 Task: Add an event with the title Client Meeting, date '2024/04/08', time 8:00 AM to 10:00 AMand add a description: By exploring the client's goals and strategic direction, the service provider can align their offerings and propose tailored solutions. The event allows for brainstorming sessions, exploring new possibilities, and jointly shaping the future direction of the partnership.Select event color  Banana . Add location for the event as: 321 Sunset Boulevard, Hollywood, Los Angeles, USA, logged in from the account softage.1@softage.netand send the event invitation to softage.5@softage.net and softage.6@softage.net. Set a reminder for the event Every weekday(Monday to Friday)
Action: Mouse moved to (81, 102)
Screenshot: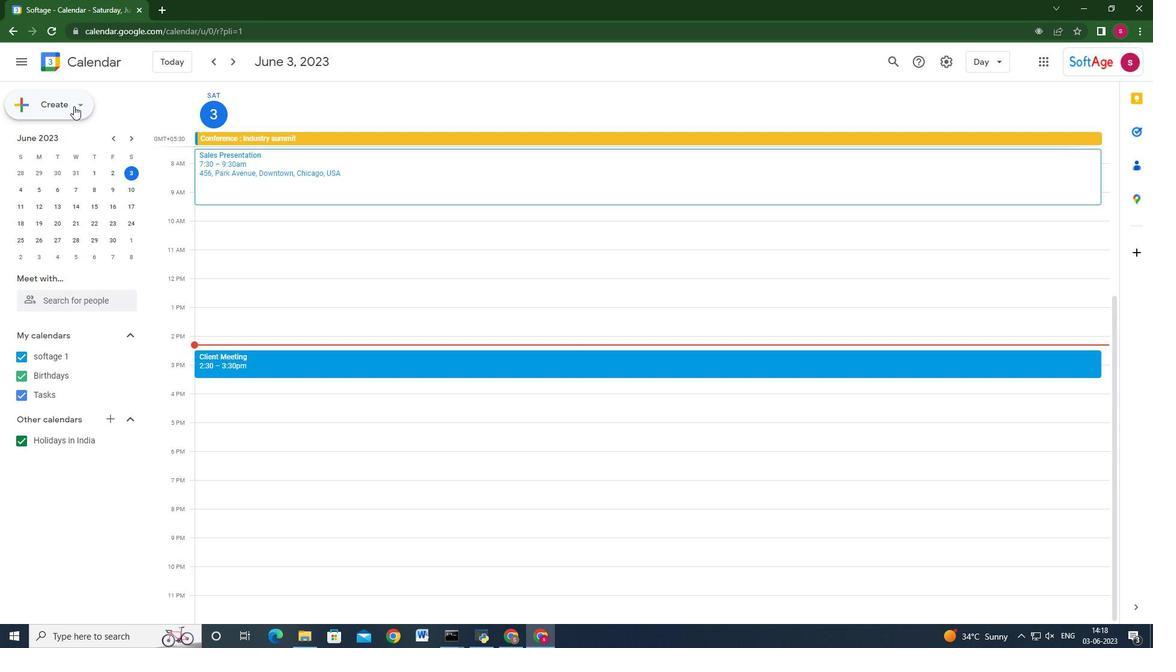 
Action: Mouse pressed left at (81, 102)
Screenshot: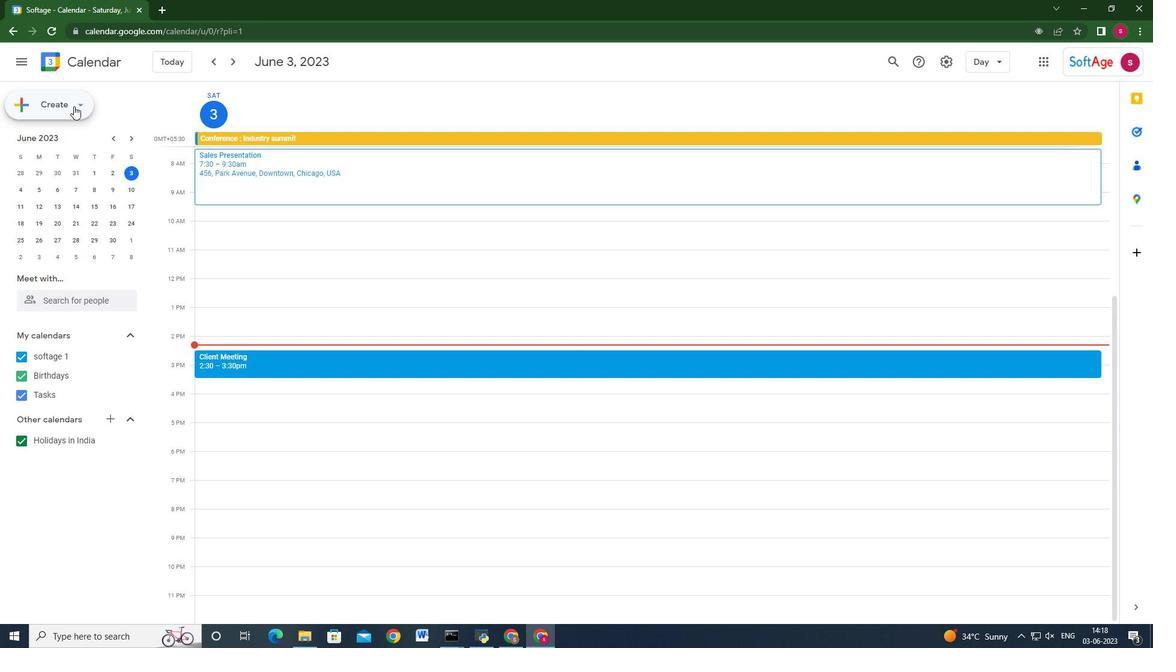 
Action: Mouse moved to (68, 135)
Screenshot: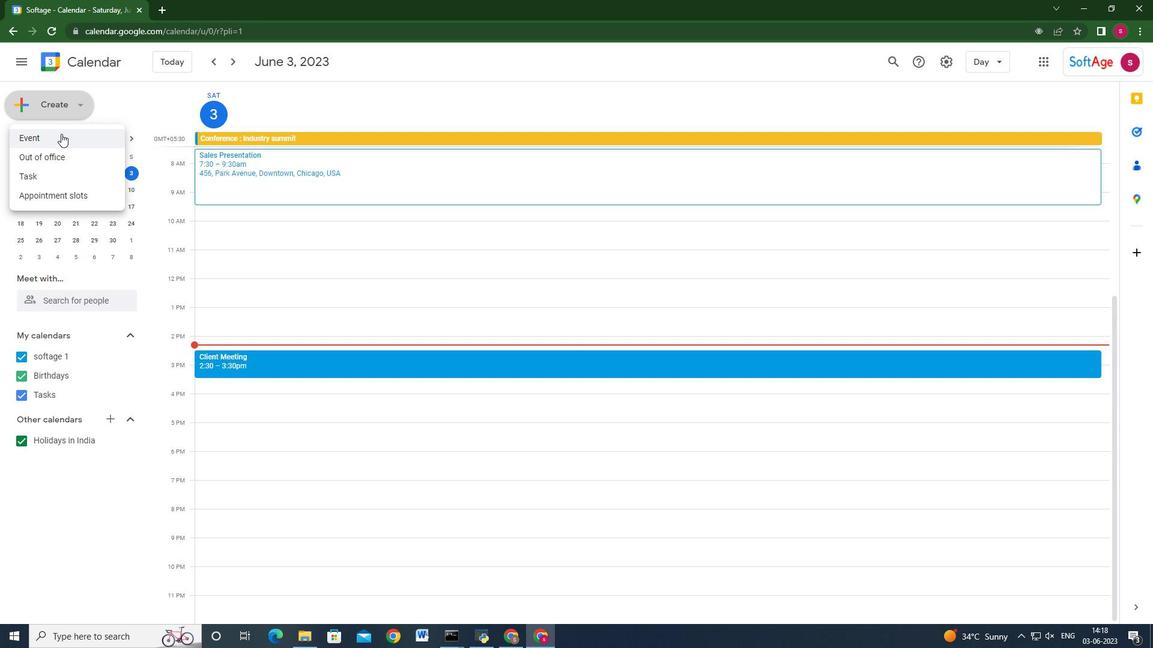 
Action: Mouse pressed left at (68, 135)
Screenshot: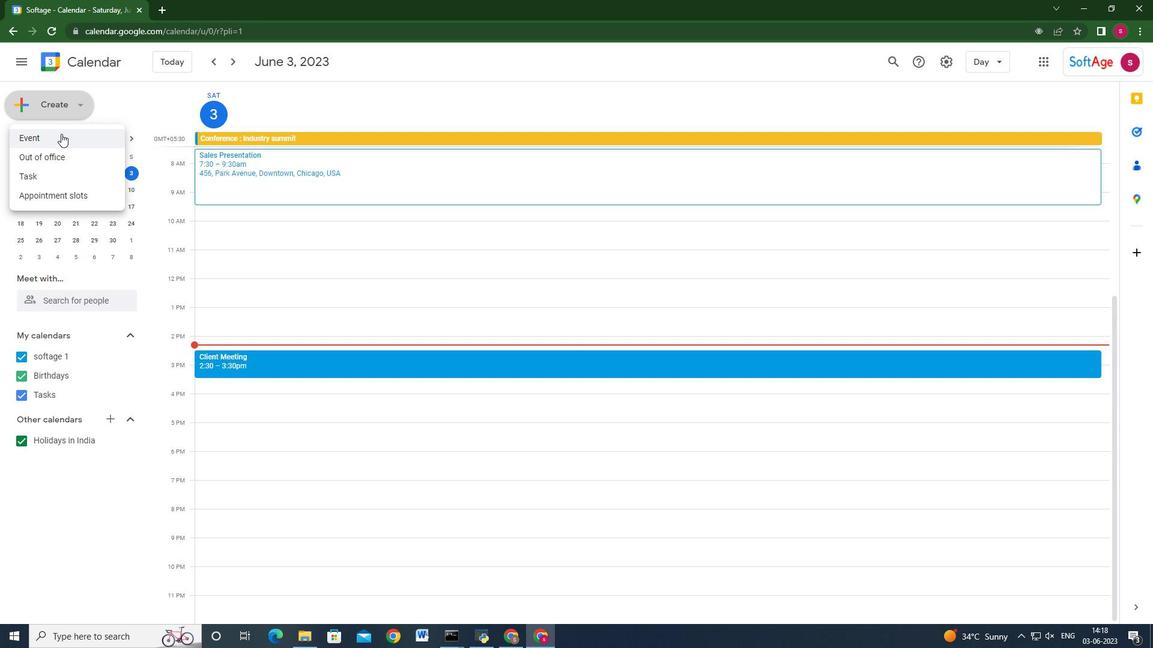 
Action: Mouse moved to (661, 470)
Screenshot: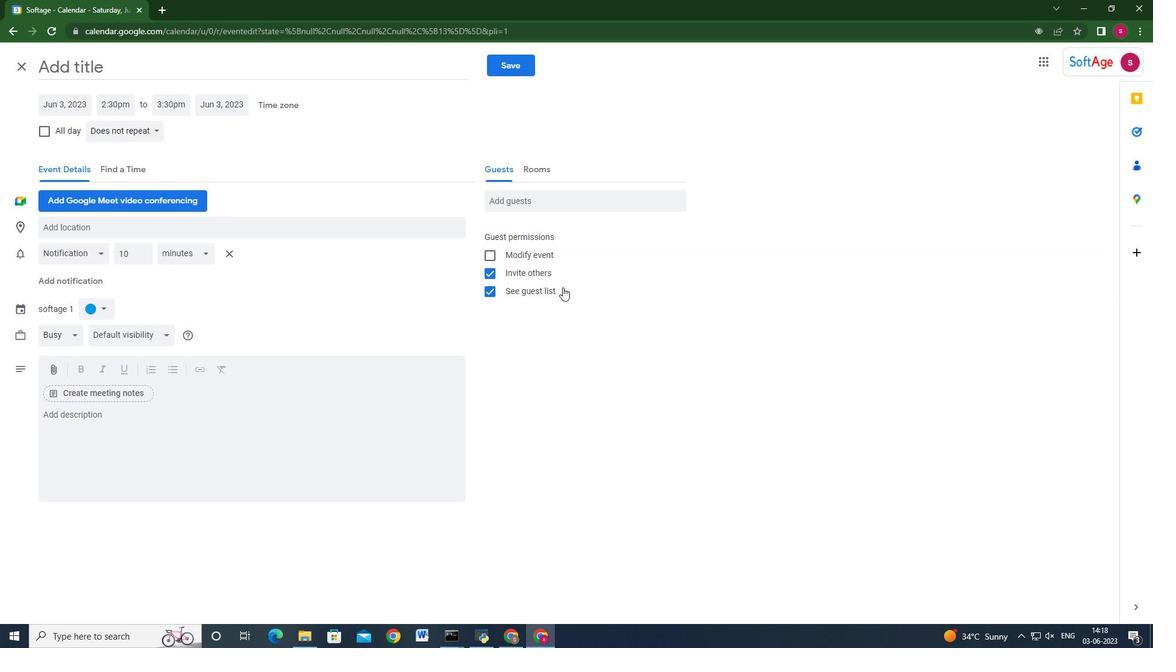 
Action: Mouse pressed left at (661, 470)
Screenshot: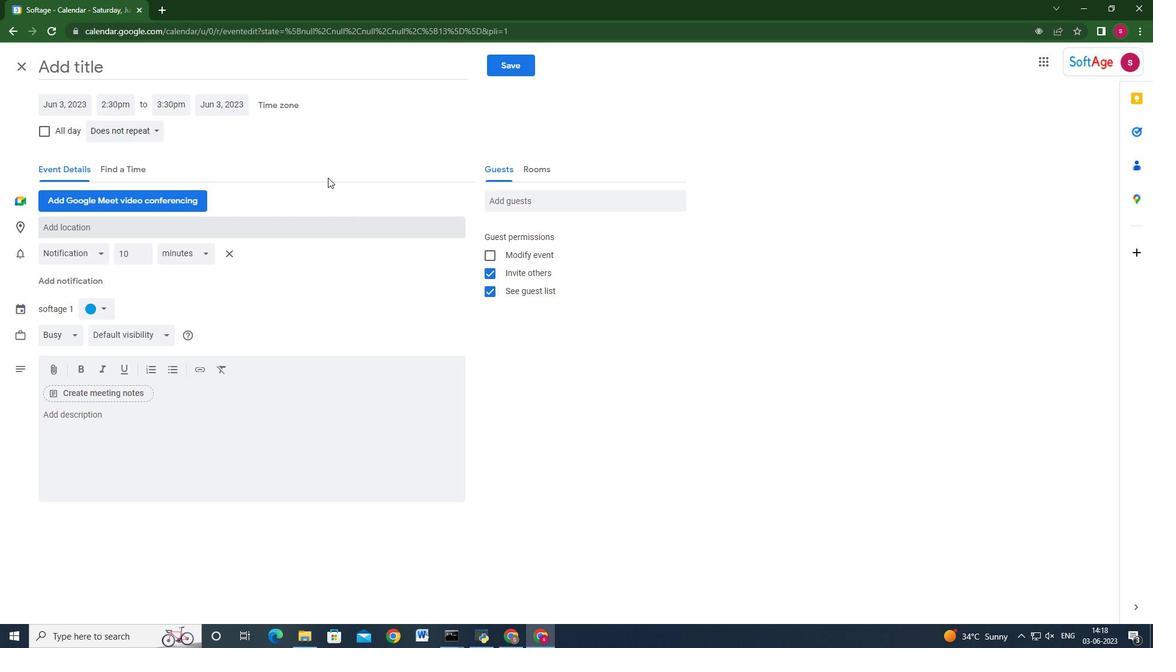 
Action: Mouse moved to (584, 380)
Screenshot: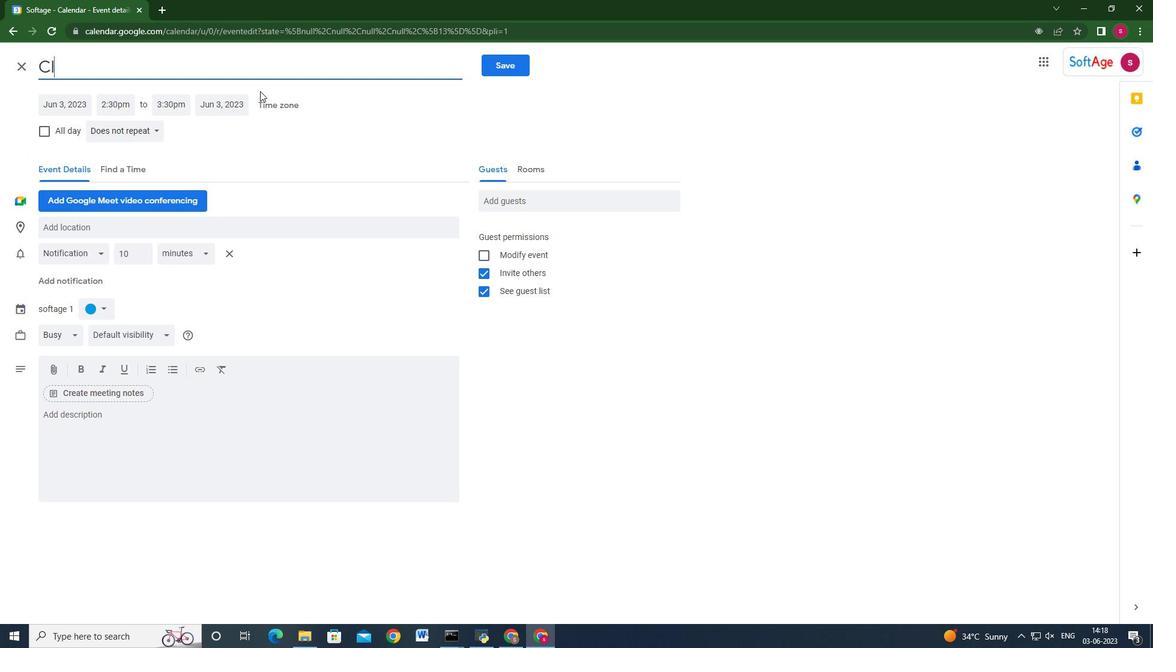 
Action: Mouse scrolled (584, 380) with delta (0, 0)
Screenshot: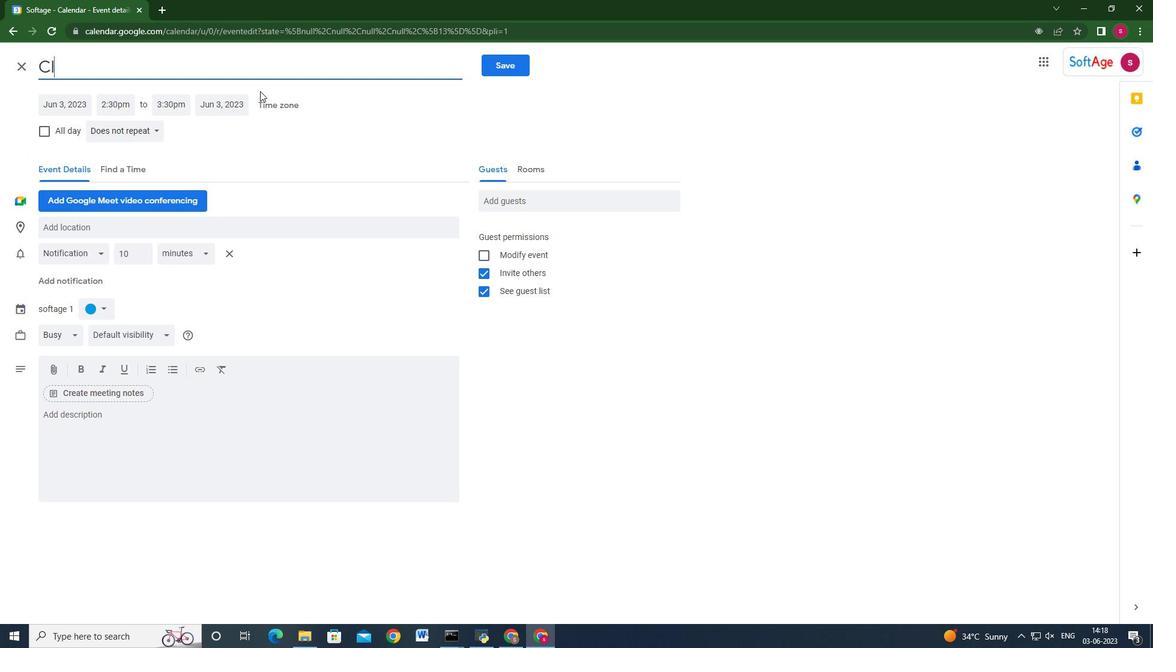 
Action: Mouse moved to (212, 93)
Screenshot: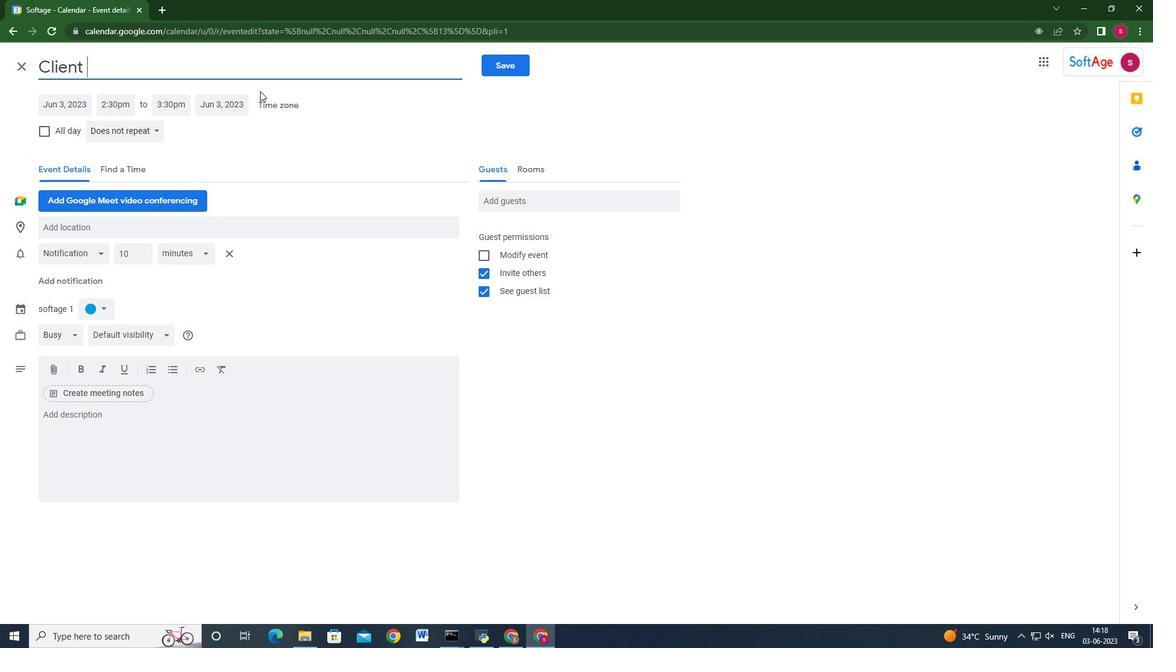 
Action: Key pressed <Key.shift>Client<Key.space><Key.shift>Meeting<Key.enter>
Screenshot: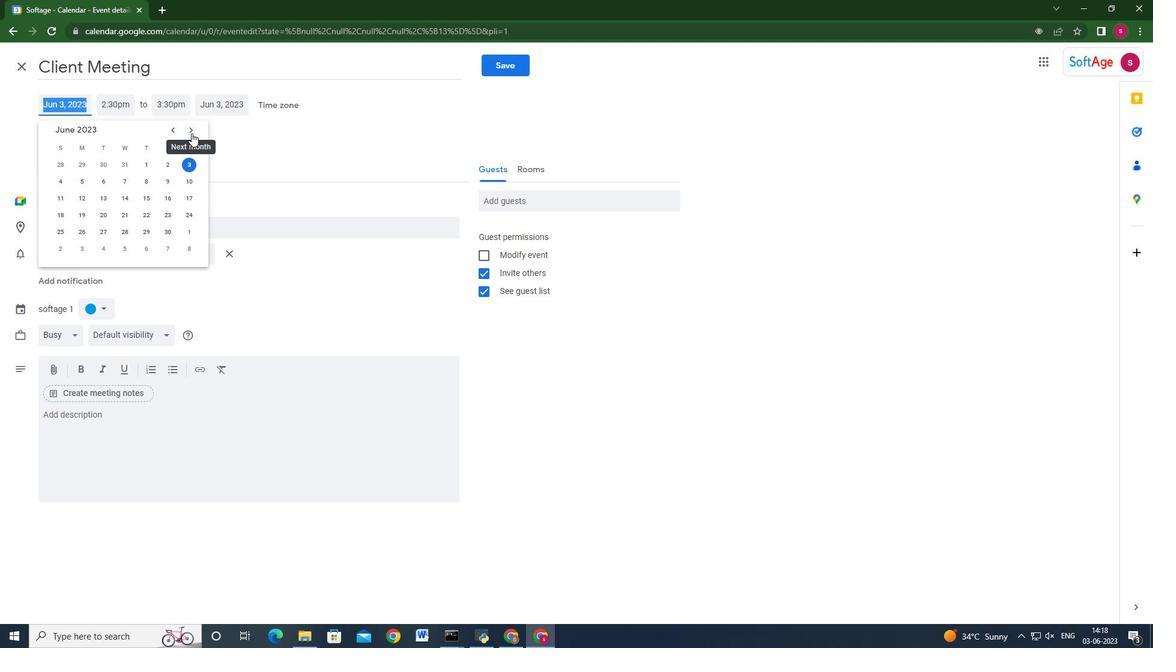 
Action: Mouse moved to (73, 106)
Screenshot: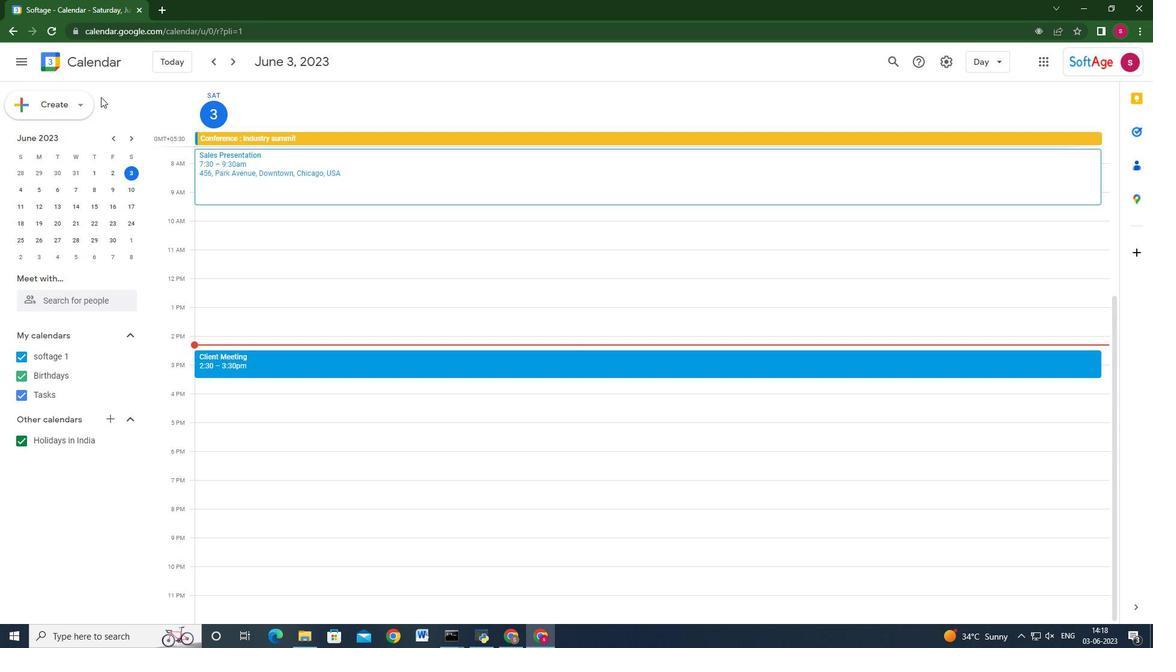 
Action: Mouse pressed left at (73, 106)
Screenshot: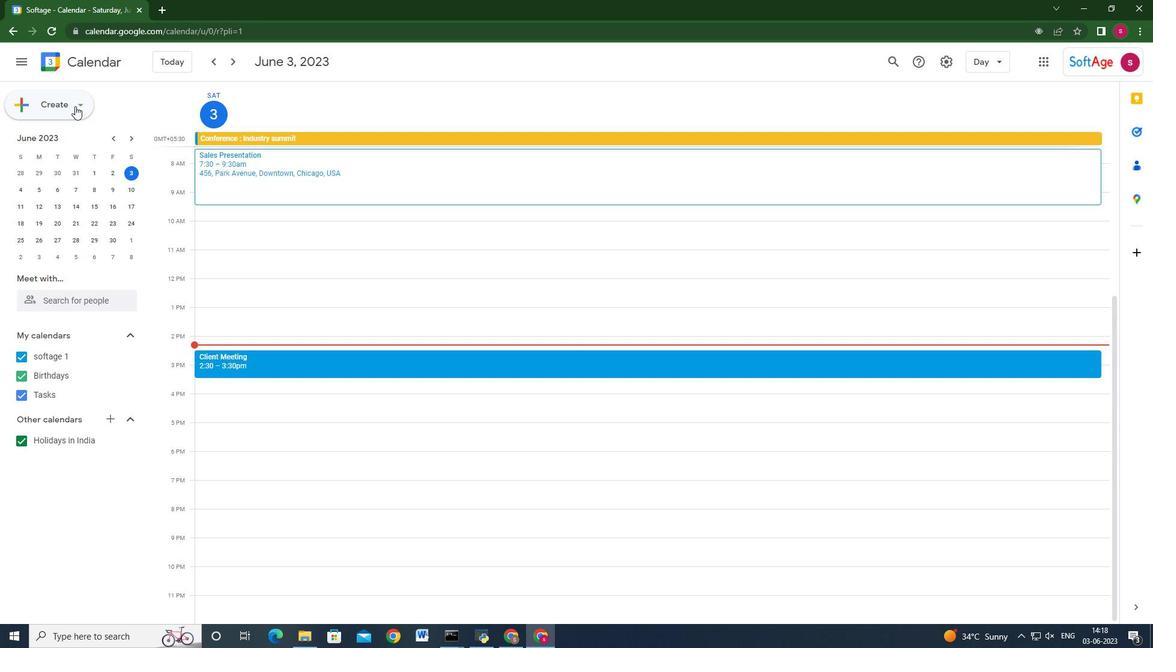 
Action: Mouse moved to (61, 133)
Screenshot: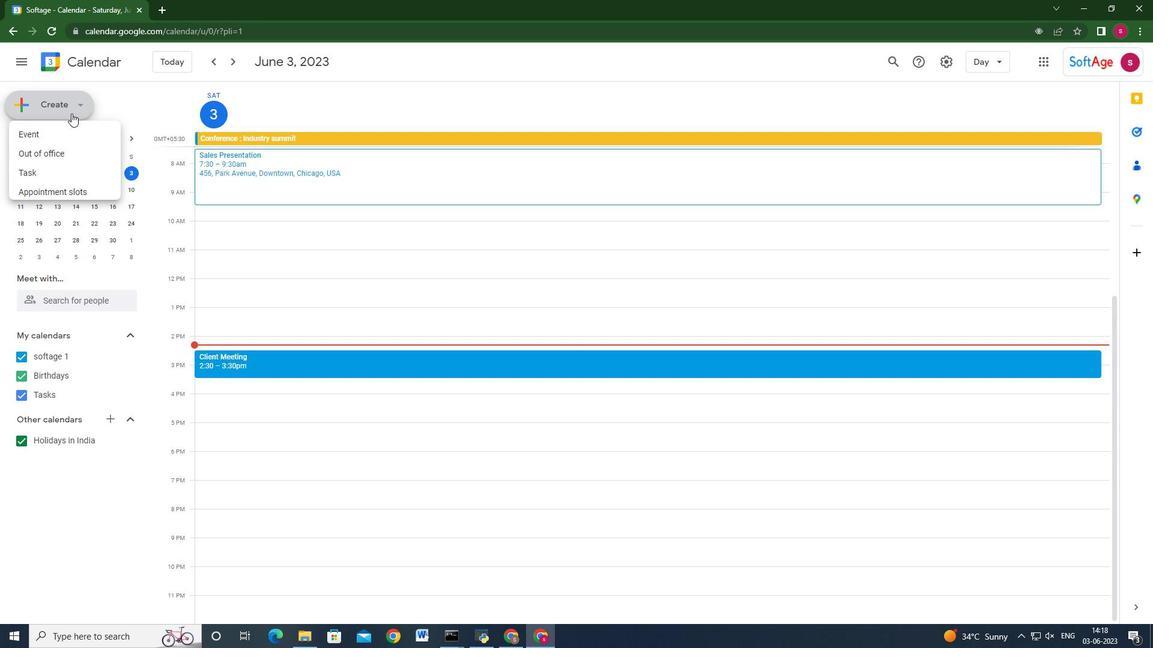 
Action: Mouse pressed left at (61, 133)
Screenshot: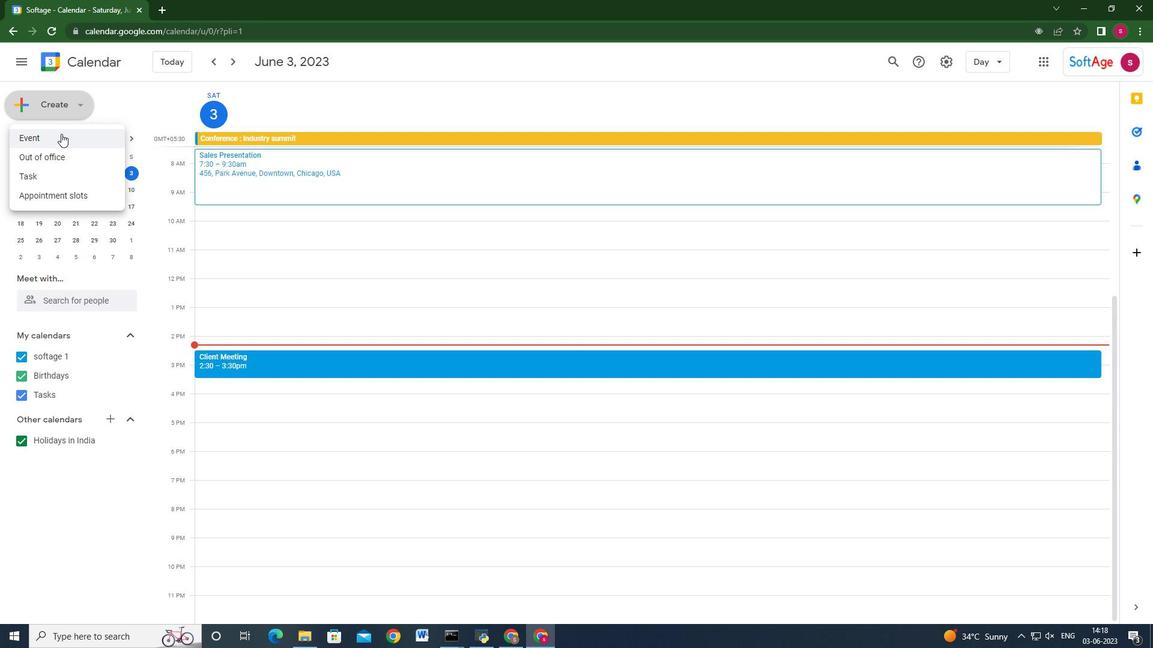 
Action: Mouse moved to (688, 476)
Screenshot: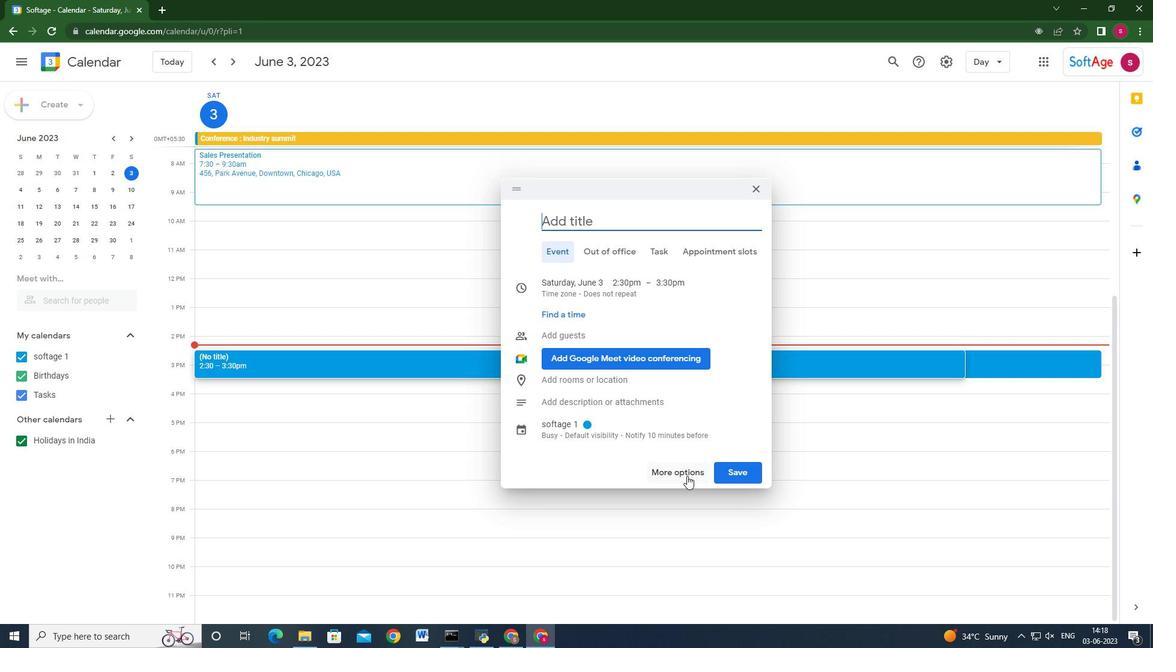 
Action: Mouse pressed left at (687, 476)
Screenshot: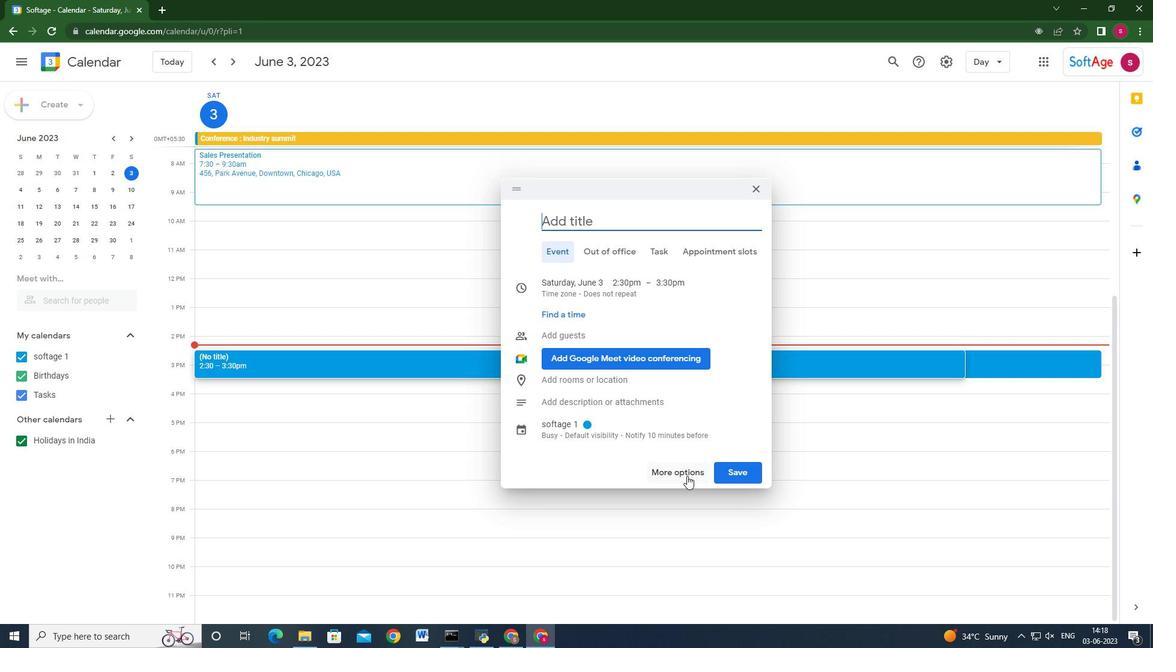 
Action: Mouse moved to (260, 91)
Screenshot: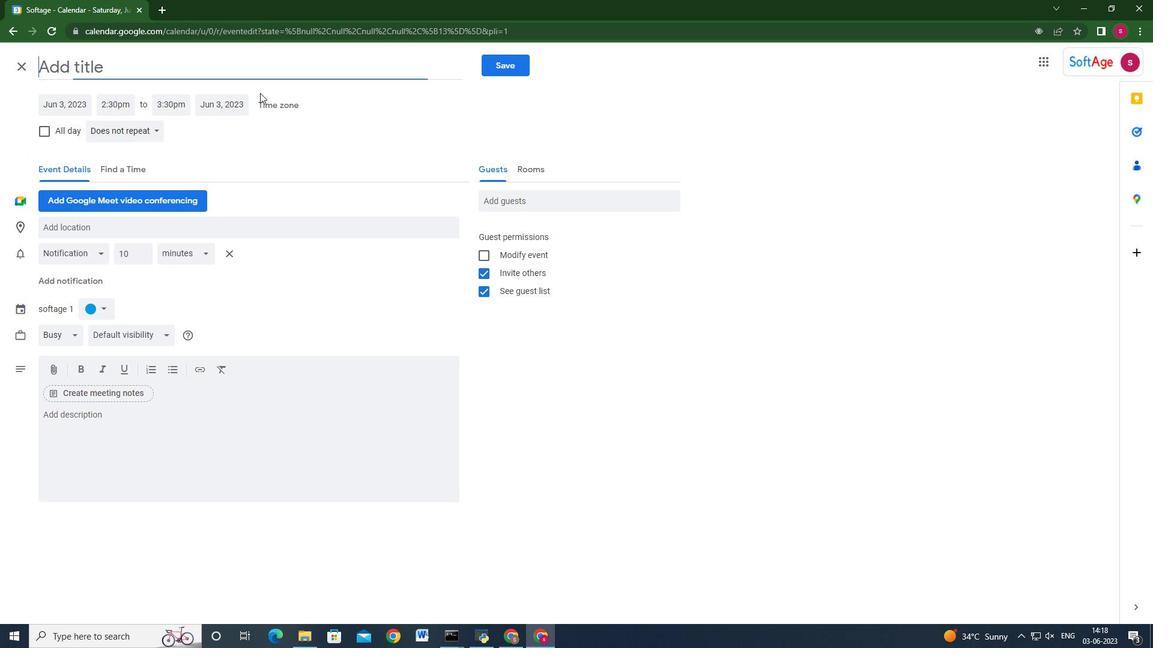 
Action: Key pressed <Key.shift>Client<Key.space><Key.shift>Meeting
Screenshot: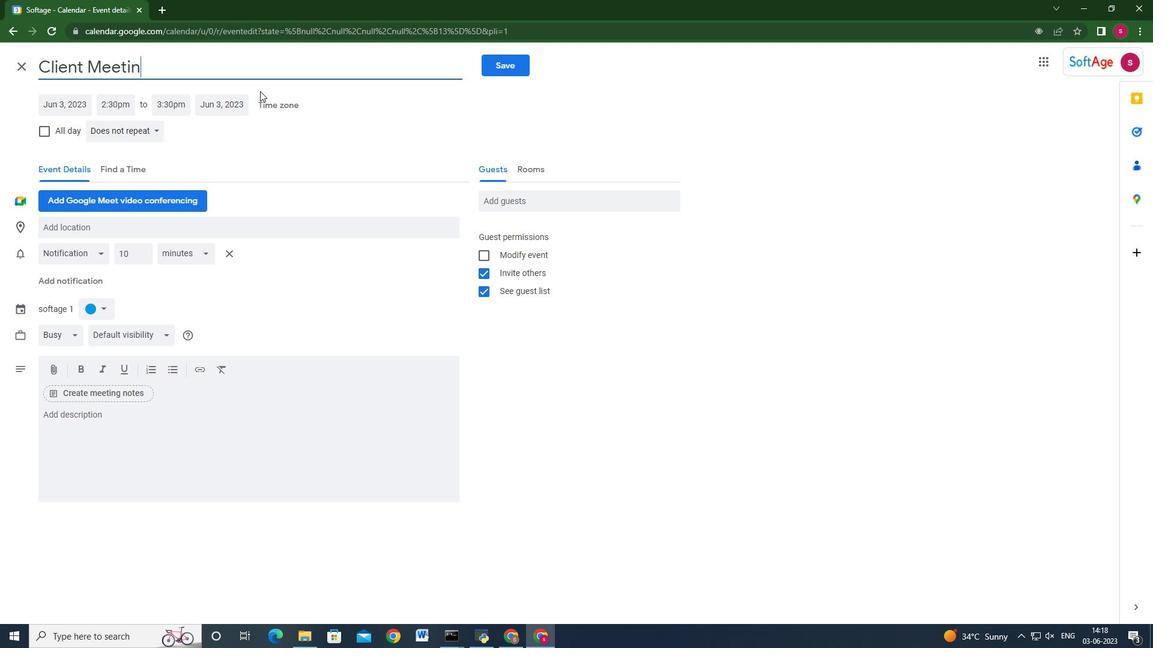 
Action: Mouse moved to (65, 110)
Screenshot: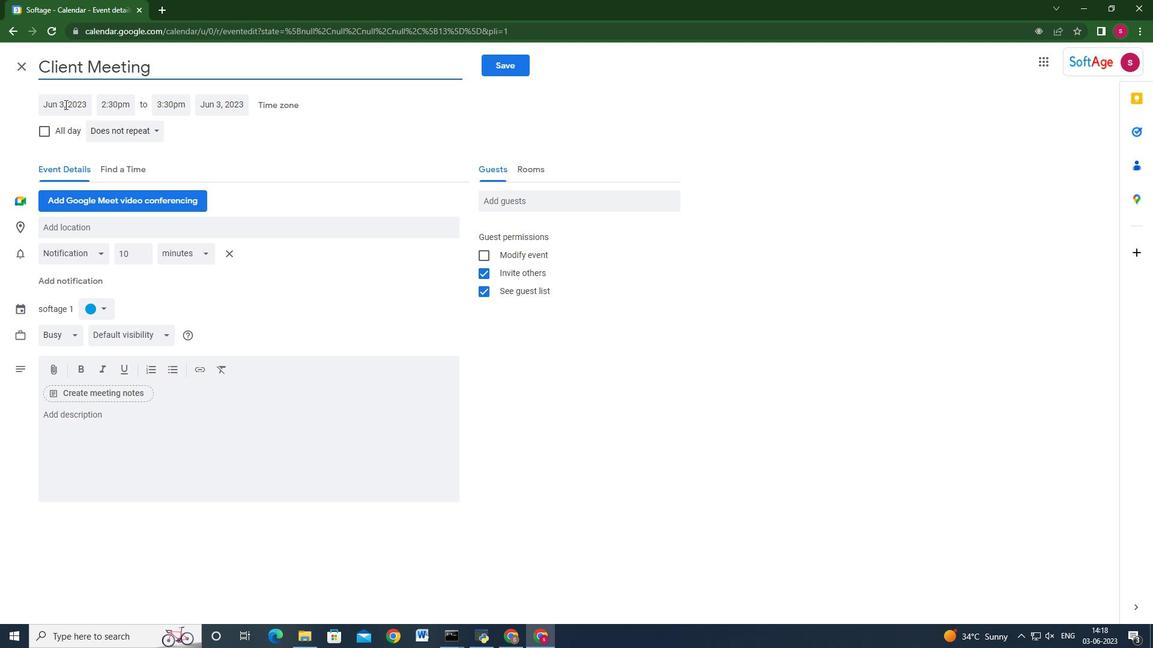 
Action: Mouse pressed left at (65, 110)
Screenshot: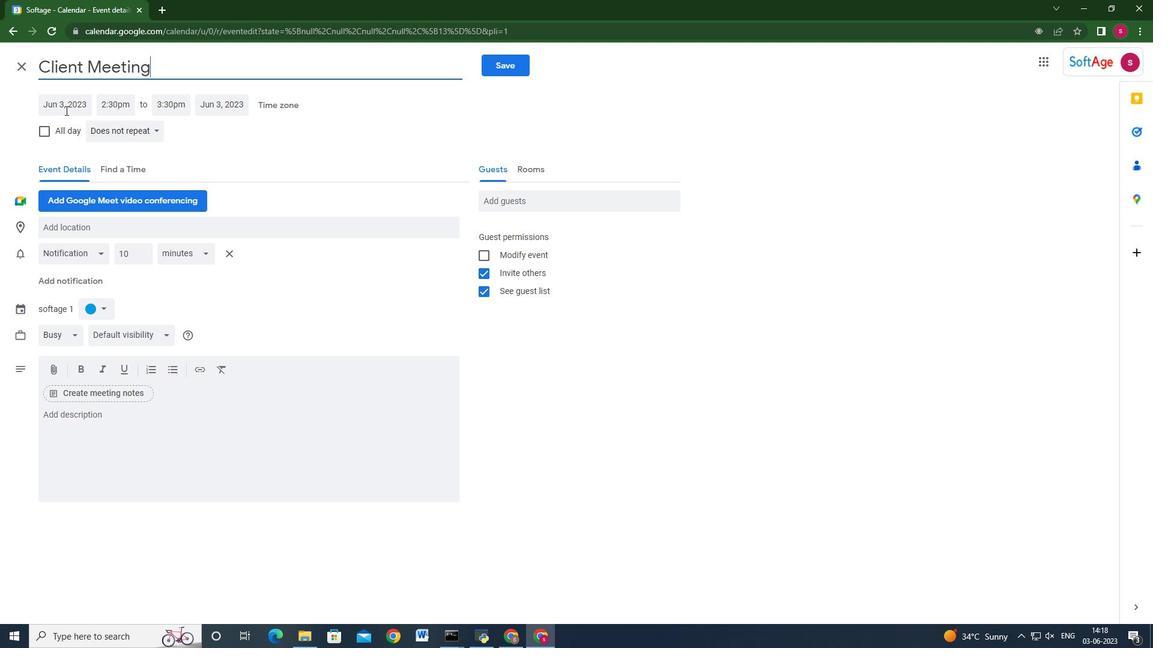 
Action: Mouse moved to (173, 132)
Screenshot: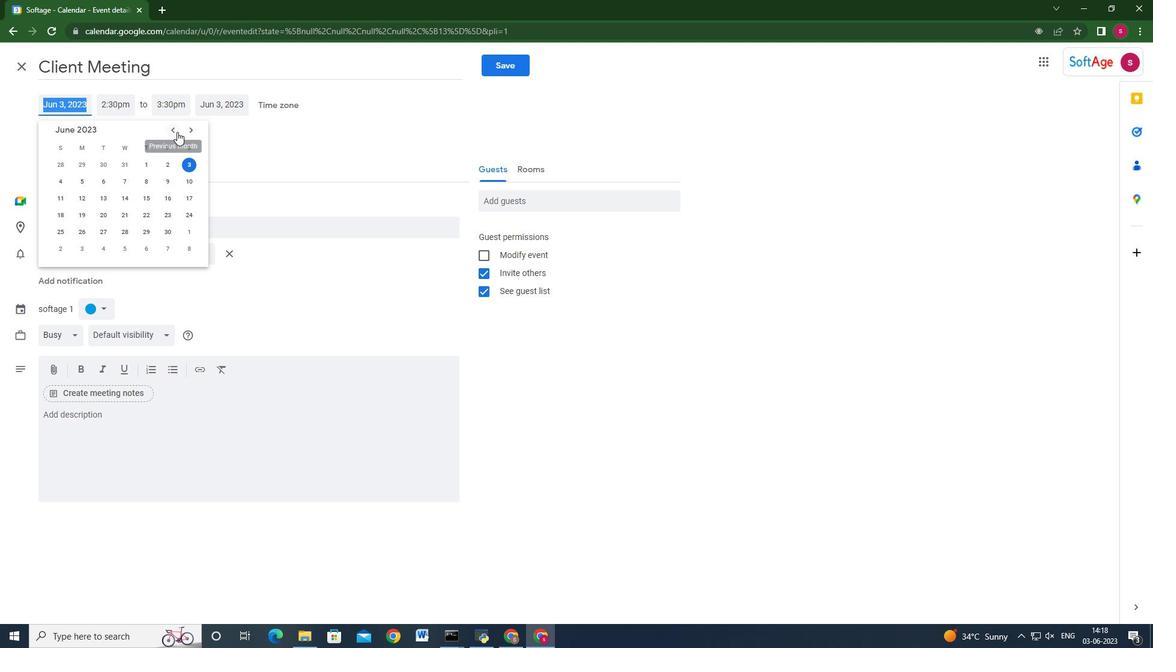 
Action: Mouse pressed left at (173, 132)
Screenshot: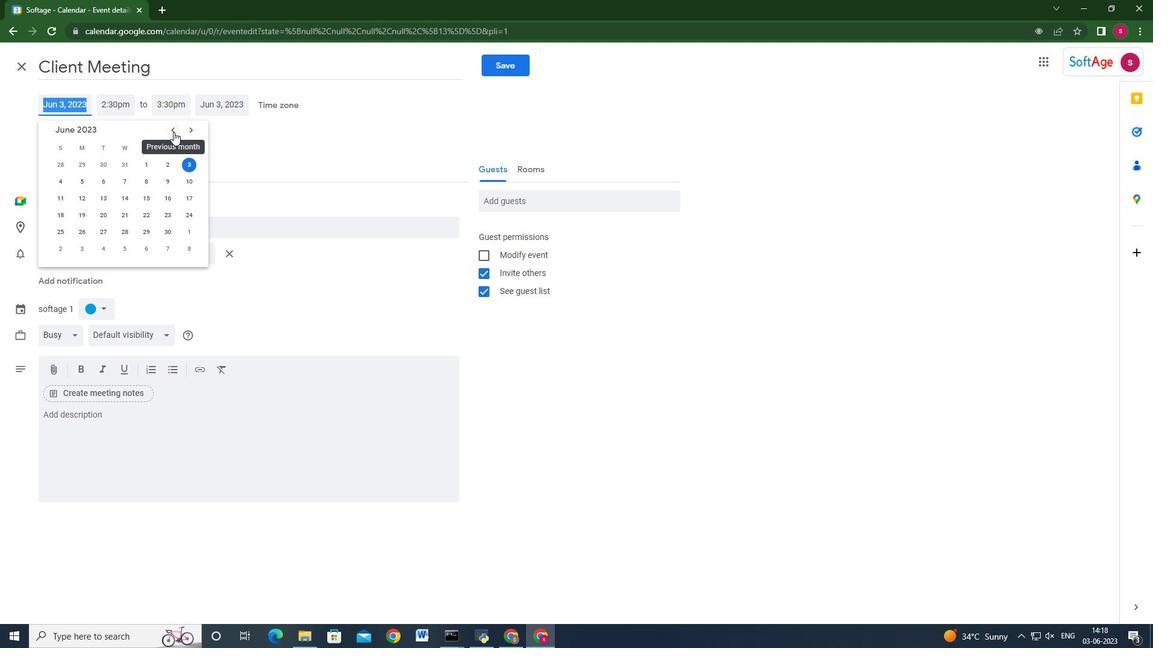 
Action: Mouse pressed left at (173, 132)
Screenshot: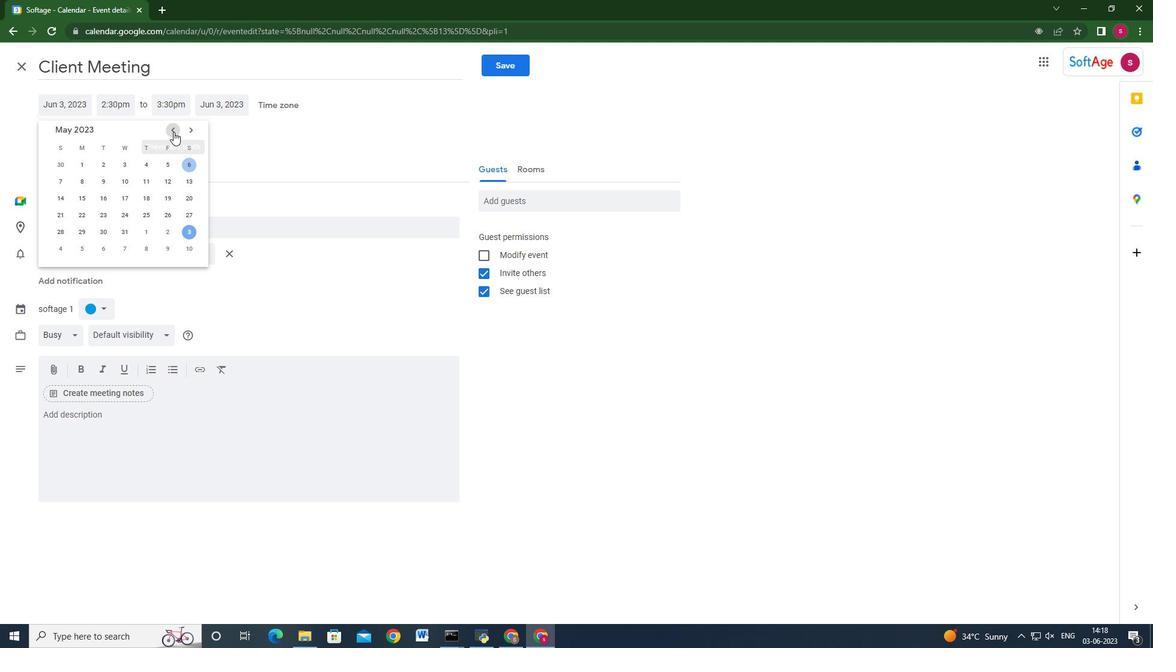 
Action: Mouse moved to (185, 182)
Screenshot: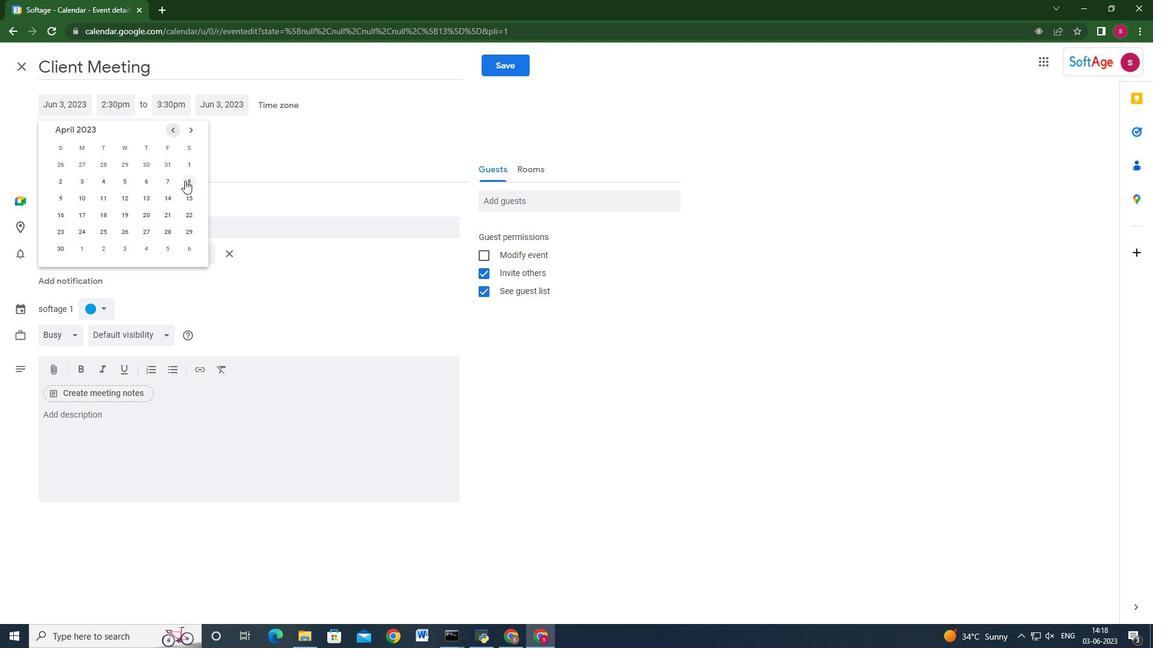 
Action: Mouse pressed left at (185, 182)
Screenshot: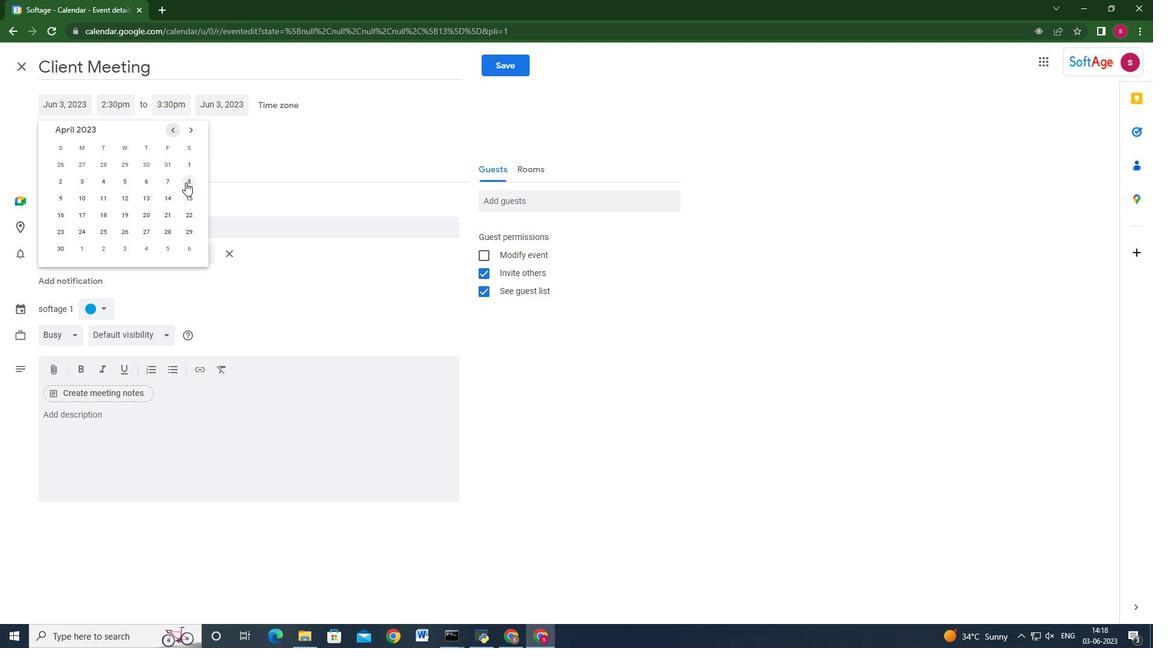 
Action: Mouse moved to (127, 109)
Screenshot: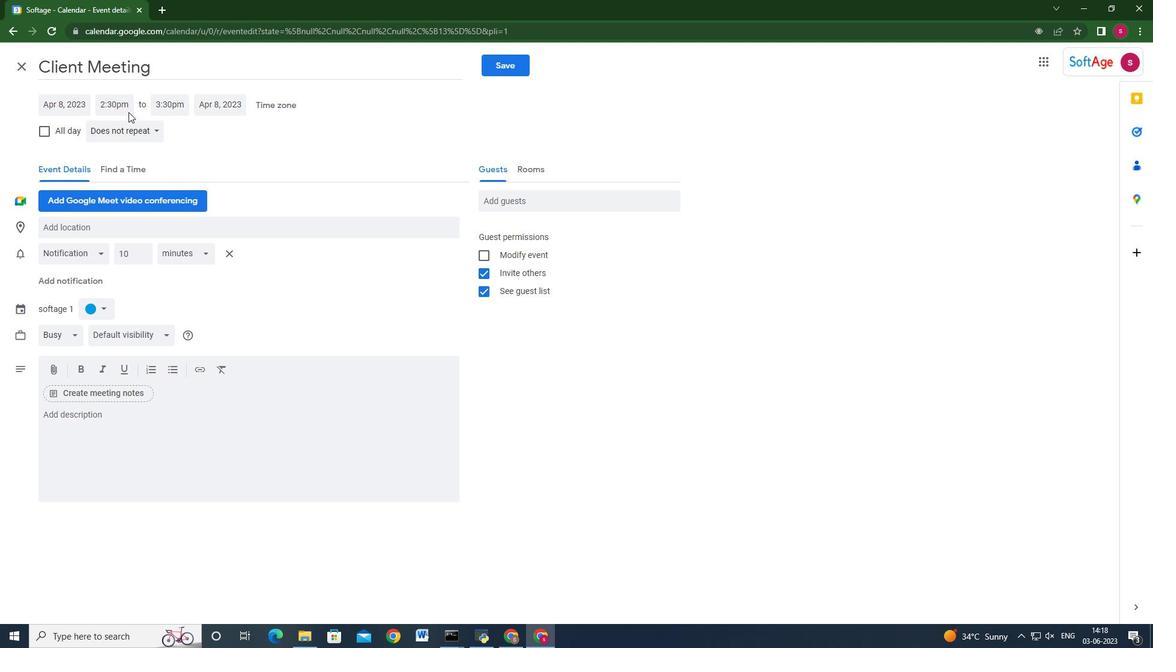 
Action: Mouse pressed left at (127, 109)
Screenshot: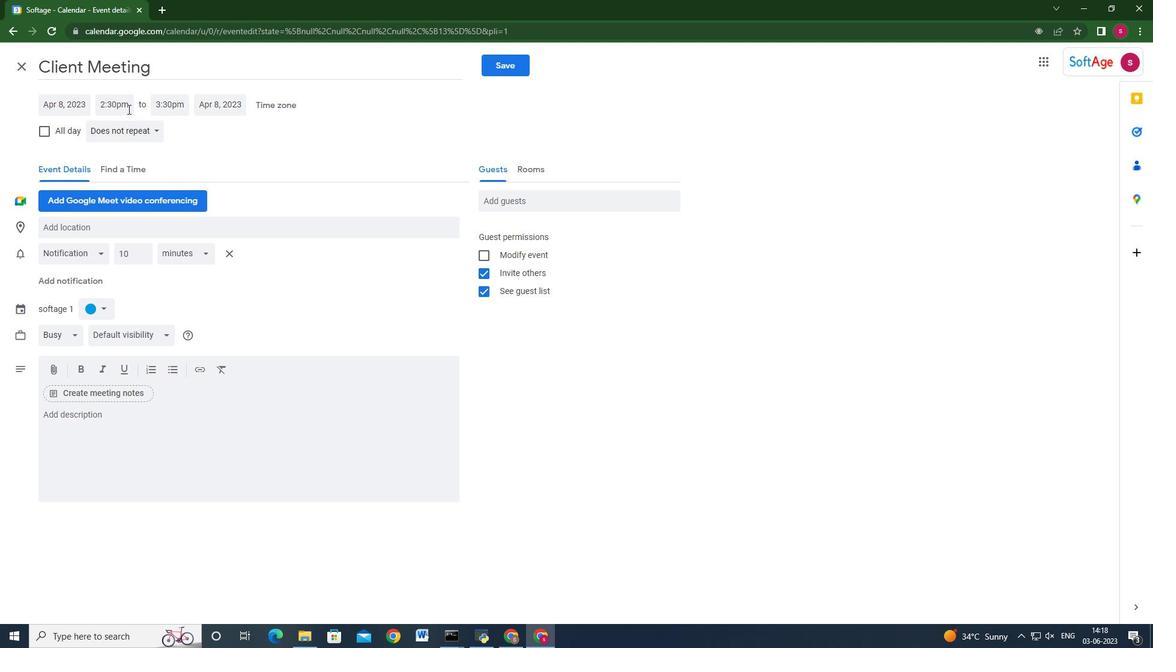 
Action: Mouse moved to (145, 166)
Screenshot: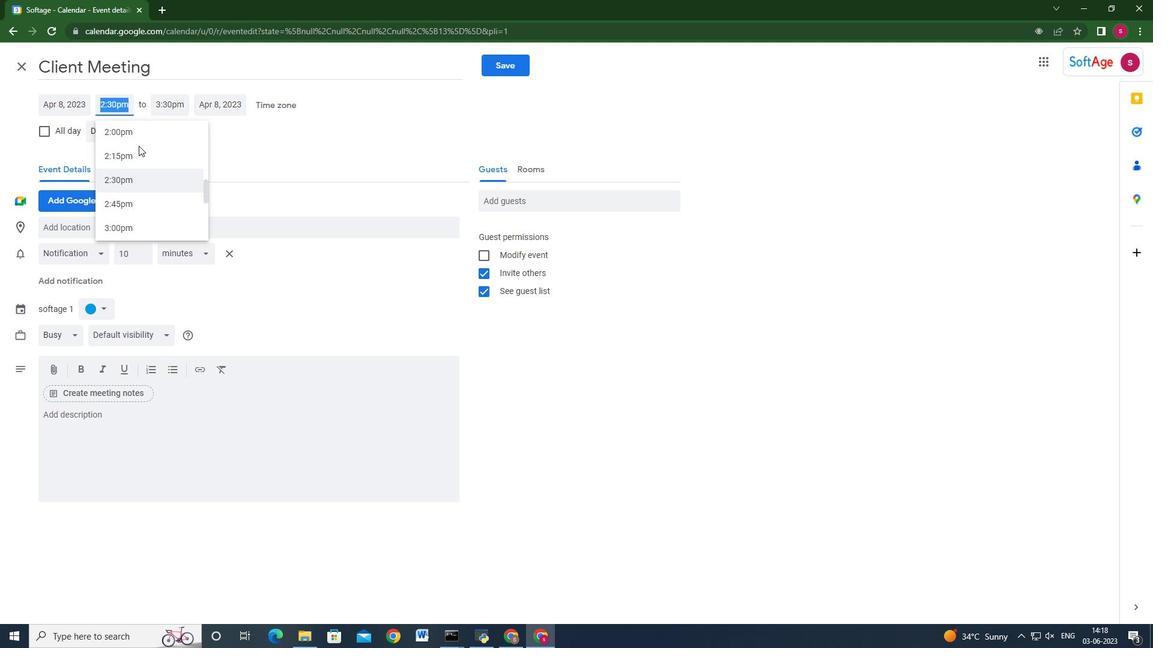 
Action: Mouse scrolled (145, 165) with delta (0, 0)
Screenshot: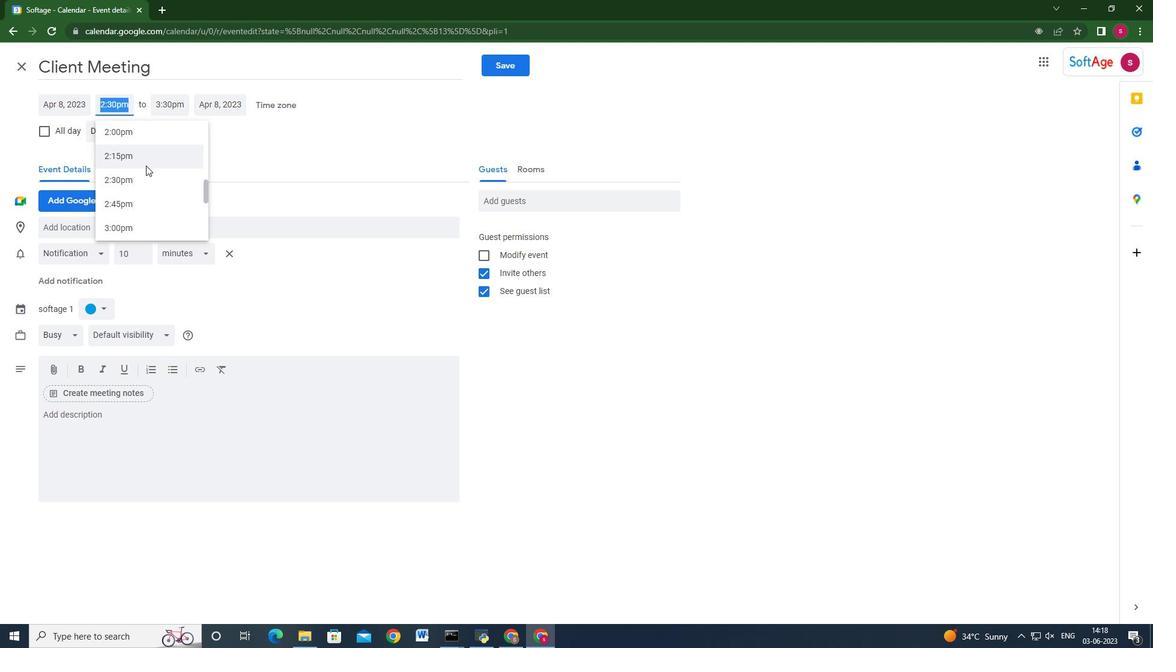 
Action: Mouse scrolled (145, 165) with delta (0, 0)
Screenshot: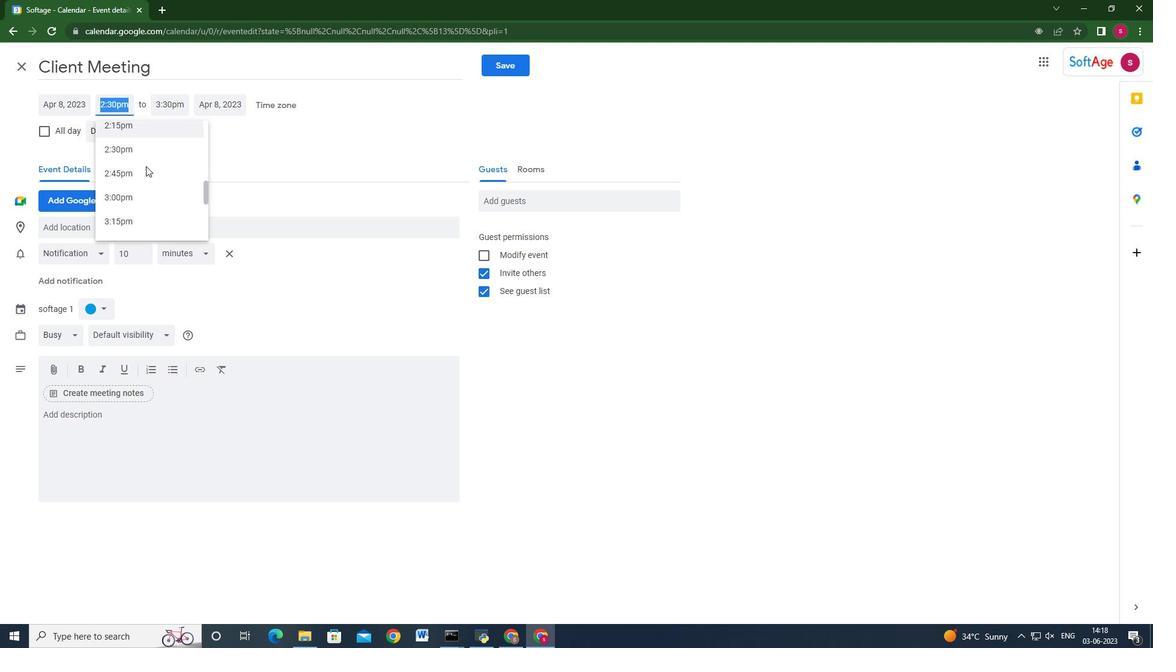 
Action: Mouse scrolled (145, 165) with delta (0, 0)
Screenshot: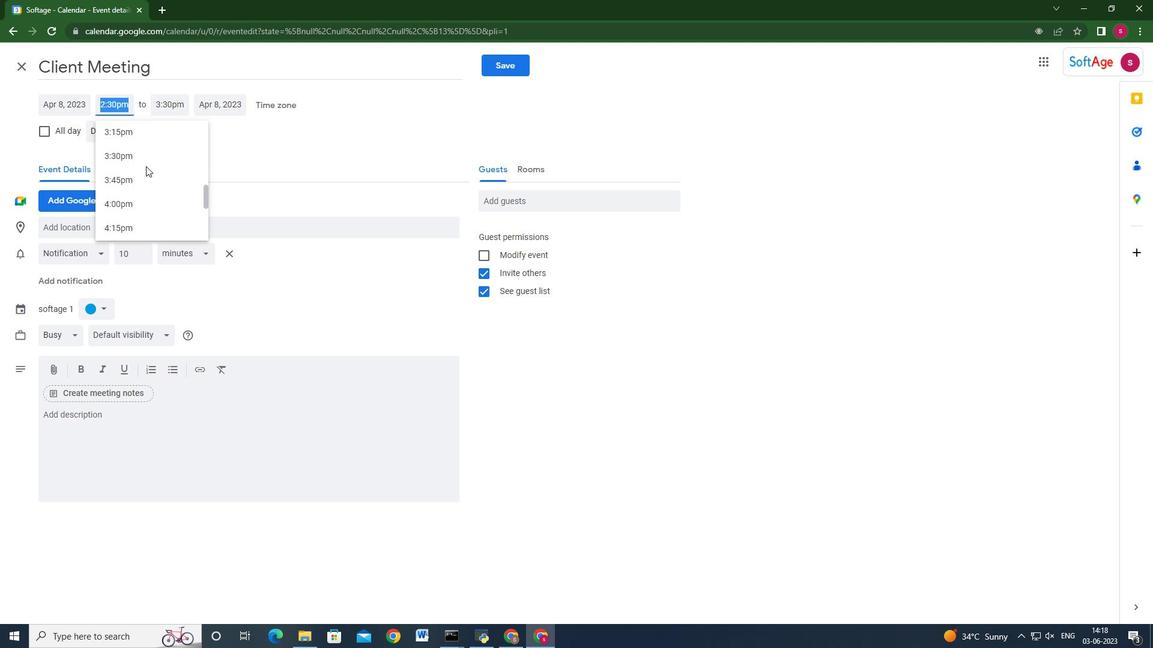 
Action: Mouse scrolled (145, 165) with delta (0, 0)
Screenshot: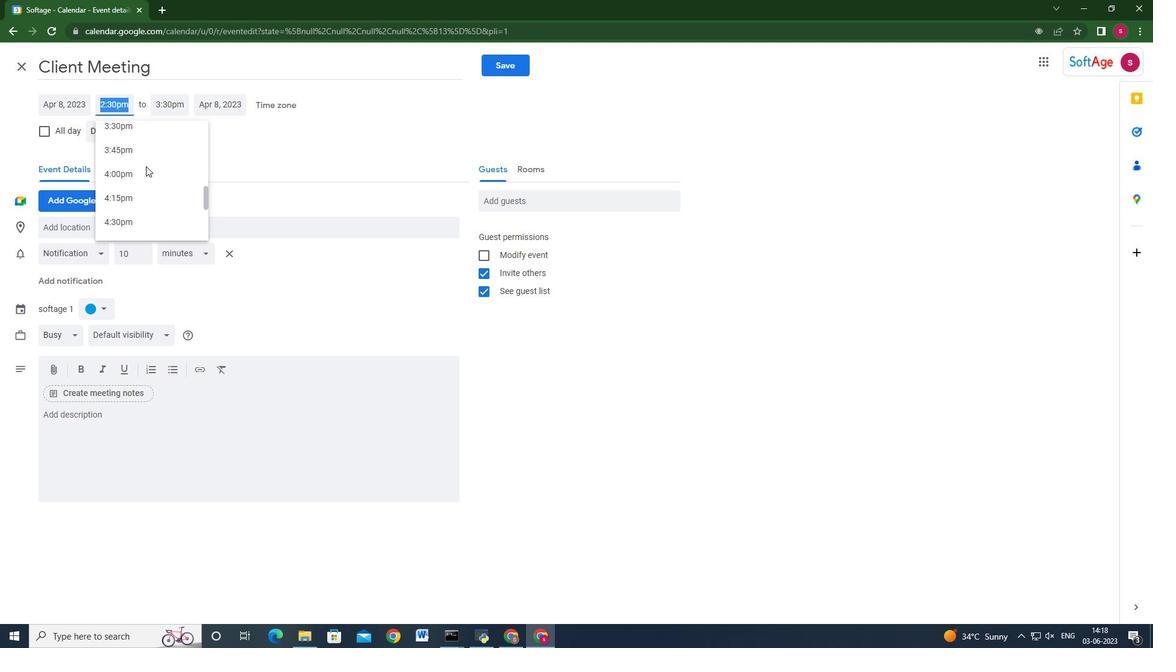 
Action: Mouse scrolled (145, 165) with delta (0, 0)
Screenshot: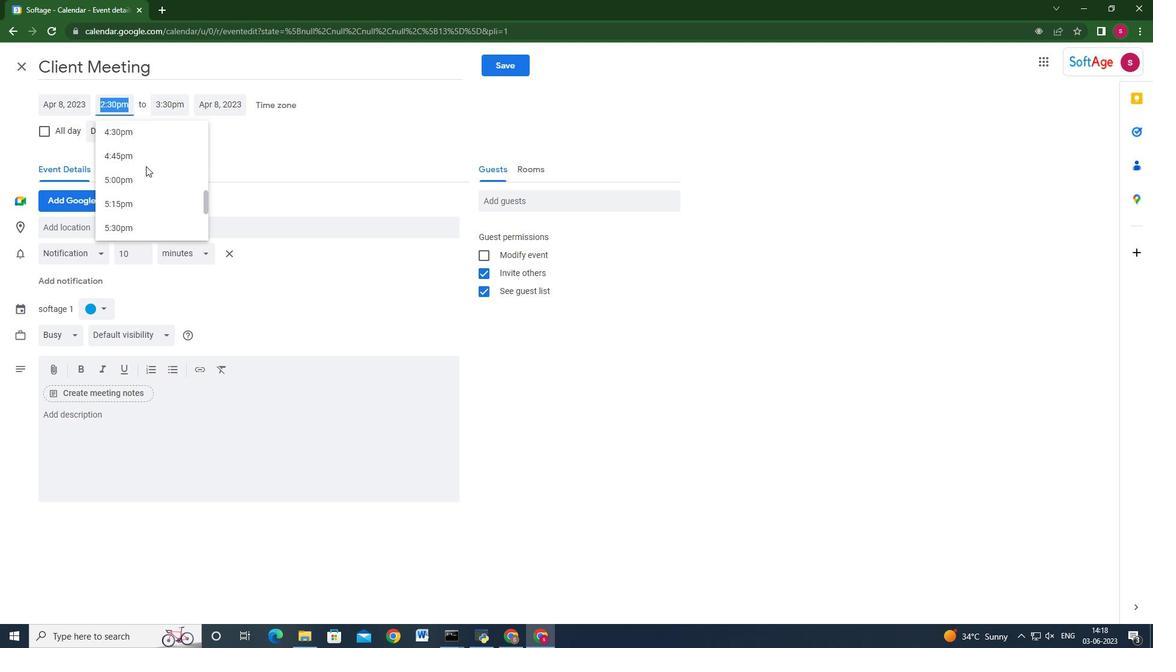
Action: Mouse scrolled (145, 165) with delta (0, 0)
Screenshot: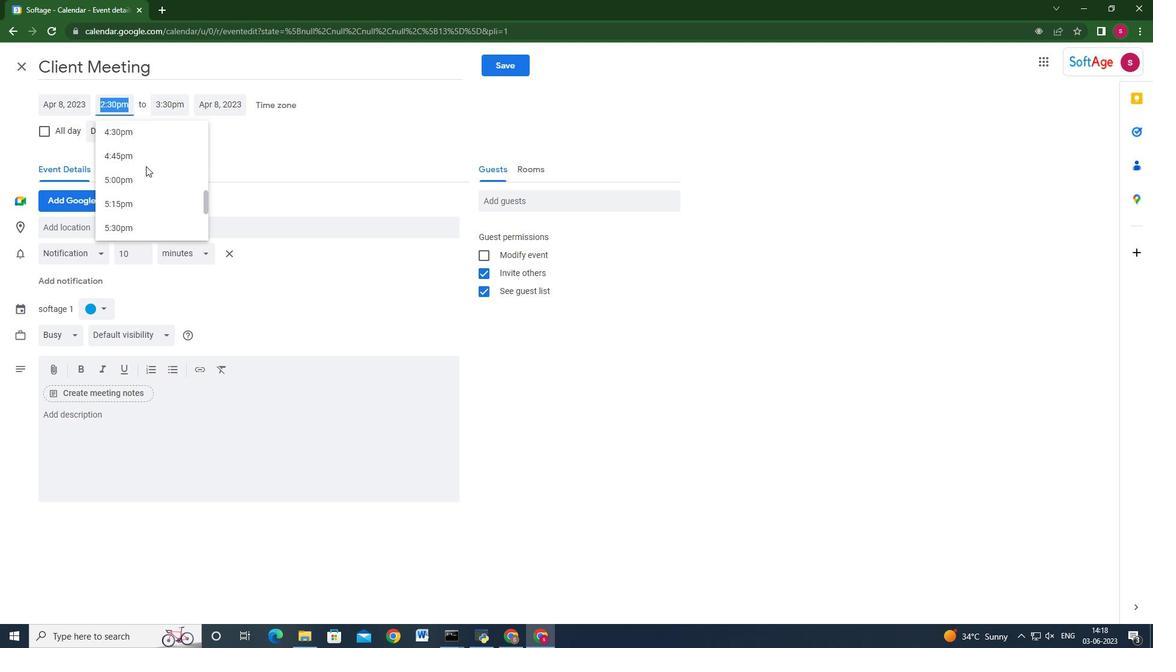 
Action: Mouse moved to (145, 167)
Screenshot: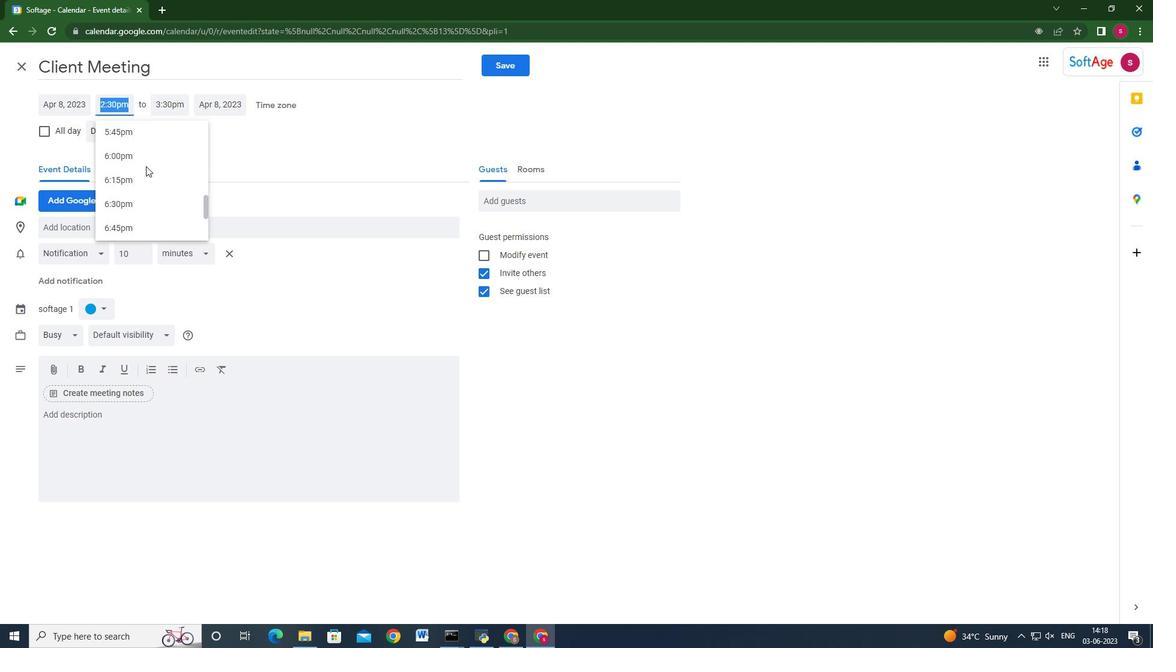
Action: Mouse scrolled (145, 166) with delta (0, 0)
Screenshot: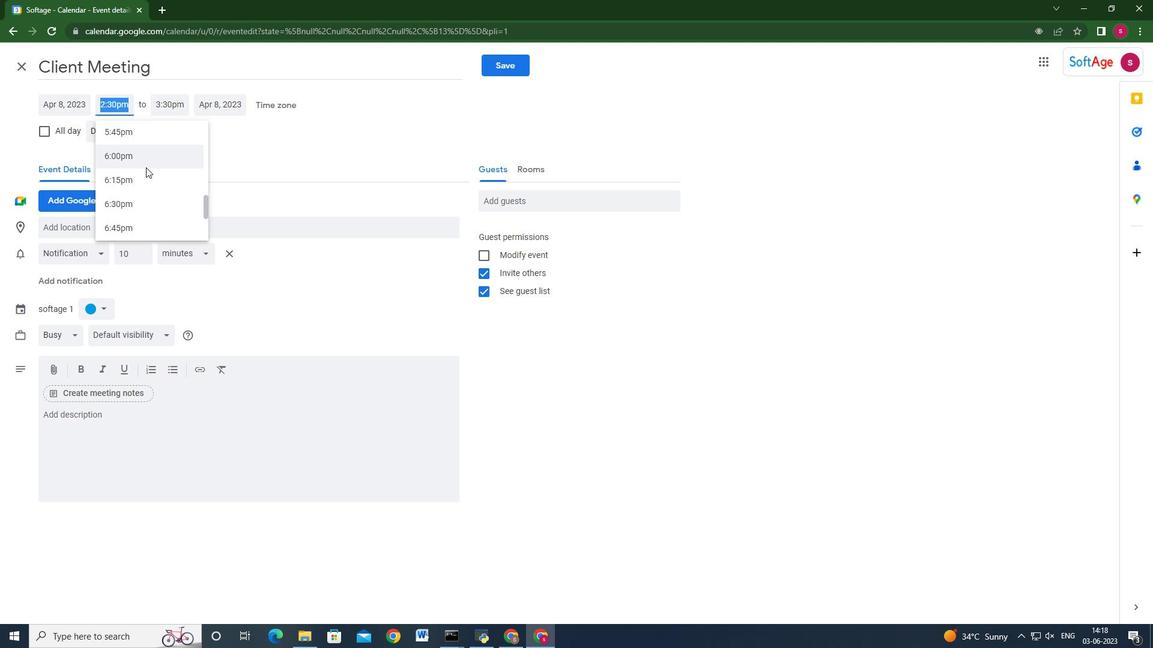 
Action: Mouse scrolled (145, 166) with delta (0, 0)
Screenshot: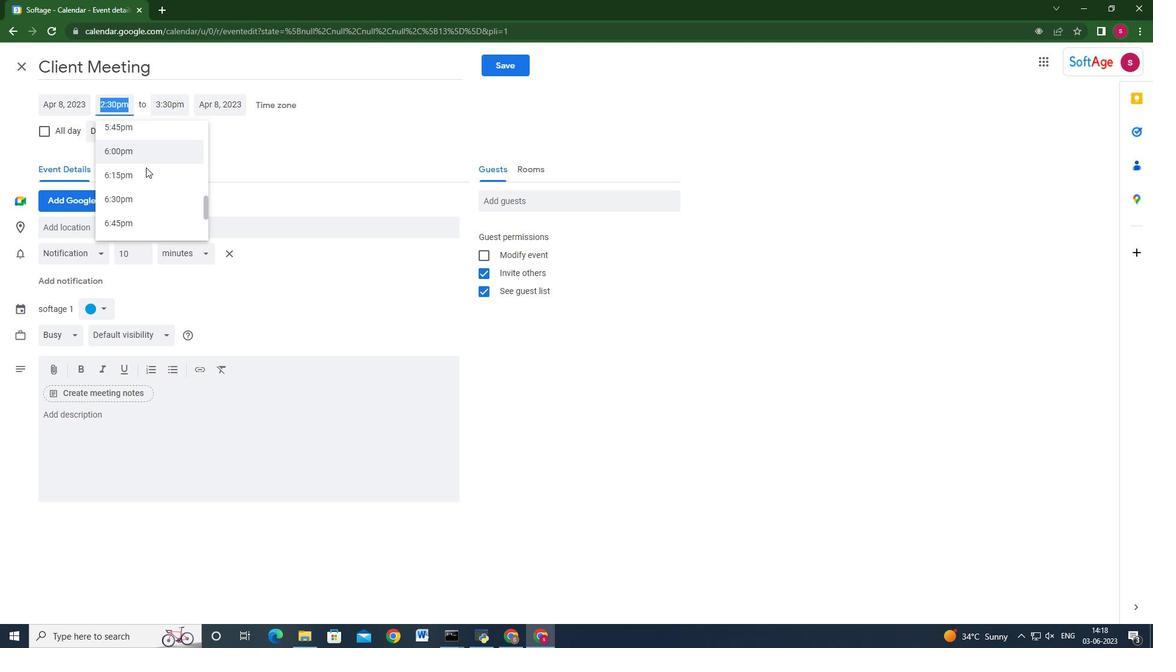 
Action: Mouse scrolled (145, 166) with delta (0, 0)
Screenshot: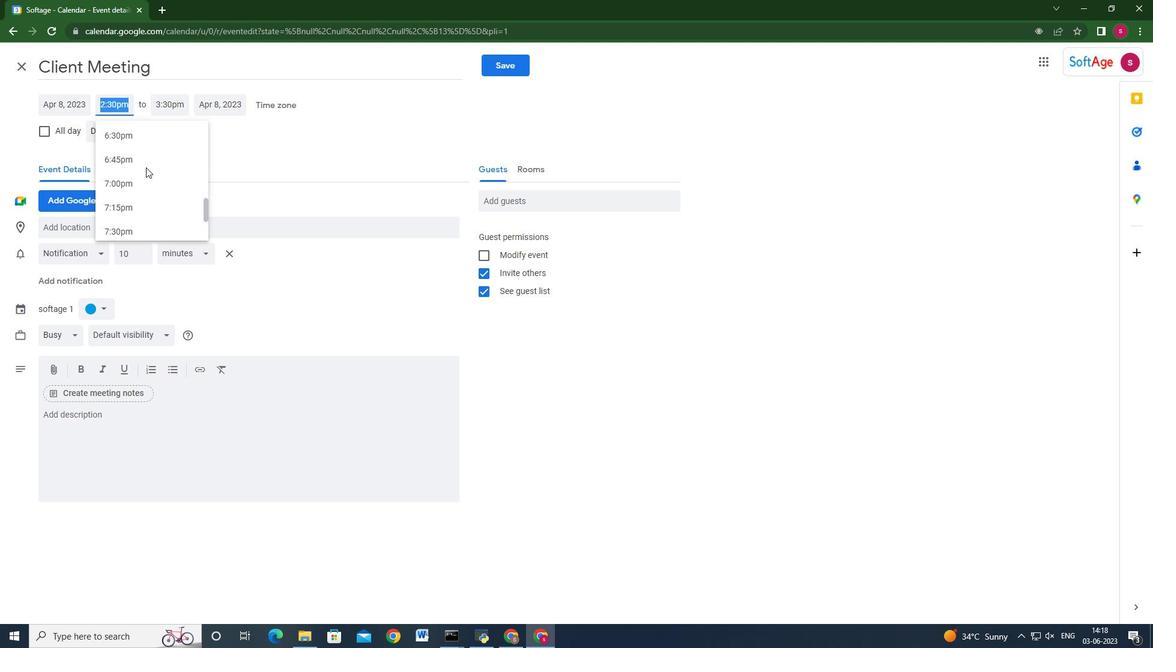
Action: Mouse moved to (144, 167)
Screenshot: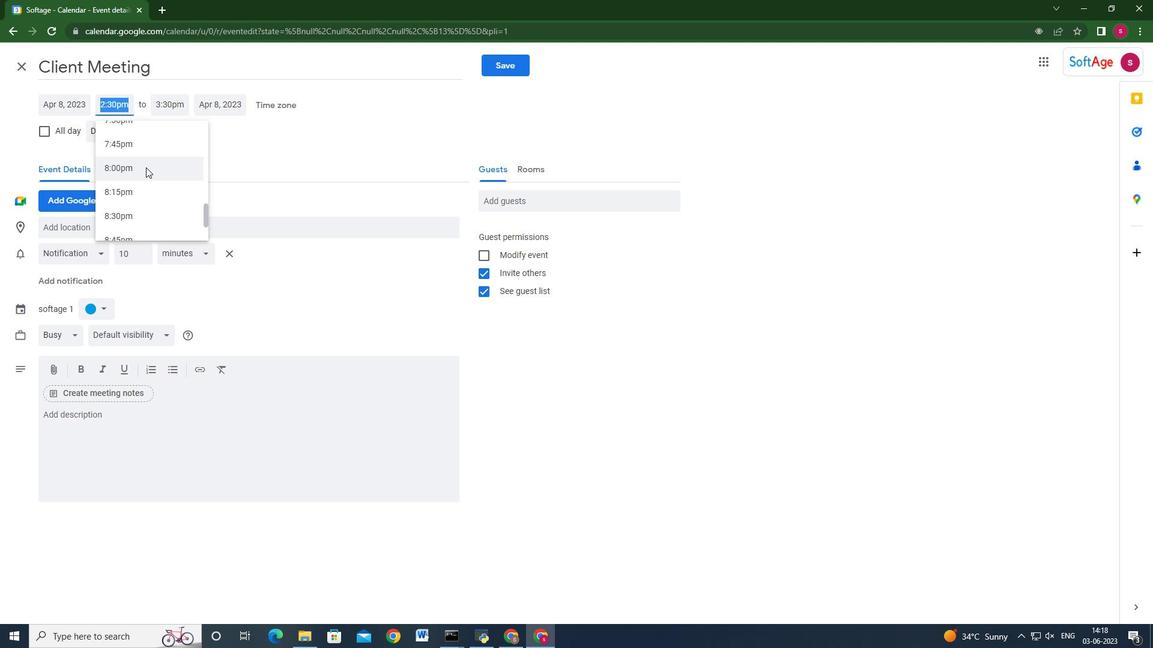 
Action: Mouse scrolled (144, 168) with delta (0, 0)
Screenshot: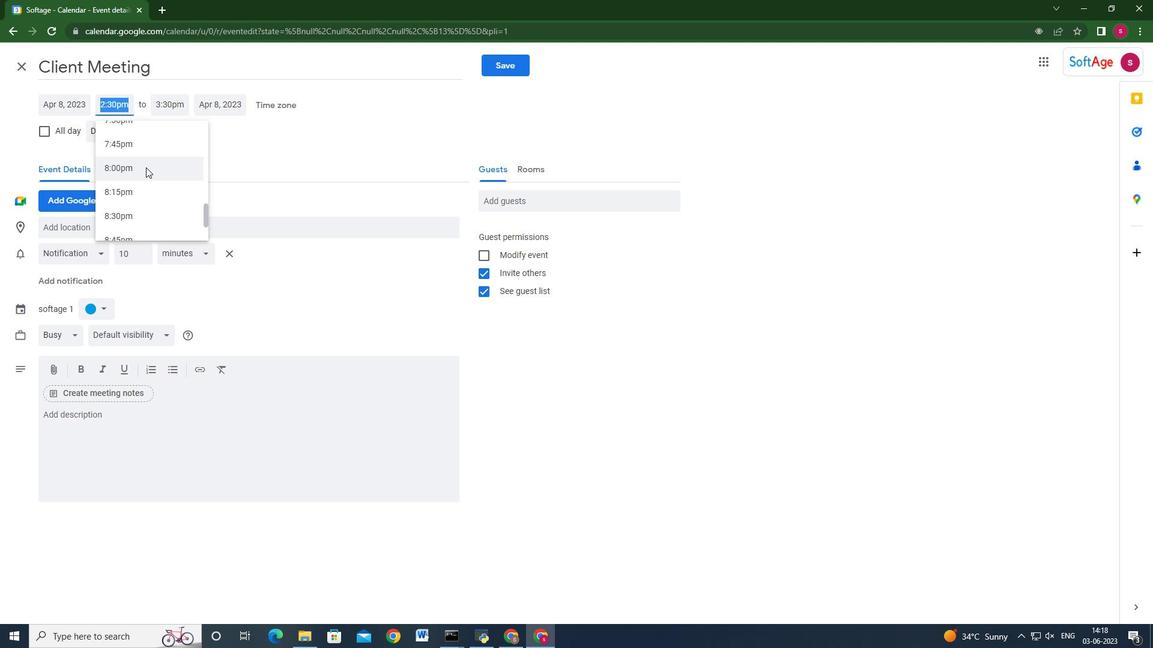 
Action: Mouse moved to (142, 166)
Screenshot: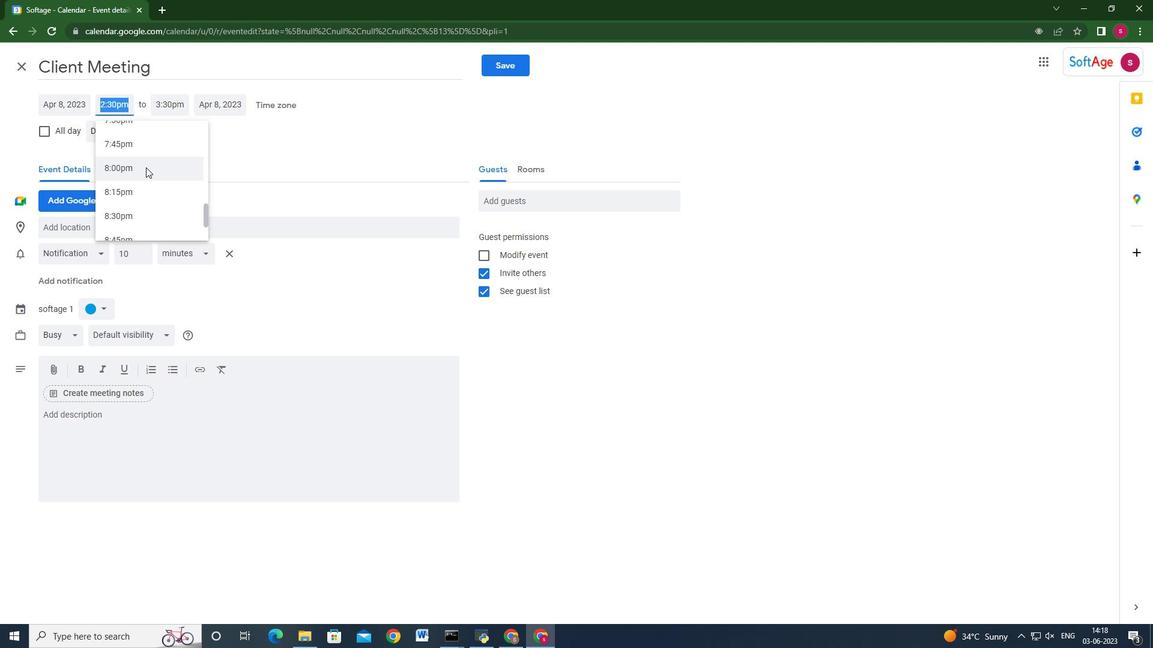 
Action: Mouse scrolled (142, 166) with delta (0, 0)
Screenshot: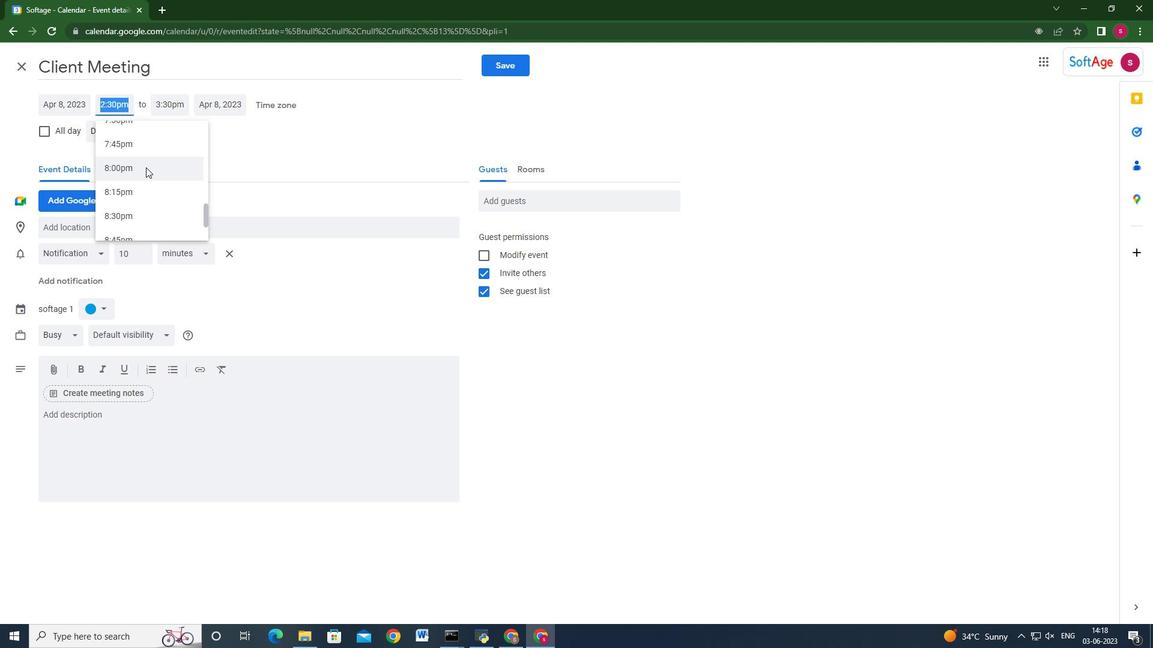 
Action: Mouse moved to (142, 165)
Screenshot: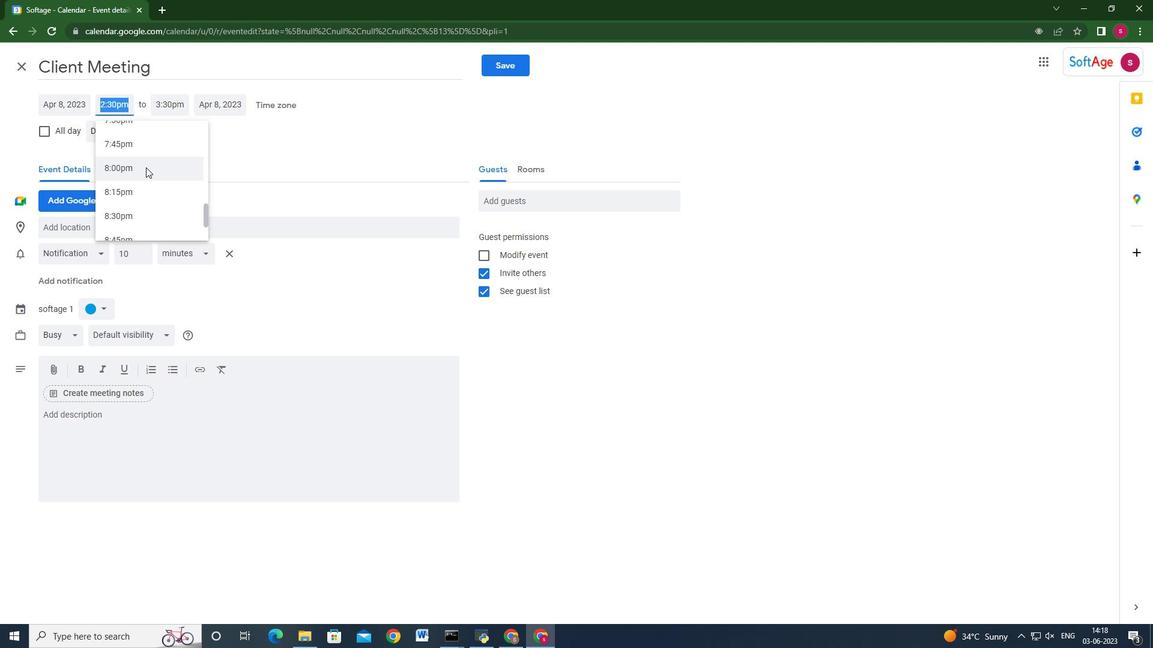 
Action: Mouse scrolled (142, 166) with delta (0, 0)
Screenshot: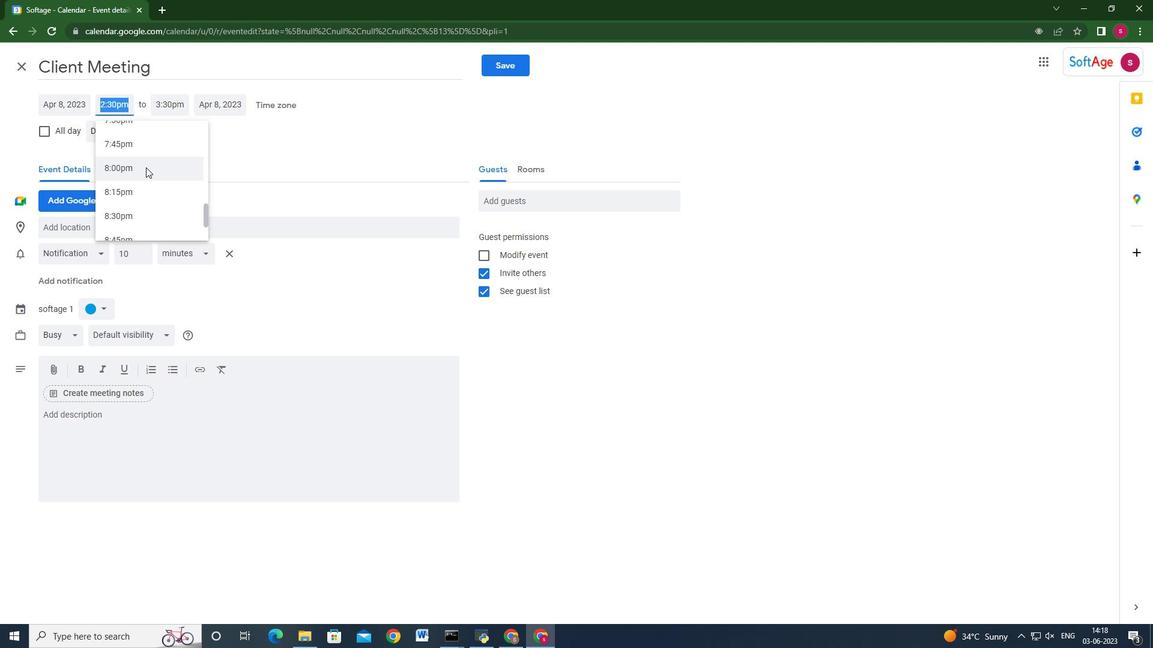 
Action: Mouse scrolled (142, 166) with delta (0, 0)
Screenshot: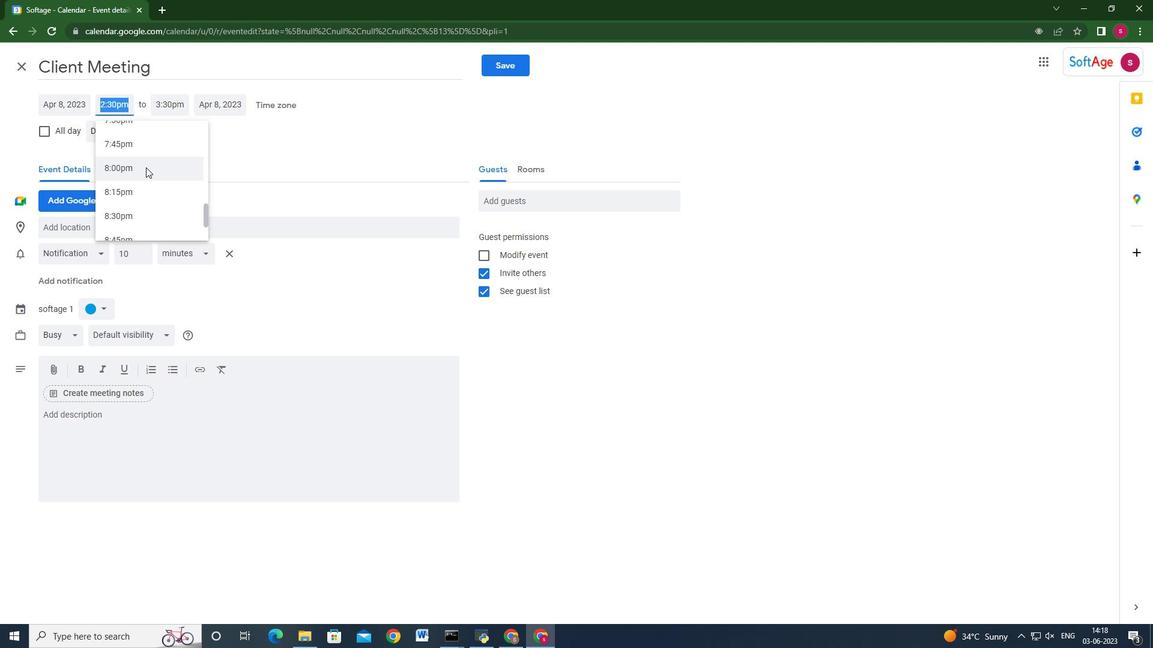 
Action: Mouse moved to (141, 165)
Screenshot: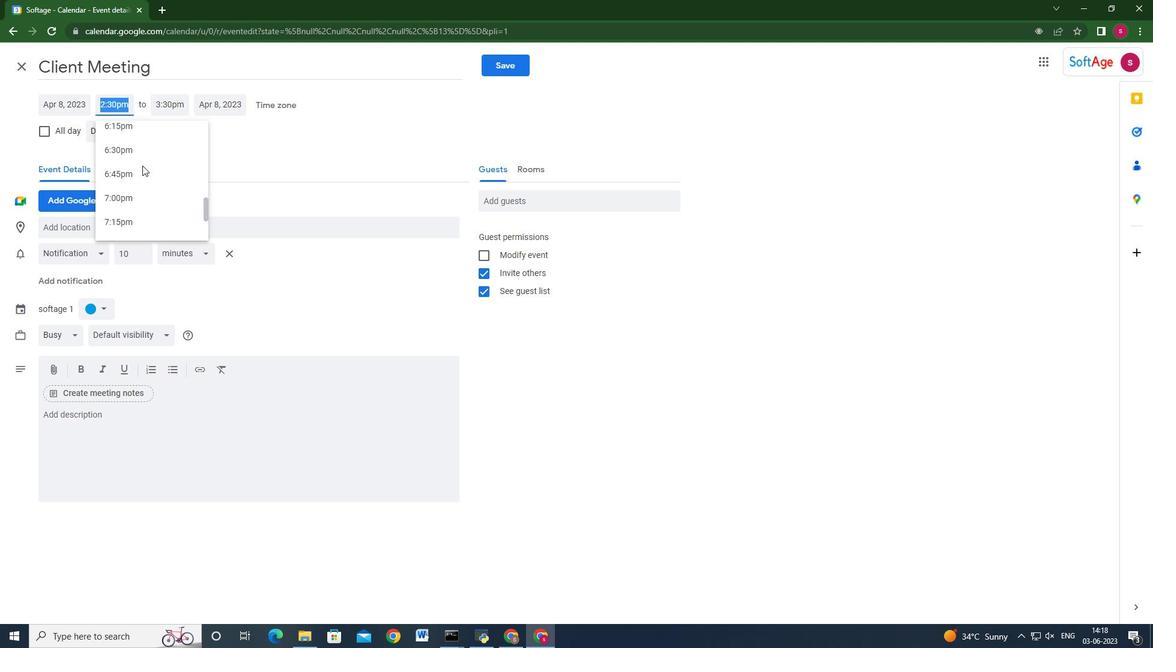 
Action: Mouse scrolled (141, 166) with delta (0, 0)
Screenshot: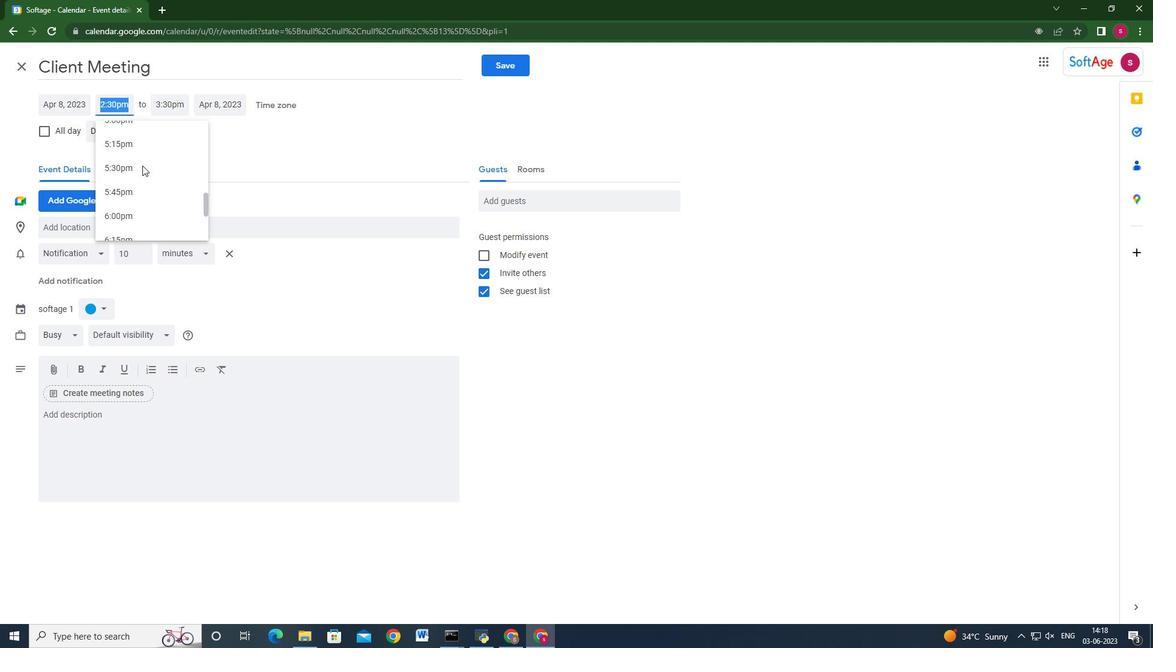 
Action: Mouse scrolled (141, 166) with delta (0, 0)
Screenshot: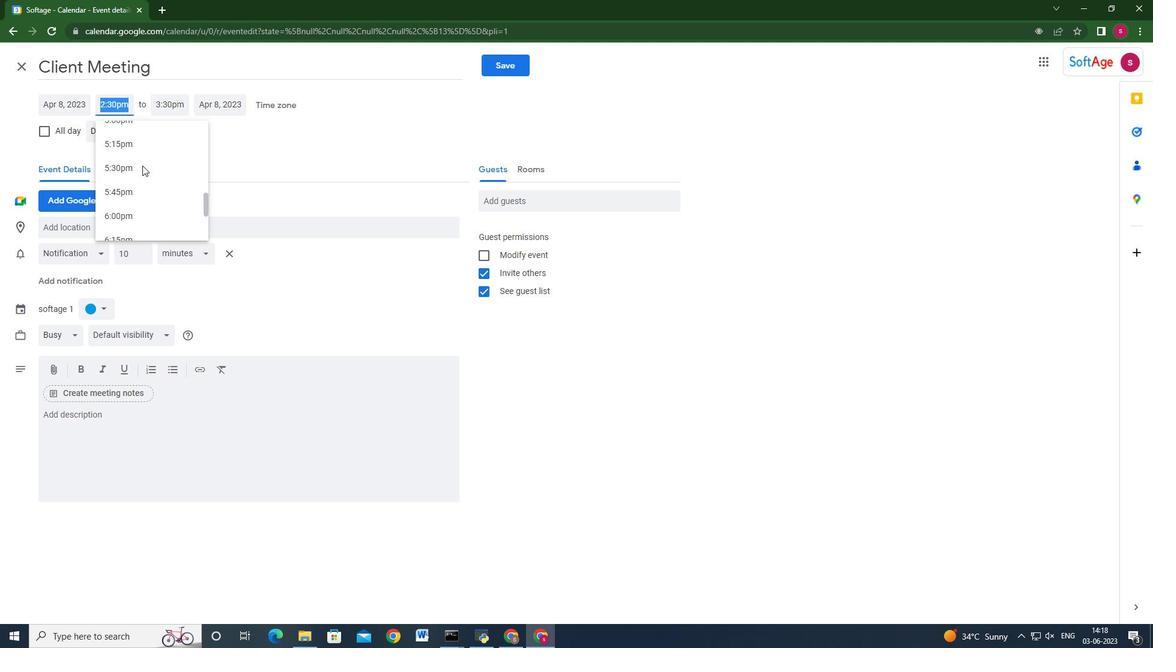 
Action: Mouse moved to (141, 165)
Screenshot: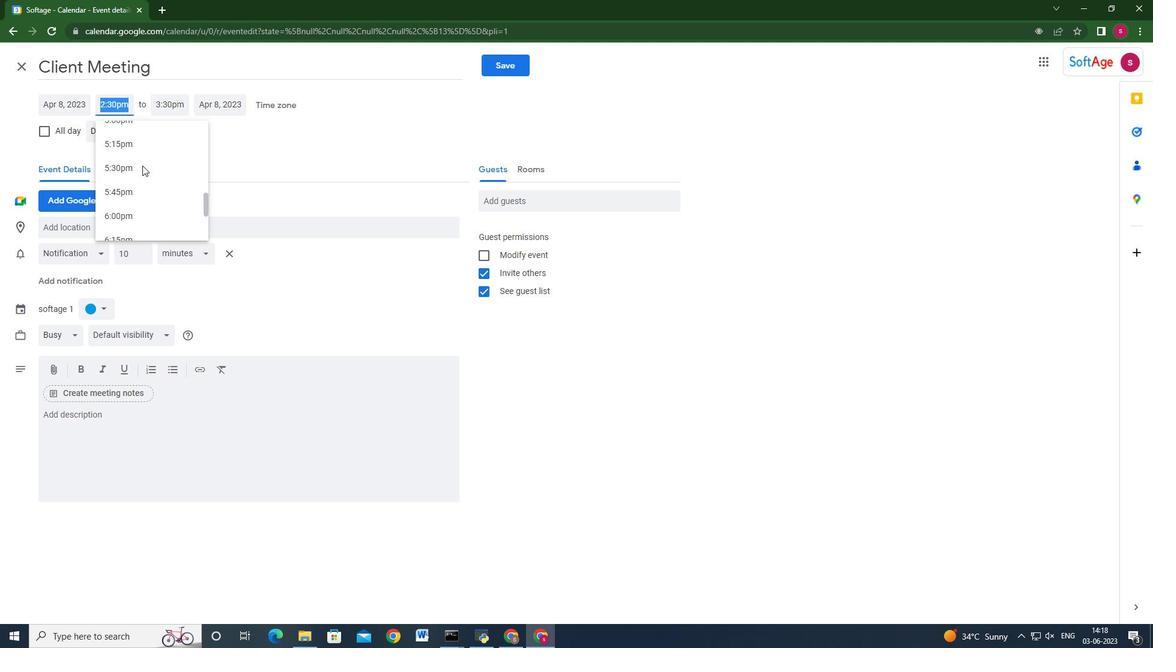 
Action: Mouse scrolled (141, 166) with delta (0, 0)
Screenshot: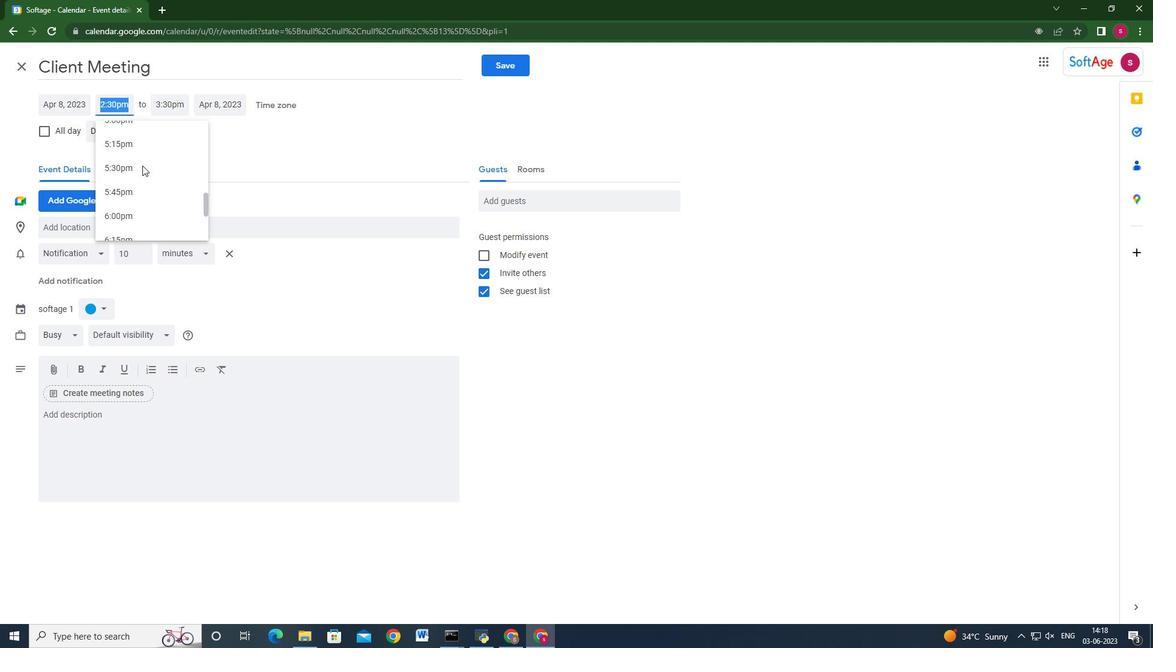 
Action: Mouse moved to (141, 165)
Screenshot: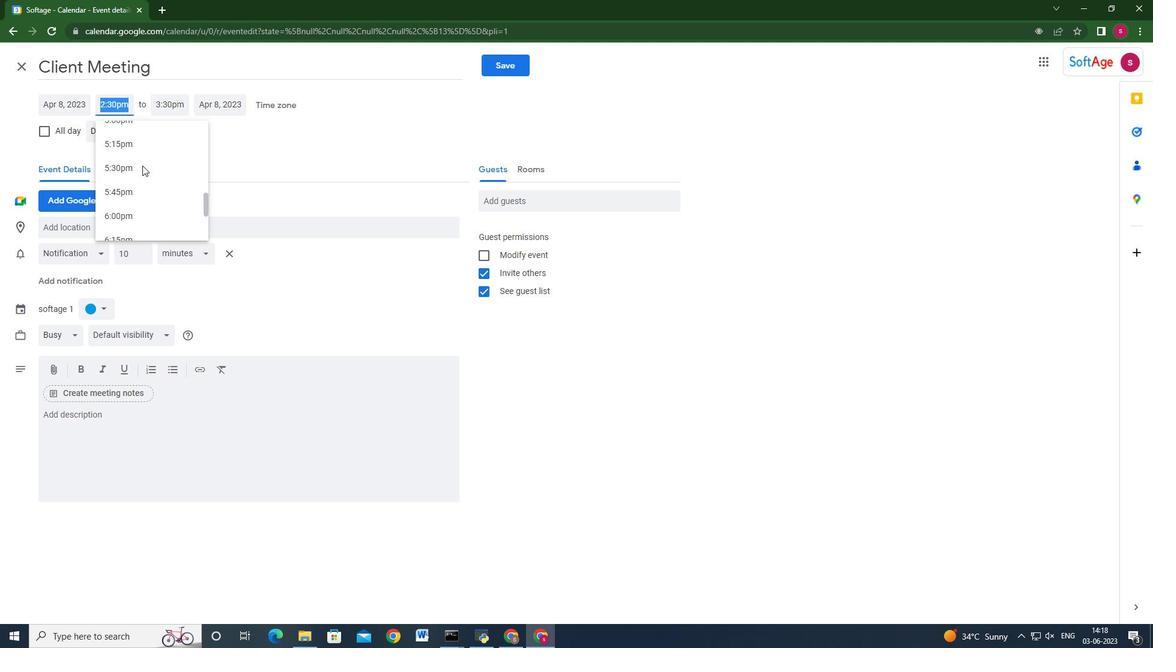 
Action: Mouse scrolled (141, 166) with delta (0, 0)
Screenshot: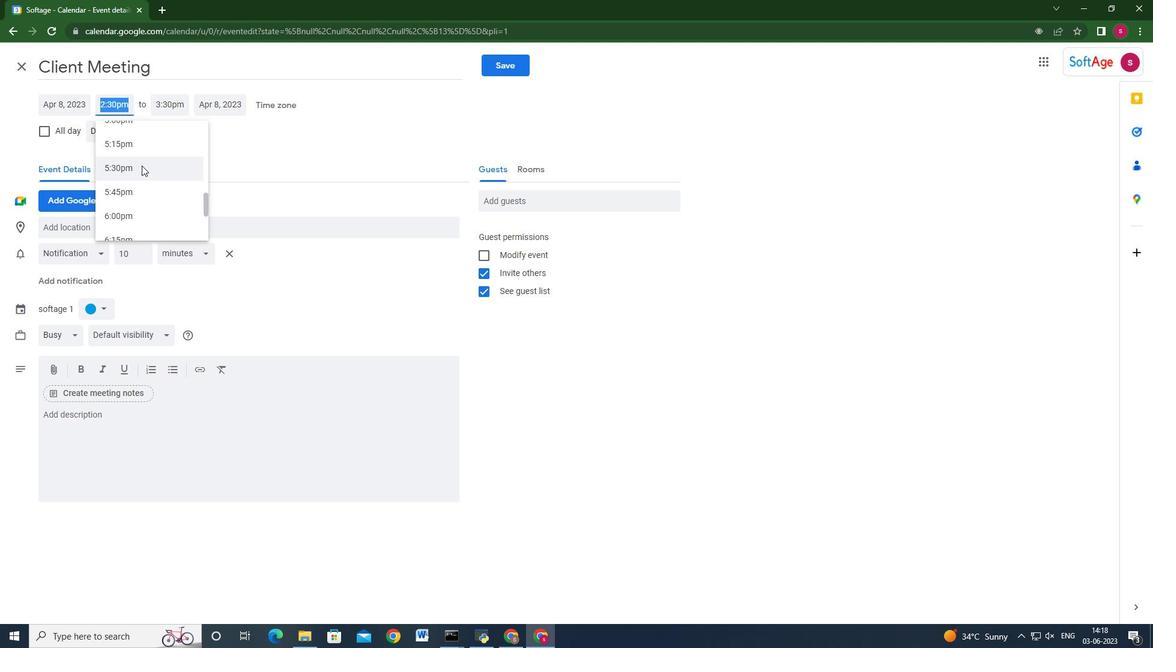 
Action: Mouse scrolled (141, 166) with delta (0, 0)
Screenshot: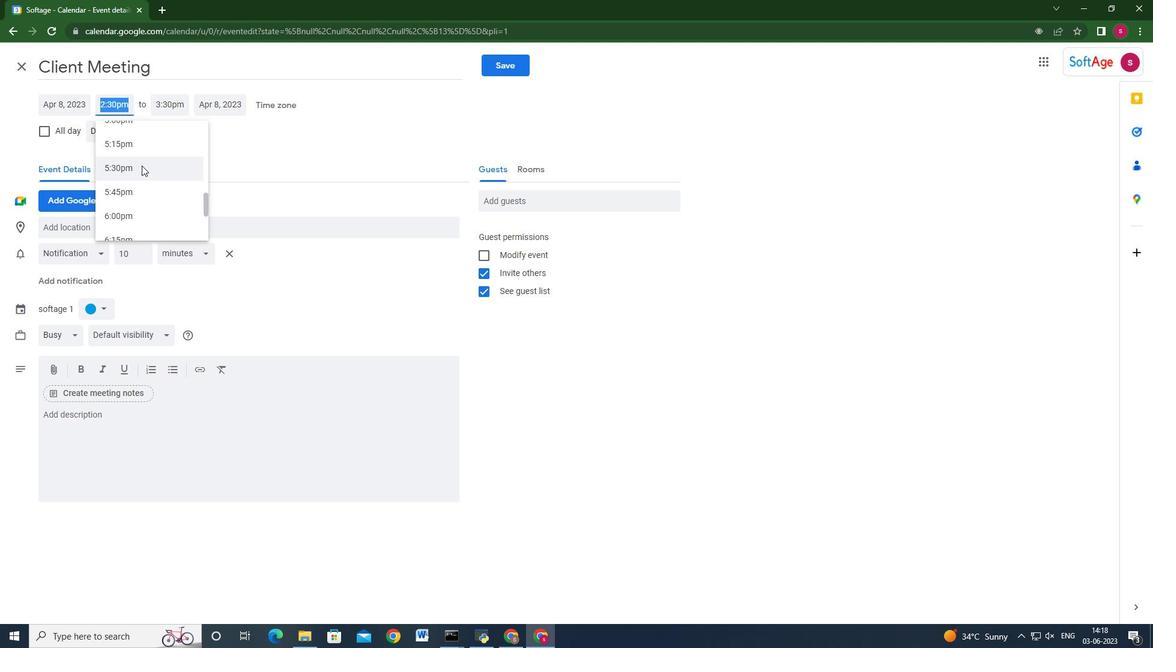 
Action: Mouse scrolled (141, 166) with delta (0, 0)
Screenshot: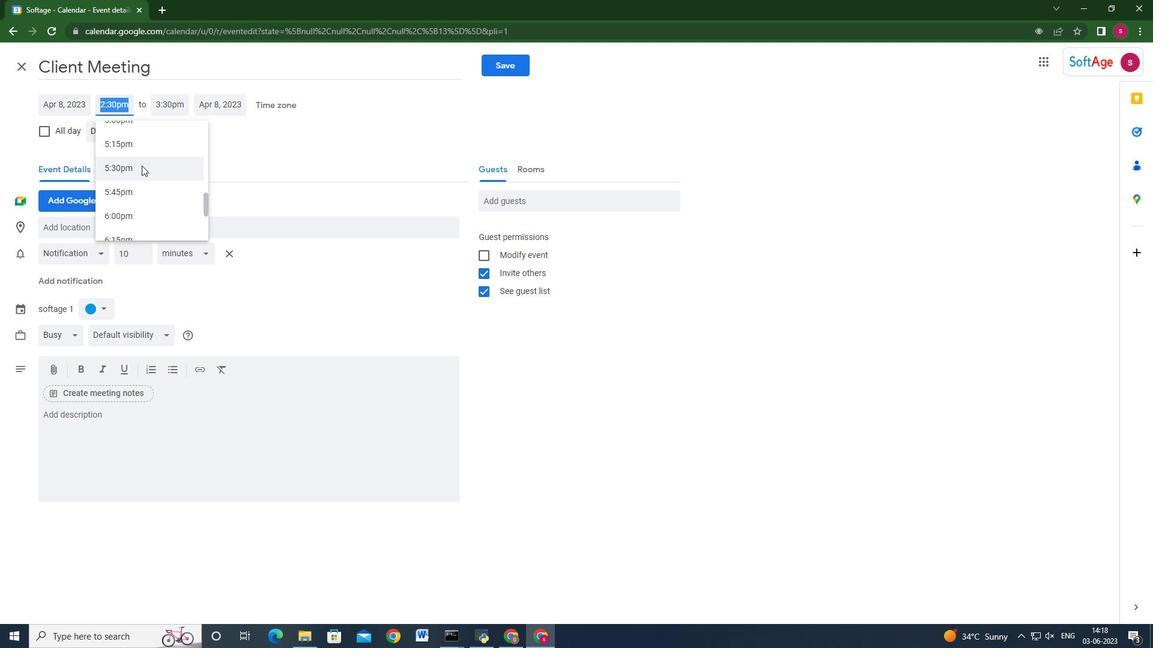
Action: Mouse moved to (141, 165)
Screenshot: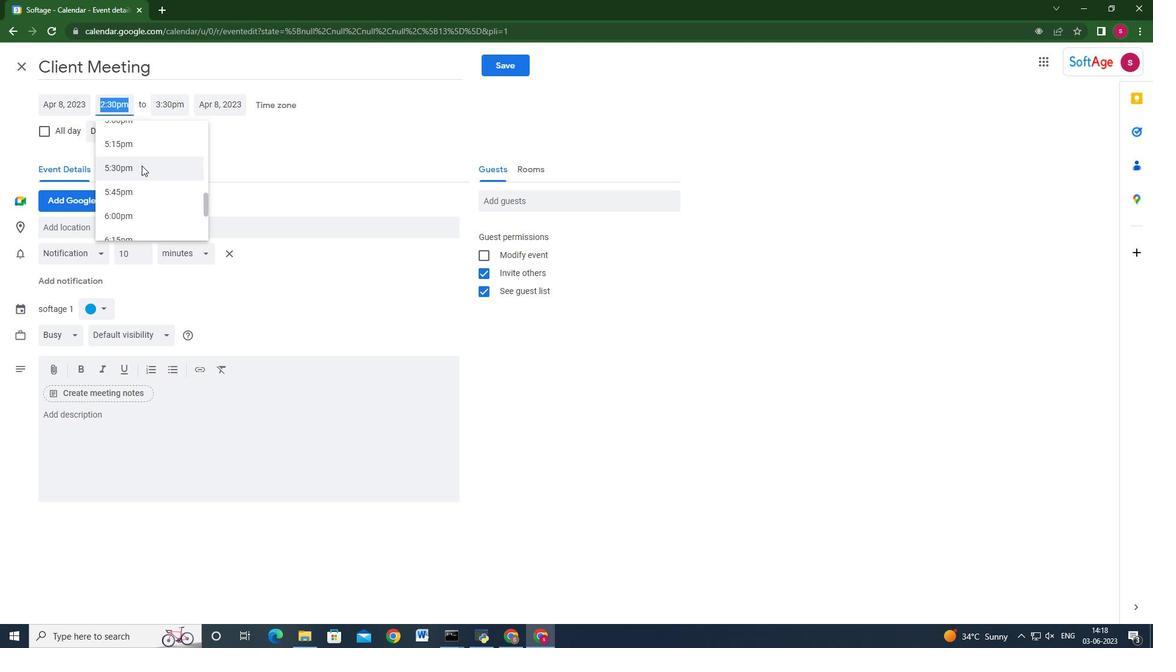 
Action: Mouse scrolled (141, 166) with delta (0, 0)
Screenshot: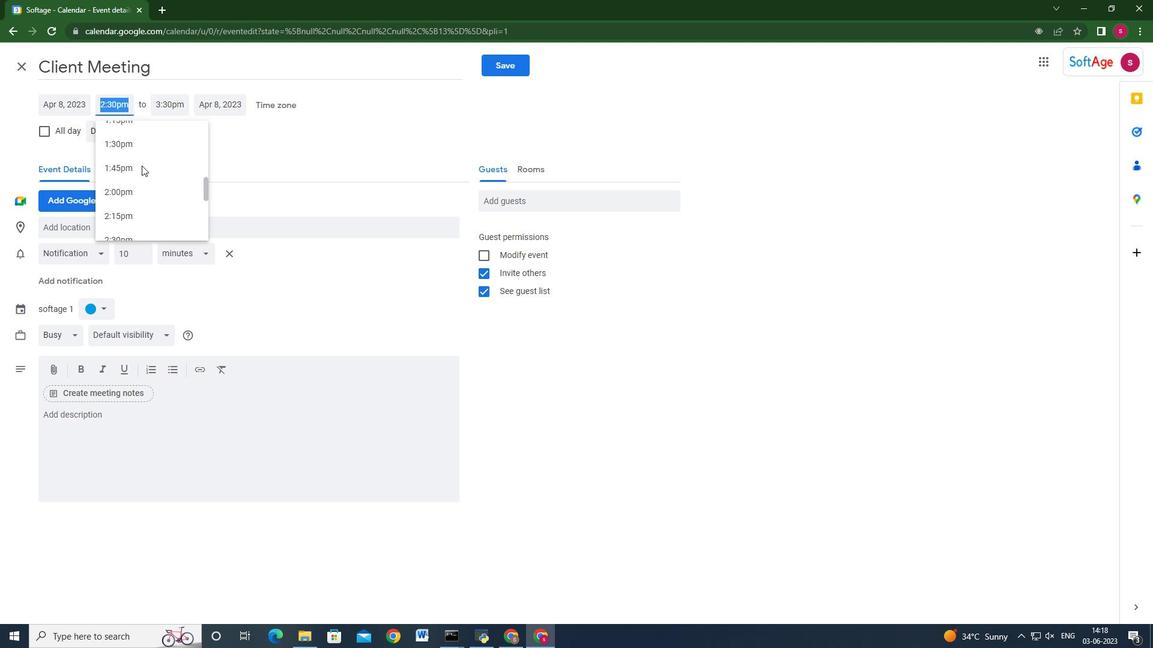 
Action: Mouse scrolled (141, 166) with delta (0, 0)
Screenshot: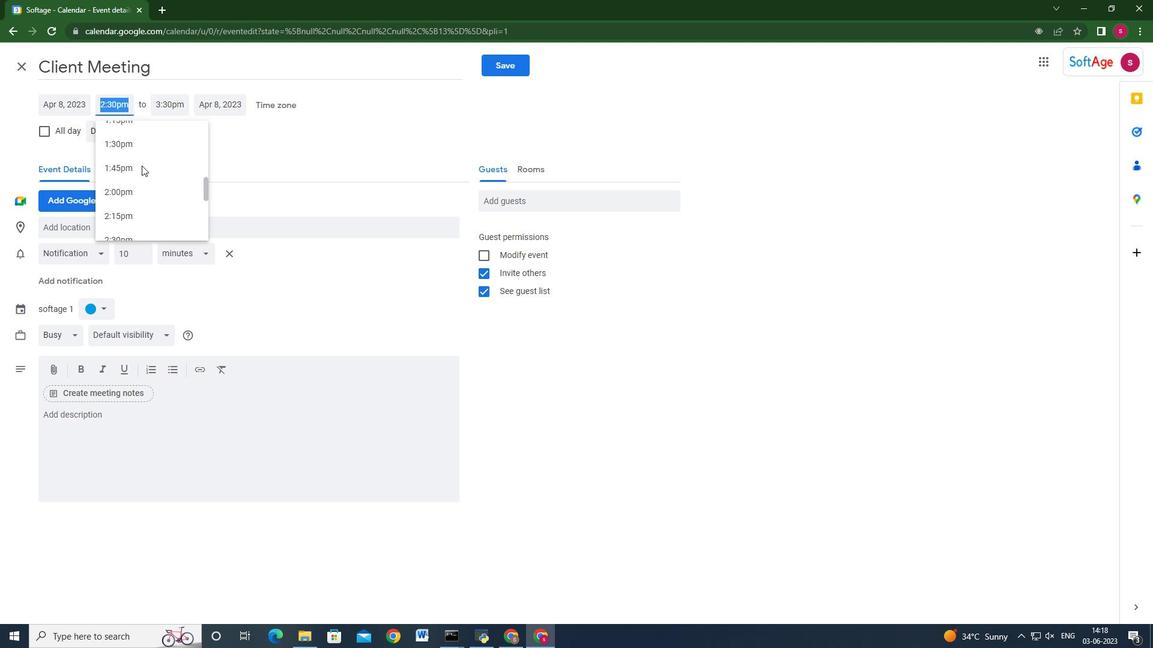 
Action: Mouse scrolled (141, 166) with delta (0, 0)
Screenshot: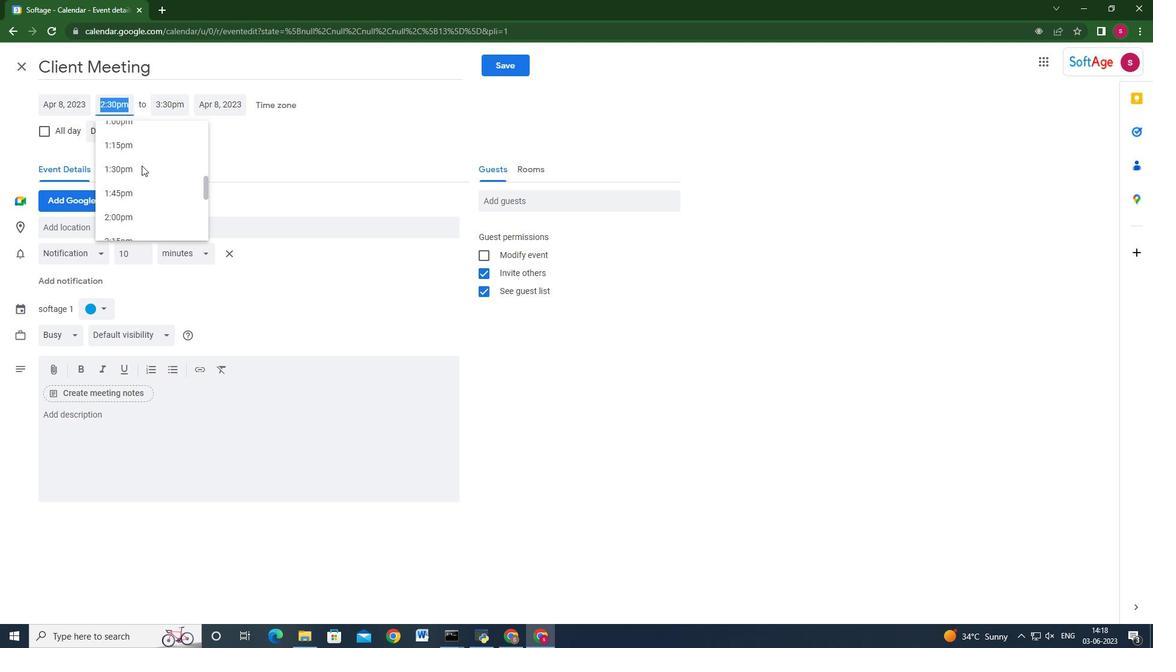 
Action: Mouse scrolled (141, 166) with delta (0, 0)
Screenshot: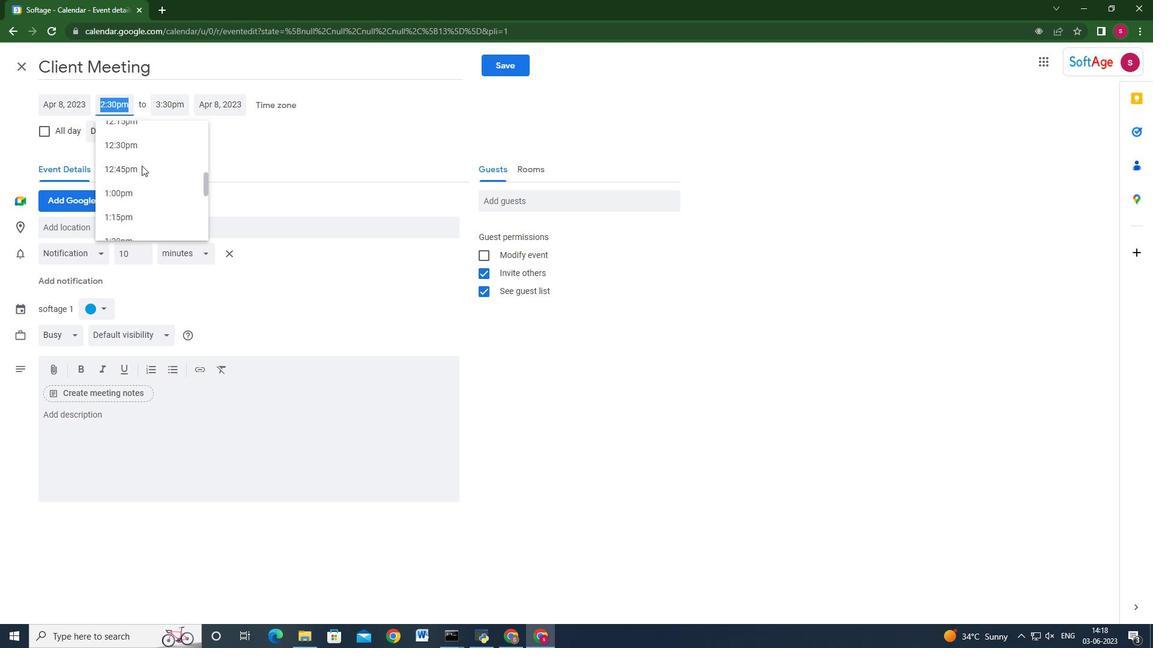 
Action: Mouse scrolled (141, 166) with delta (0, 0)
Screenshot: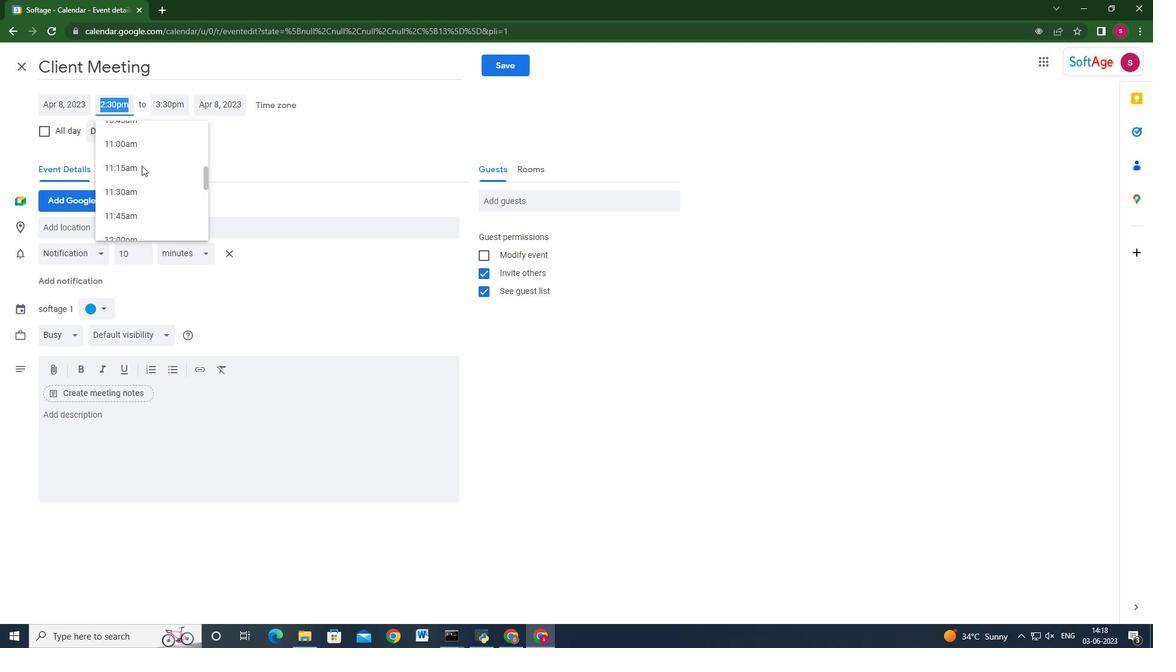 
Action: Mouse scrolled (141, 166) with delta (0, 0)
Screenshot: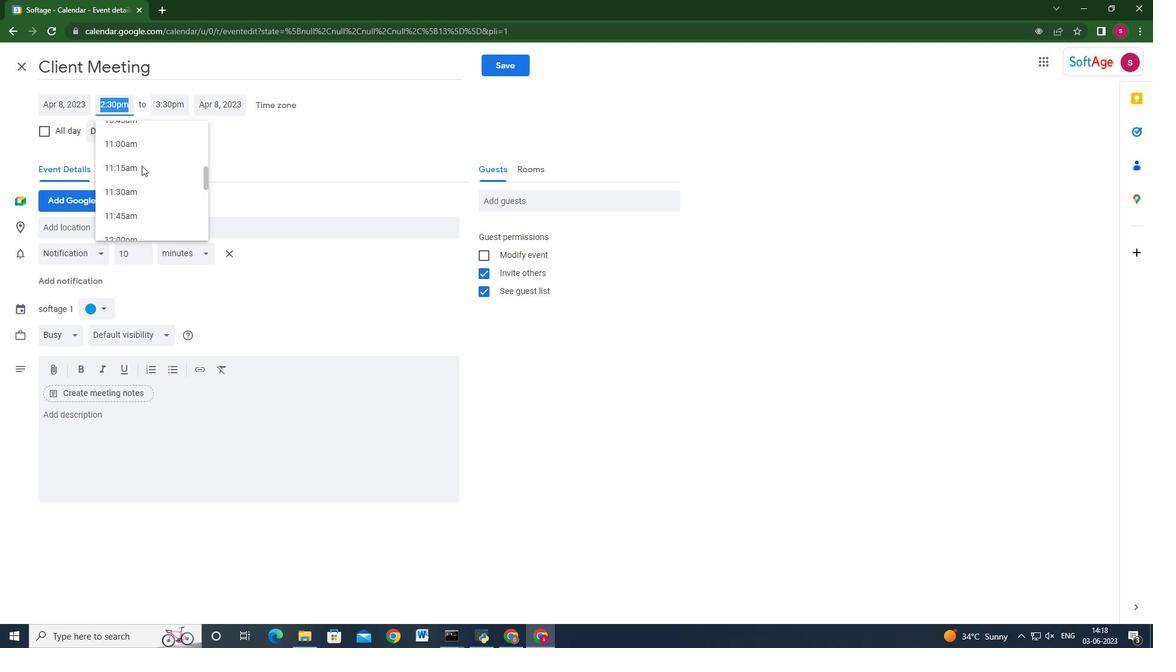 
Action: Mouse moved to (141, 171)
Screenshot: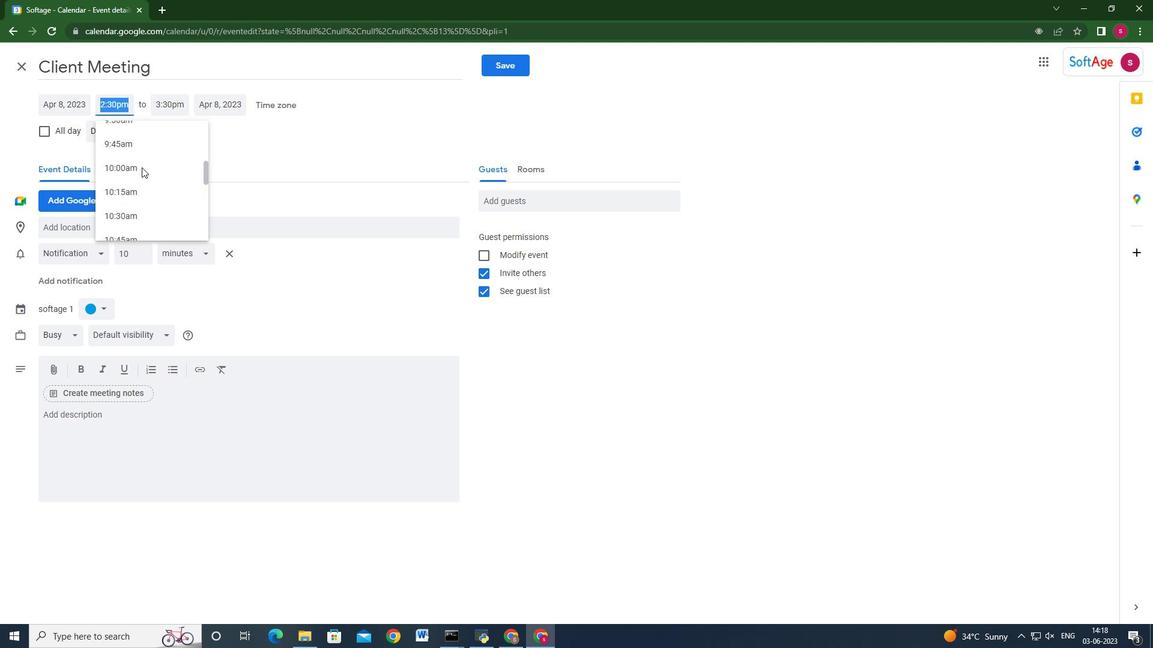 
Action: Mouse scrolled (141, 172) with delta (0, 0)
Screenshot: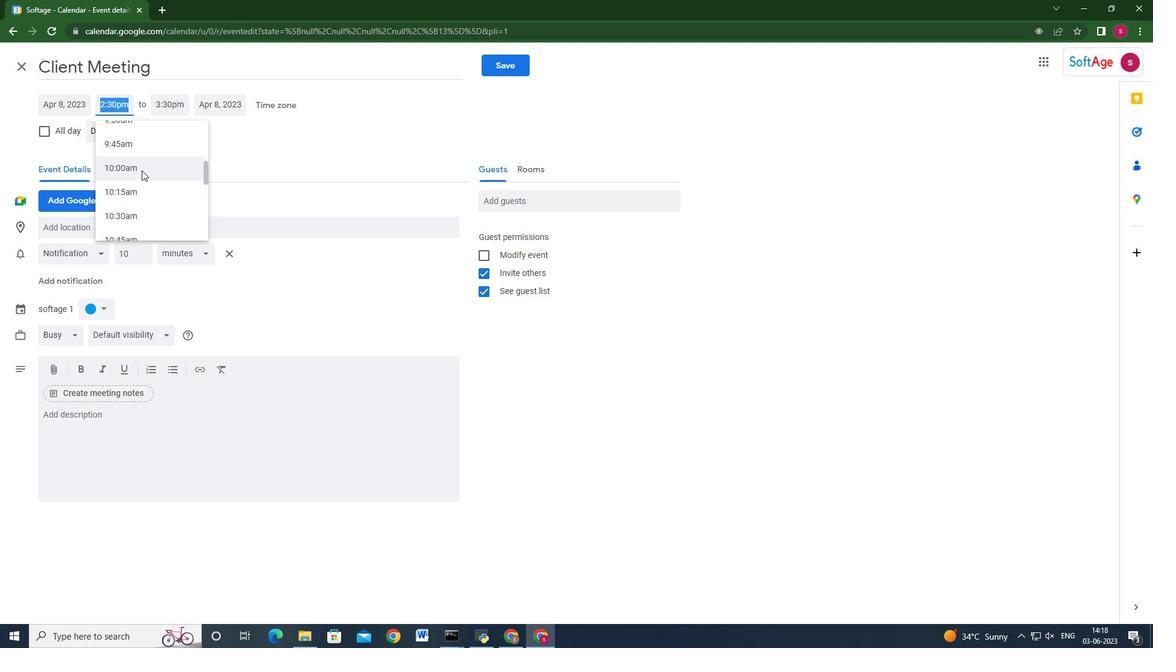 
Action: Mouse moved to (130, 166)
Screenshot: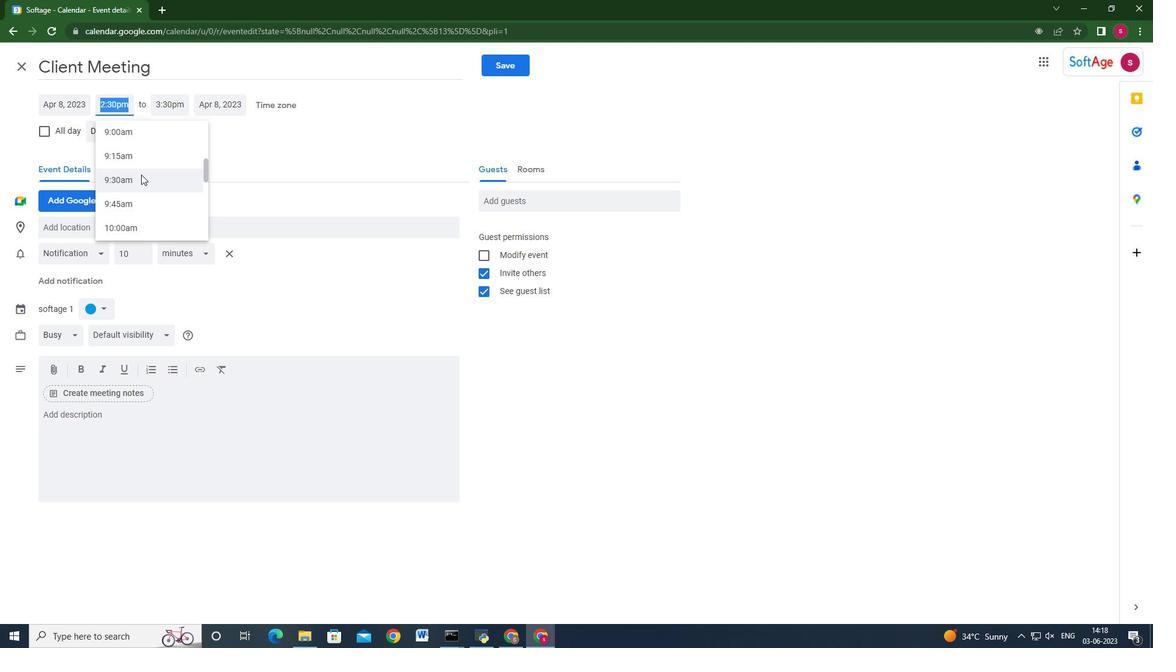 
Action: Mouse scrolled (130, 166) with delta (0, 0)
Screenshot: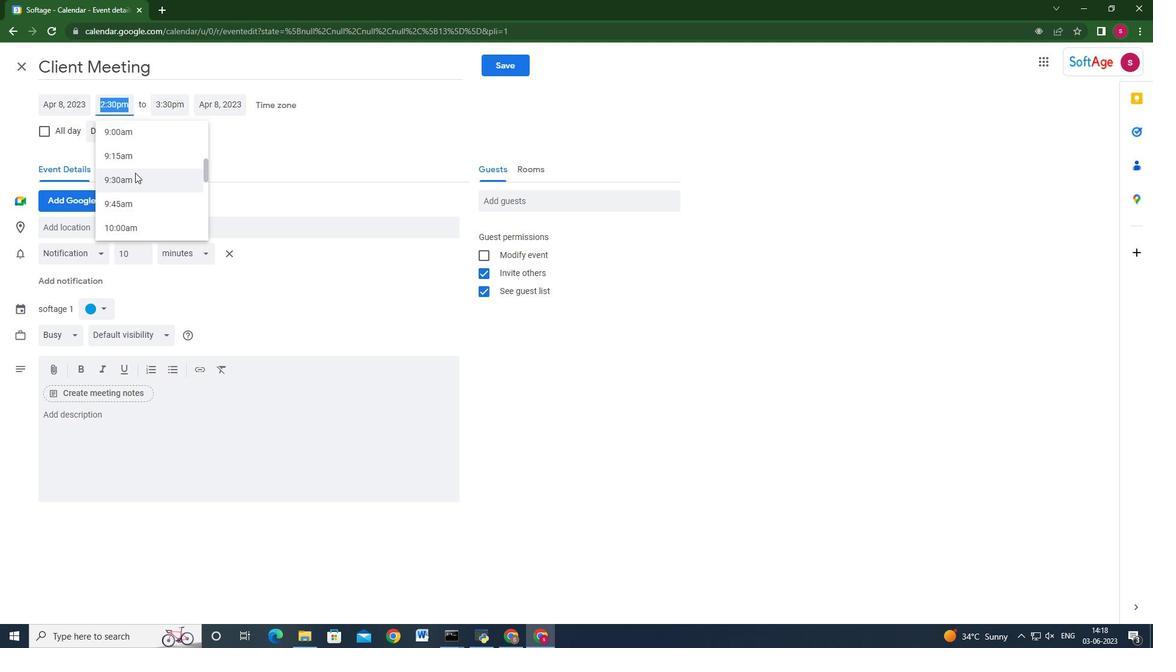 
Action: Mouse moved to (135, 165)
Screenshot: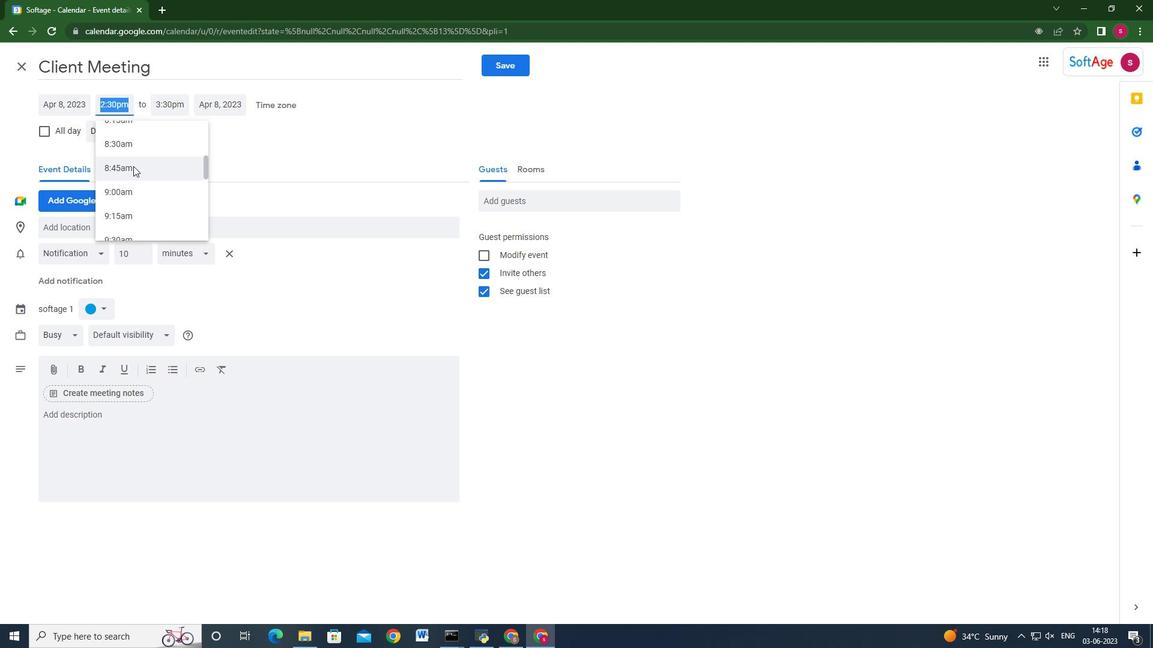 
Action: Mouse scrolled (135, 166) with delta (0, 0)
Screenshot: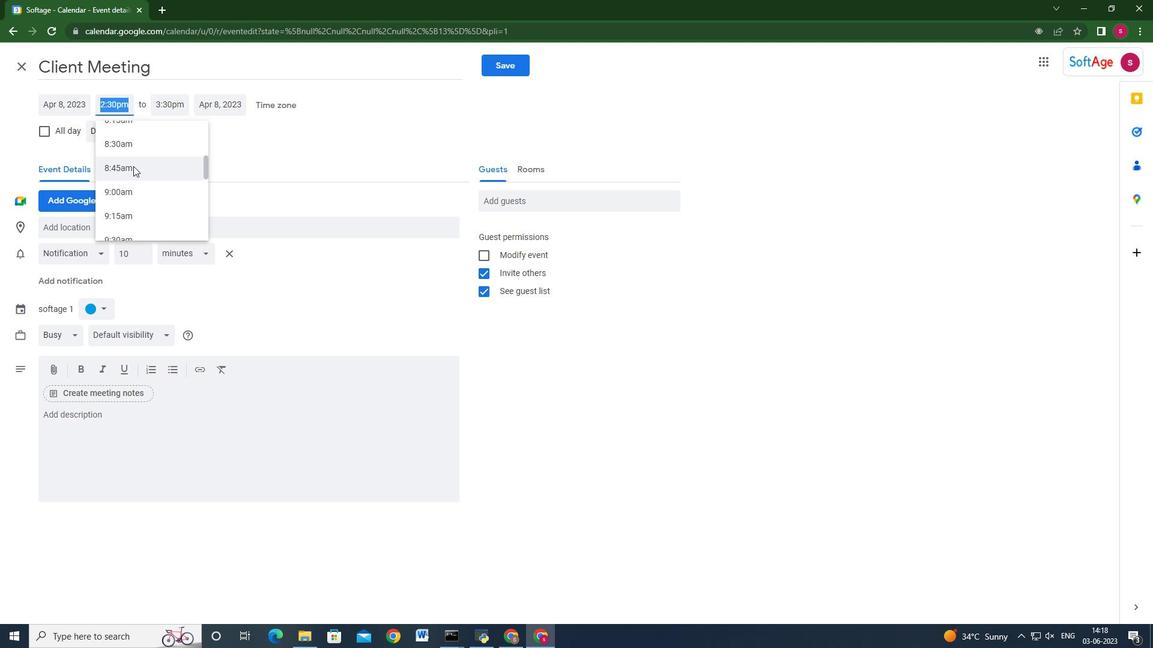 
Action: Mouse moved to (138, 161)
Screenshot: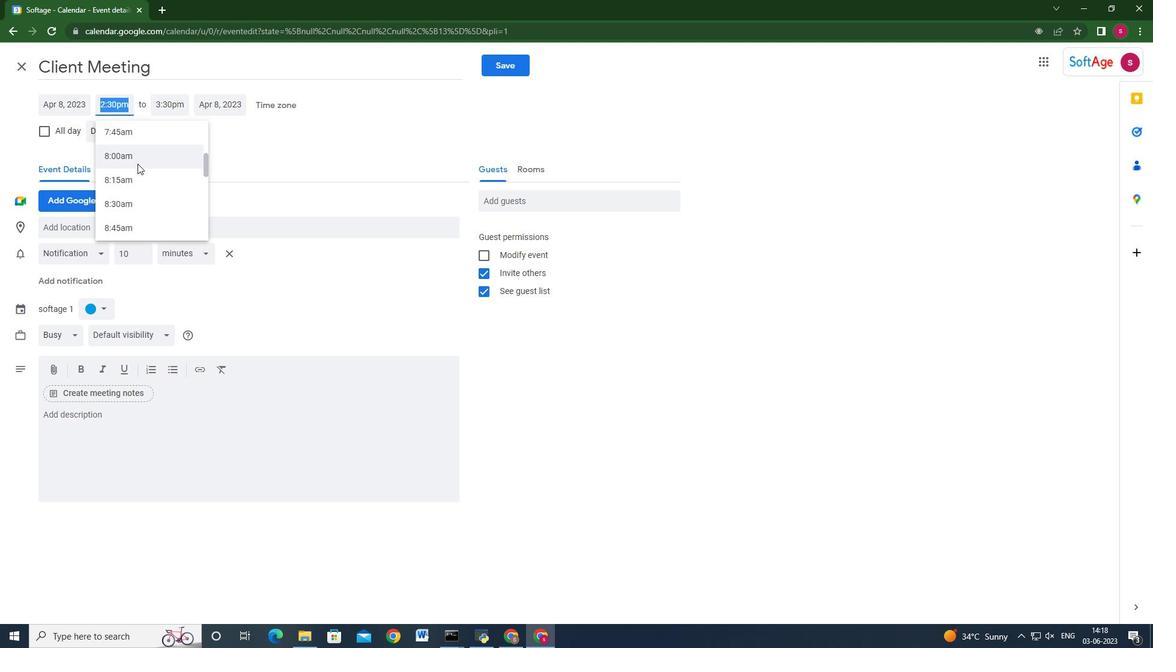 
Action: Mouse pressed left at (138, 161)
Screenshot: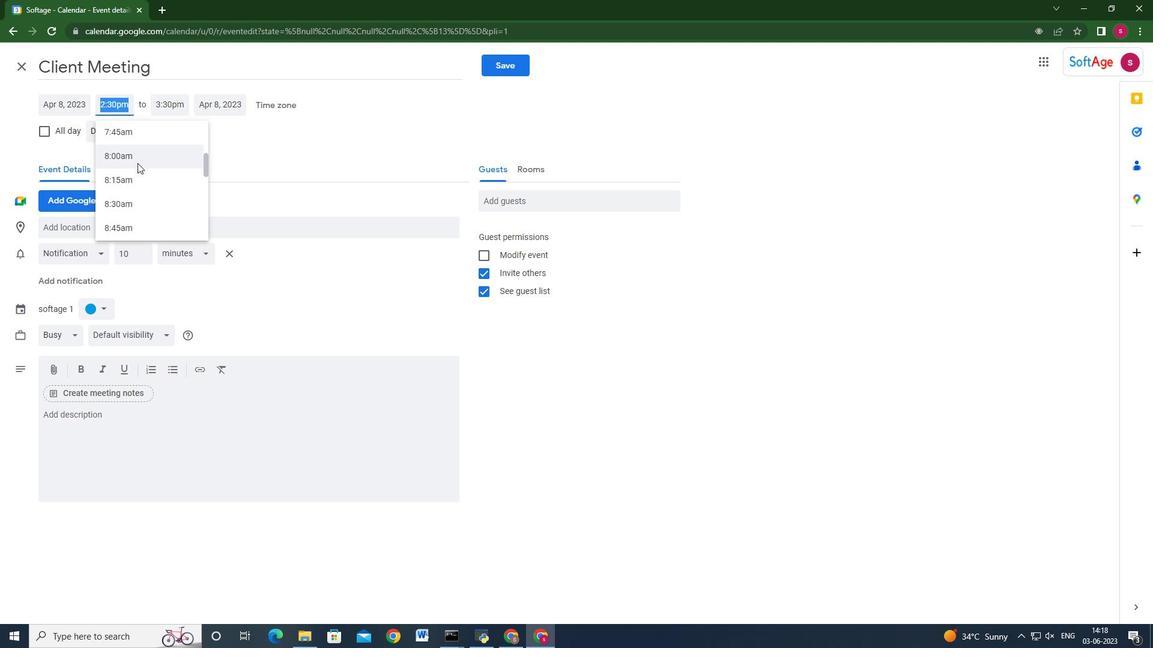 
Action: Mouse moved to (168, 102)
Screenshot: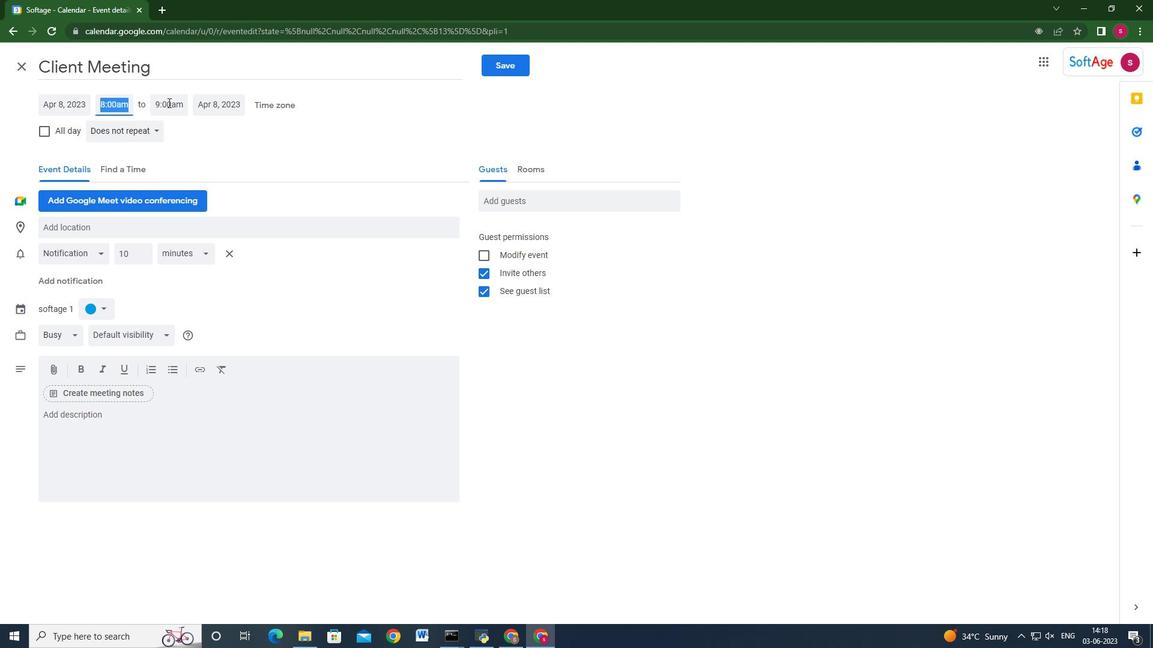 
Action: Mouse pressed left at (168, 102)
Screenshot: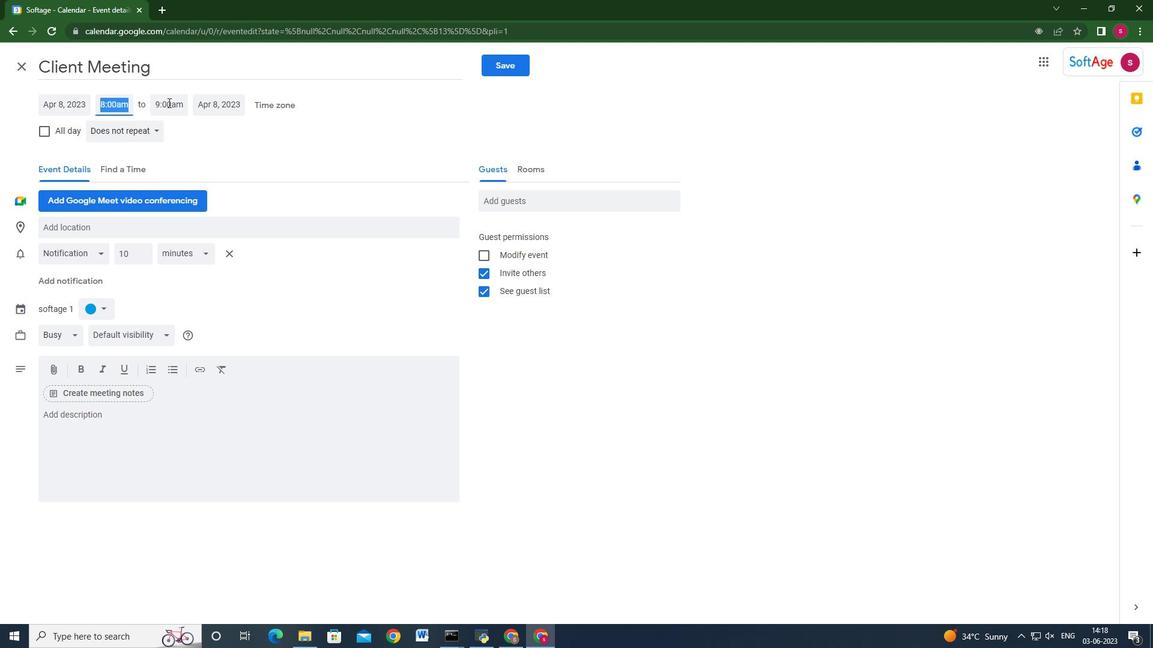 
Action: Key pressed 10<Key.shift>:00am<Key.enter><Key.tab><Key.tab>
Screenshot: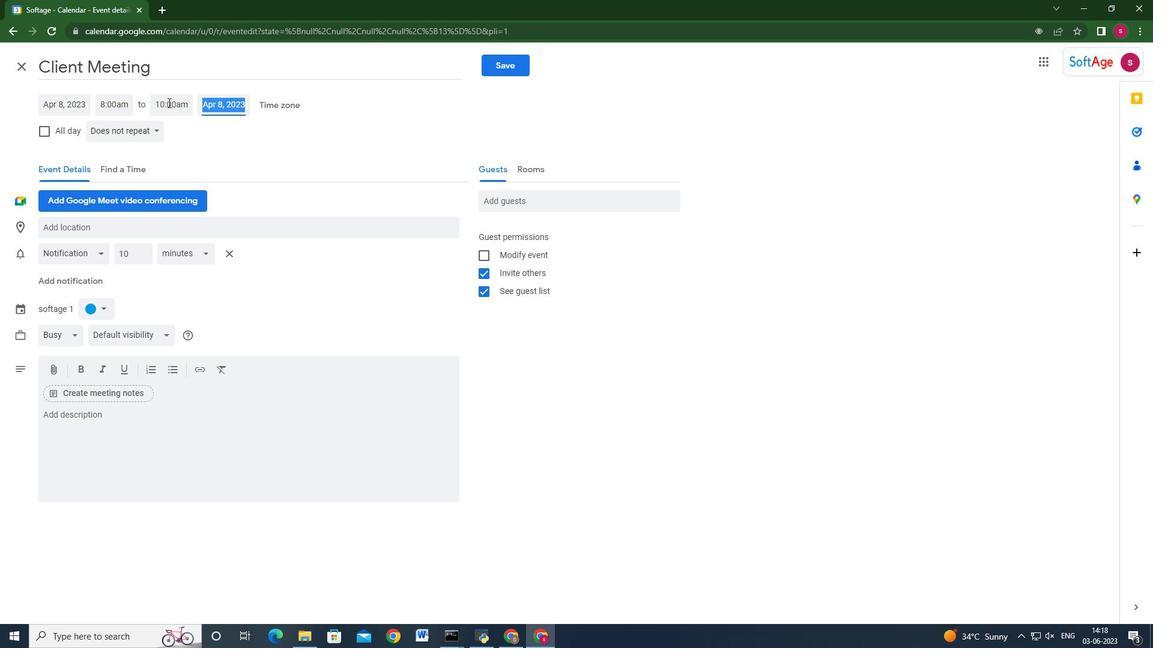 
Action: Mouse moved to (234, 450)
Screenshot: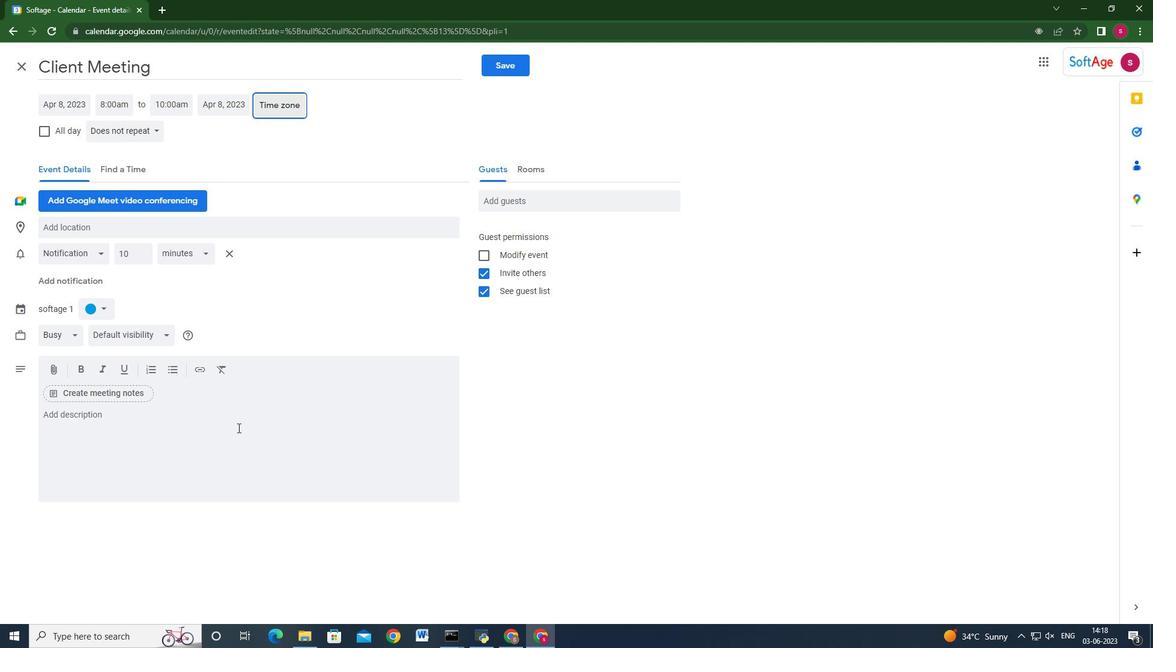 
Action: Mouse pressed left at (234, 450)
Screenshot: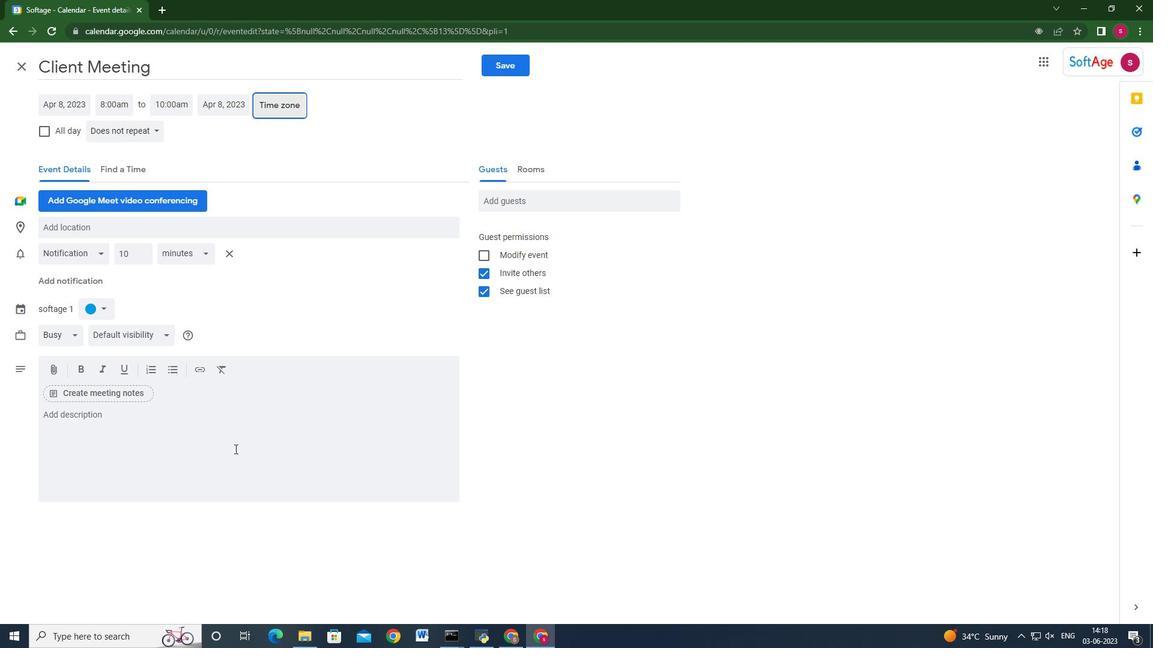 
Action: Key pressed <Key.shift>By<Key.space>exploring<Key.space>the<Key.space>client's<Key.space>goals<Key.space>and<Key.space>strategic<Key.space>direction,<Key.space>the<Key.space>sr<Key.backspace>ervice<Key.space>provider<Key.space>can<Key.space>align<Key.space>their<Key.space>offerings<Key.space>and<Key.space>propose<Key.space>tailored<Key.space>solutions.<Key.space><Key.shift>The<Key.space>even<Key.space><Key.backspace>t<Key.space>allows<Key.space>for<Key.space>brainstorming<Key.space>sessions,<Key.space>exploring<Key.space>new<Key.space>possib
Screenshot: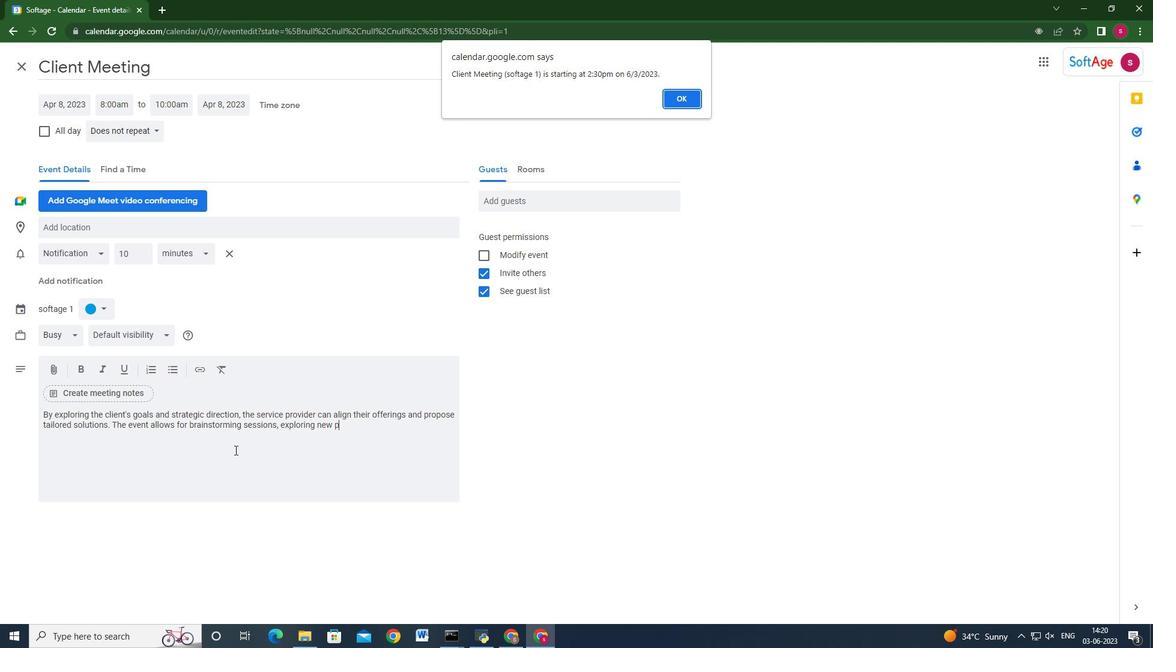
Action: Mouse moved to (682, 101)
Screenshot: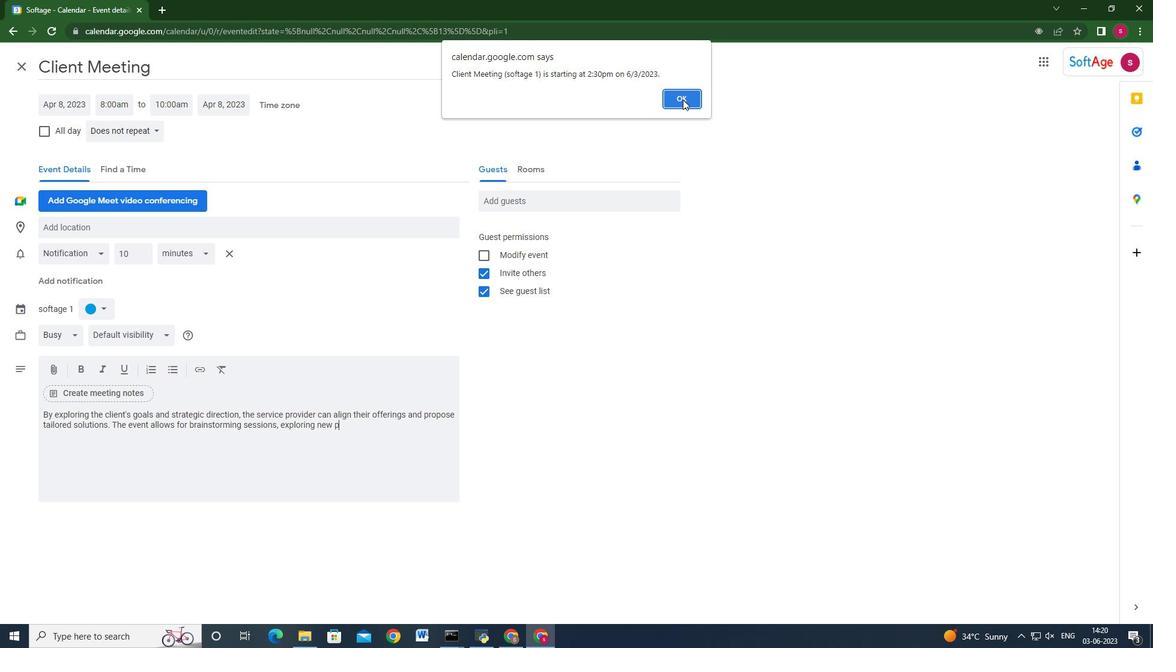 
Action: Mouse pressed left at (682, 101)
Screenshot: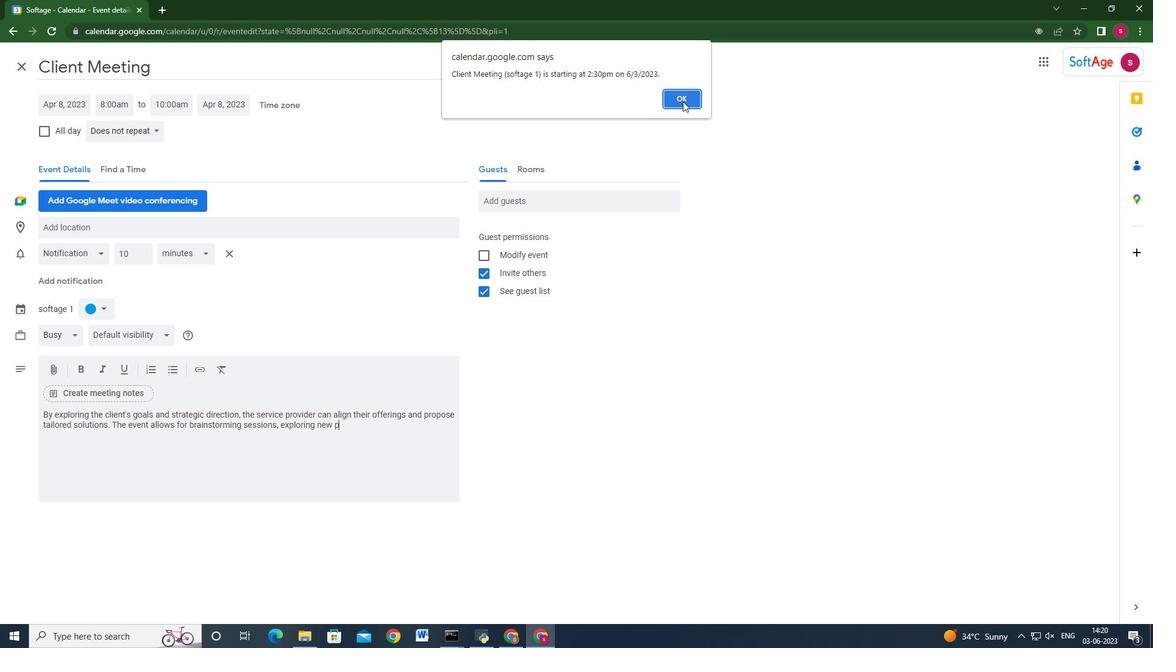 
Action: Mouse moved to (372, 433)
Screenshot: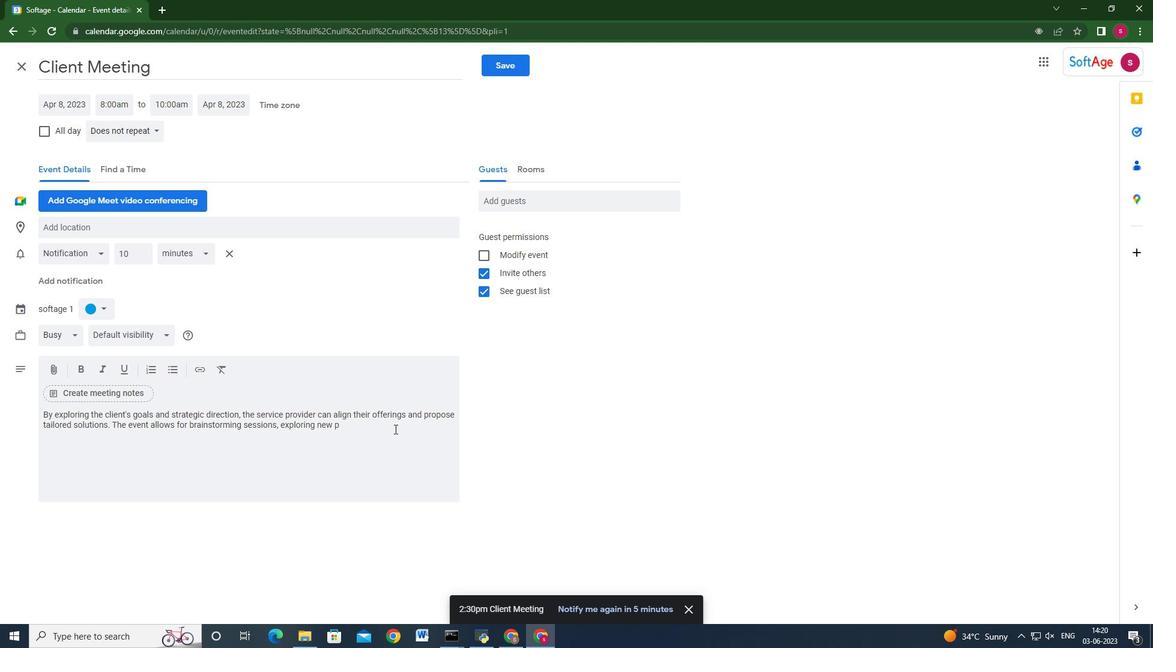 
Action: Mouse pressed left at (372, 433)
Screenshot: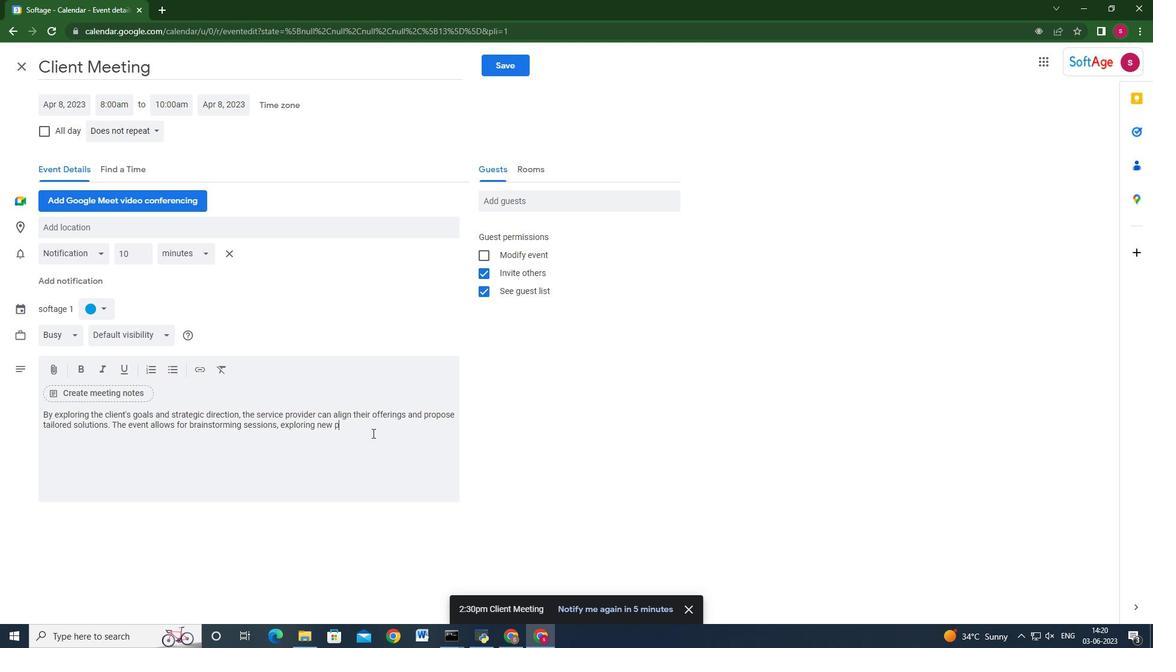 
Action: Key pressed ossibilities,<Key.space>joinly<Key.space>shaping<Key.space>the<Key.space>future<Key.space>direction<Key.space>of<Key.space>the<Key.space>partnership.
Screenshot: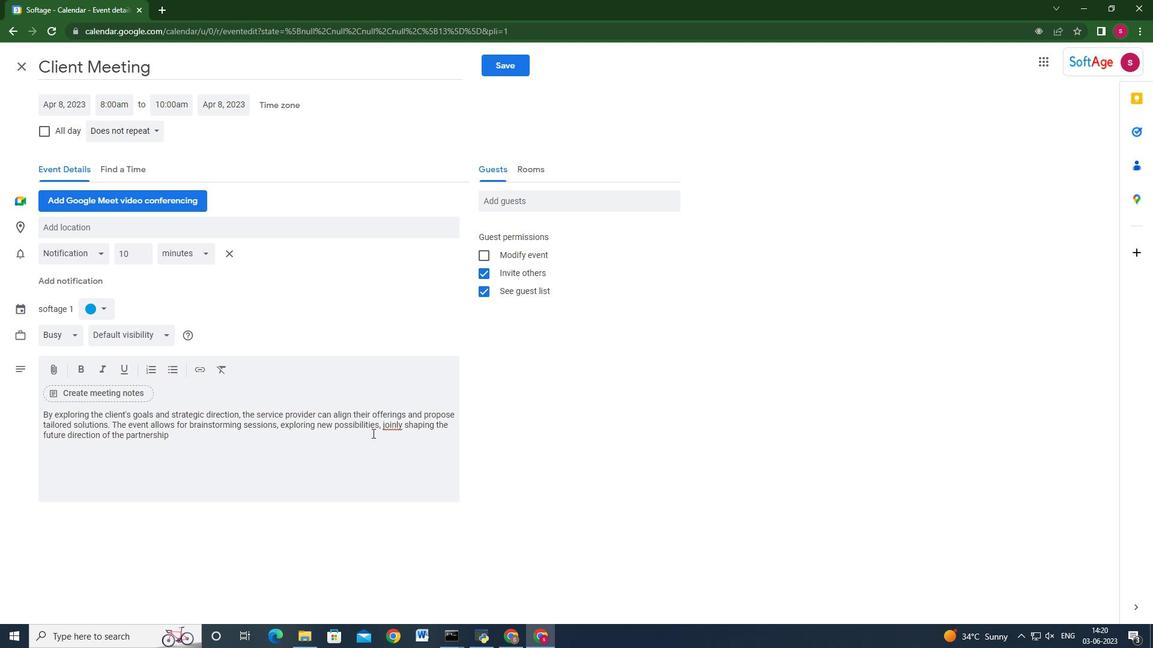 
Action: Mouse moved to (101, 312)
Screenshot: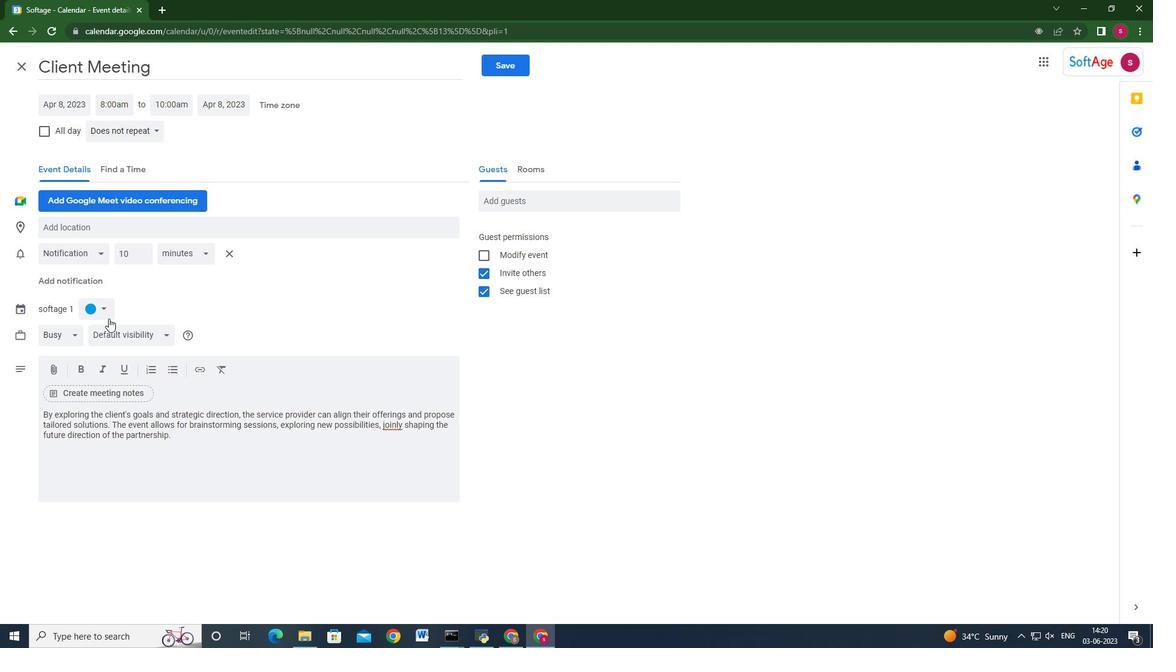 
Action: Mouse pressed left at (101, 312)
Screenshot: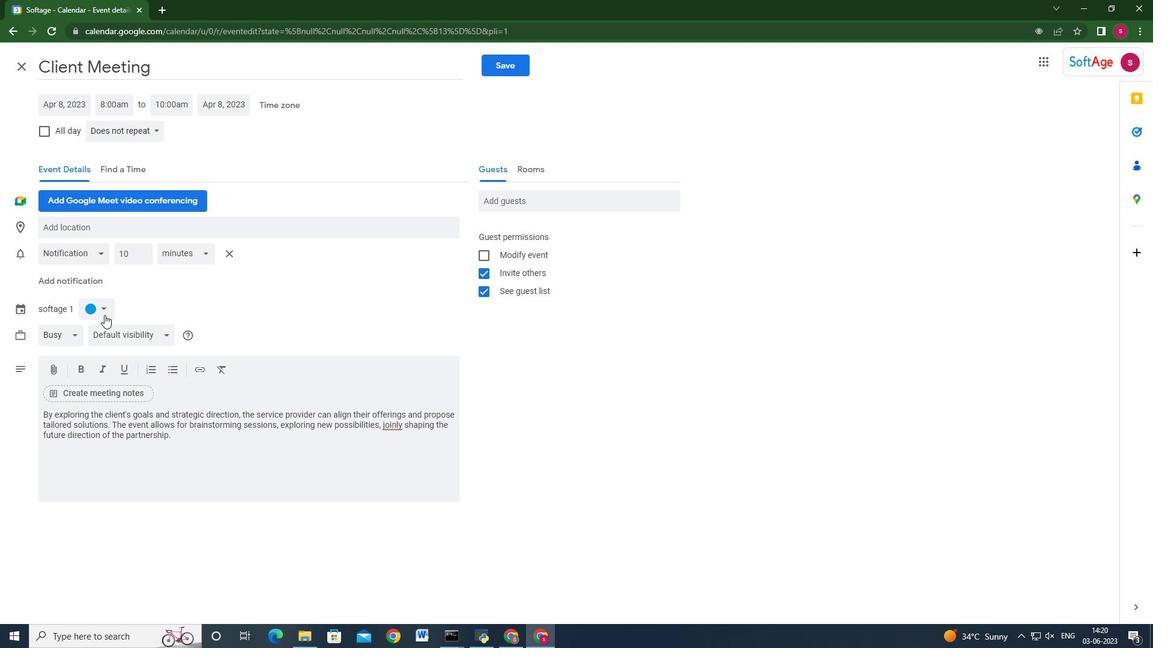 
Action: Mouse moved to (103, 320)
Screenshot: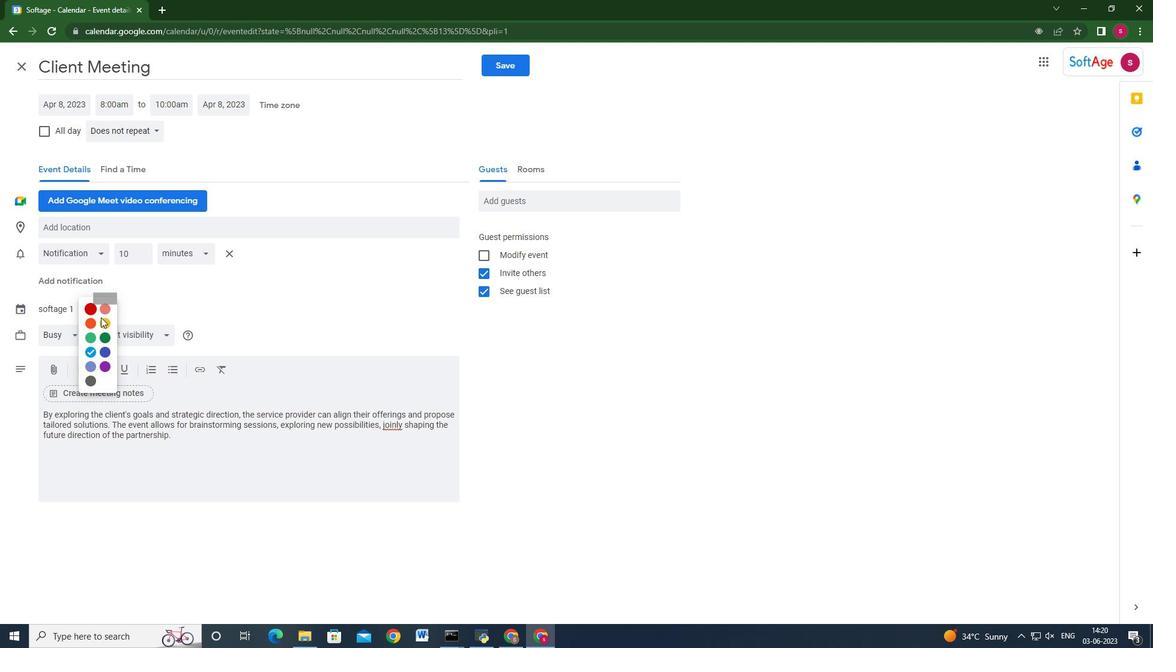 
Action: Mouse pressed left at (103, 320)
Screenshot: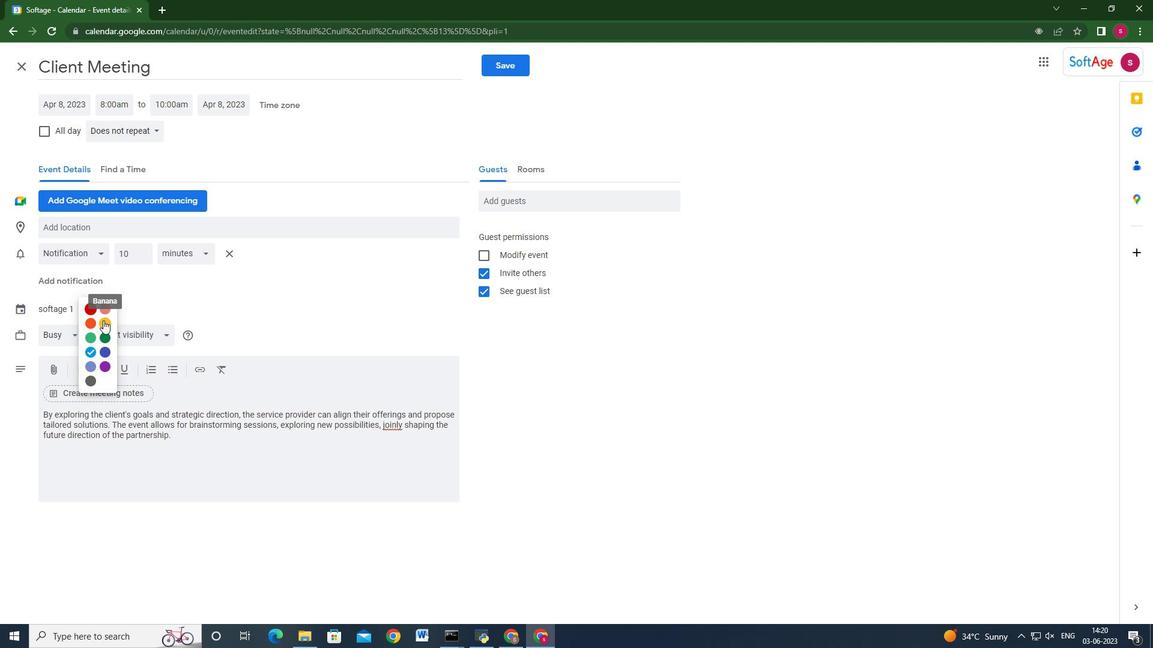 
Action: Mouse moved to (153, 228)
Screenshot: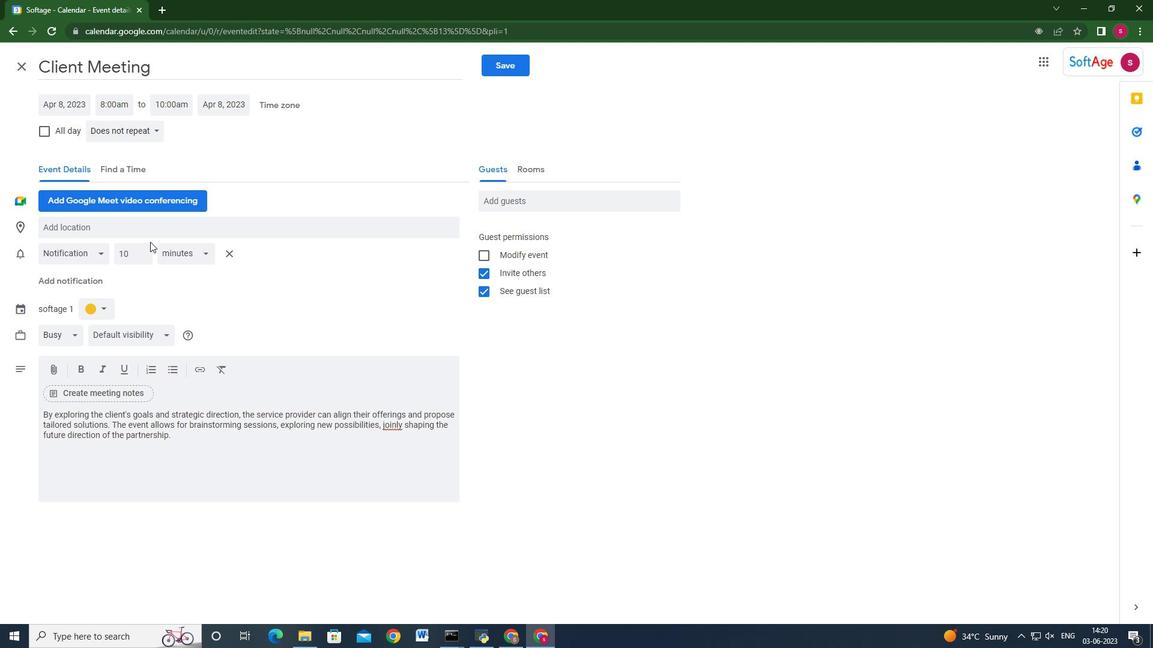 
Action: Mouse pressed left at (153, 228)
Screenshot: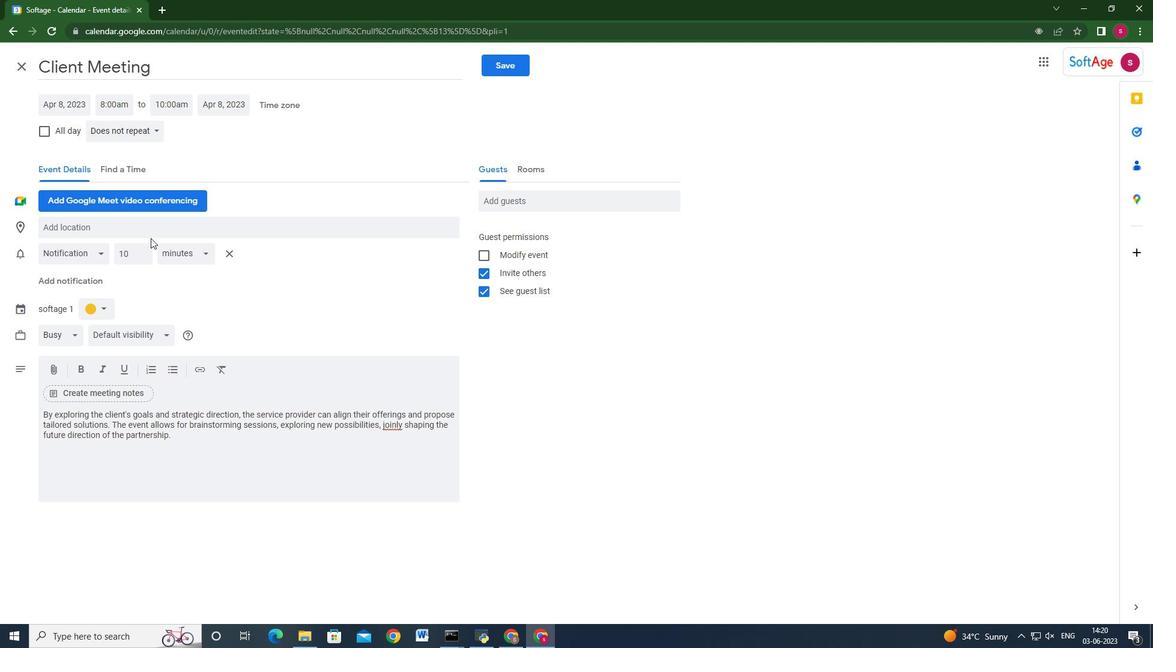 
Action: Key pressed 321<Key.space><Key.shift_r>Sunset<Key.space><Key.shift>Boulew<Key.backspace>vard,<Key.space><Key.shift>Hollo<Key.backspace>ywood,<Key.space><Key.shift>Los<Key.space><Key.shift><Key.shift><Key.shift>Angeles,<Key.space><Key.caps_lock>USA
Screenshot: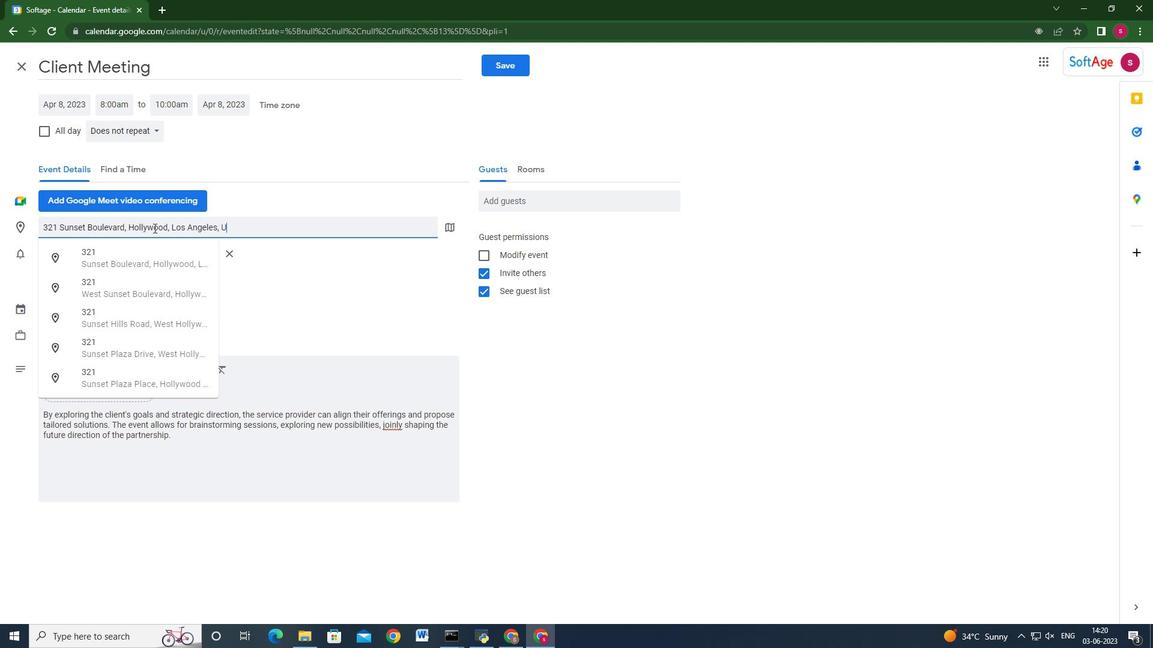 
Action: Mouse moved to (520, 197)
Screenshot: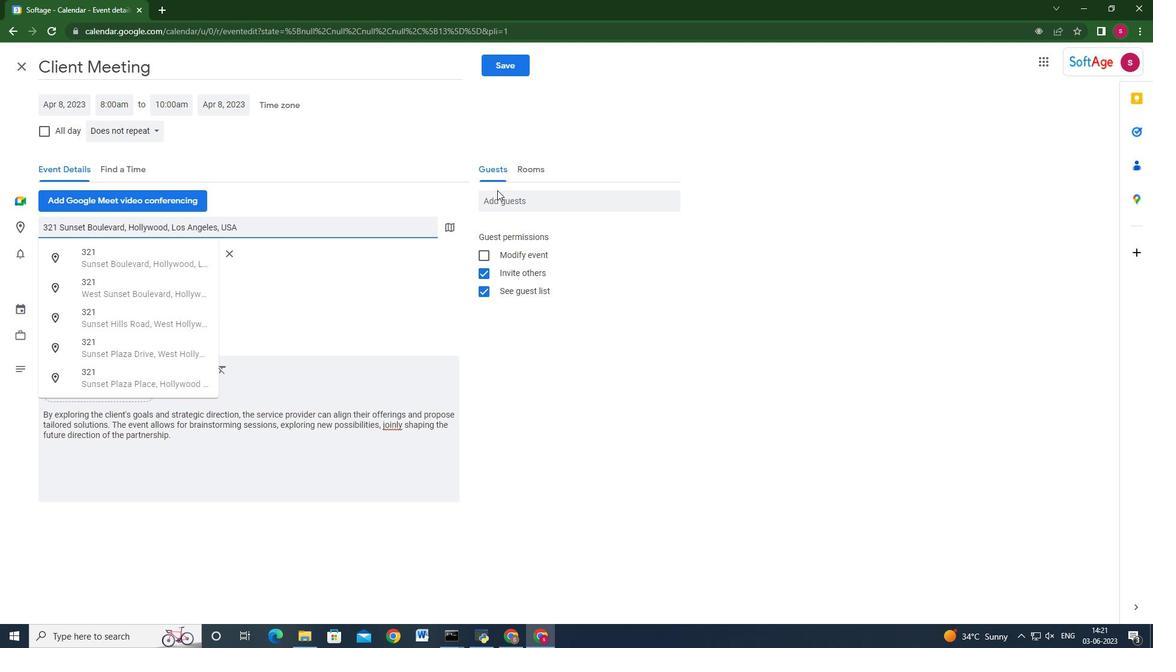 
Action: Mouse pressed left at (520, 197)
Screenshot: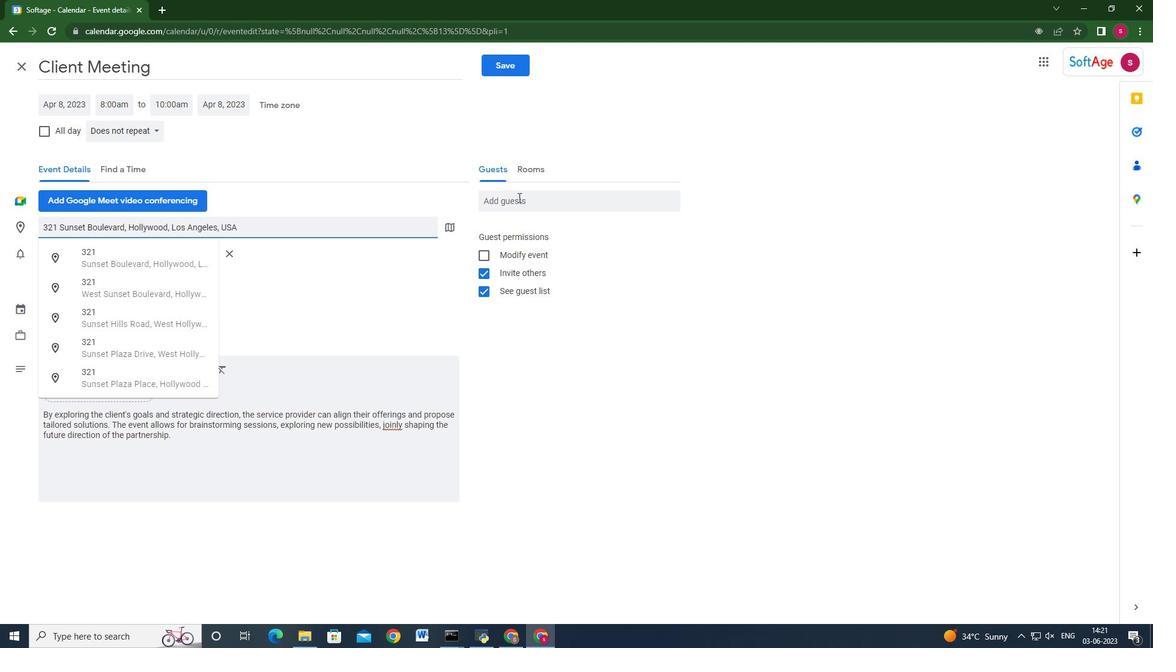 
Action: Mouse moved to (520, 198)
Screenshot: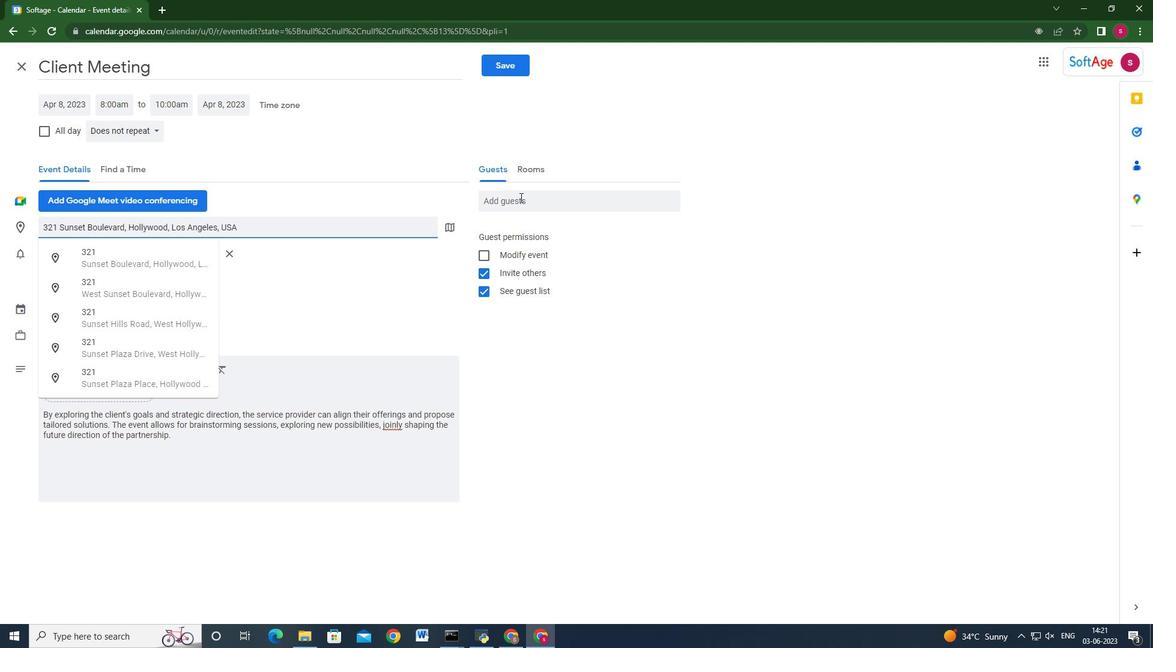 
Action: Key pressed <Key.caps_lock>softage.5<Key.shift_r>@softage.net<Key.enter>softage.5<Key.shift_r><Key.backspace>6<Key.shift_r>@softage.net<Key.enter>
Screenshot: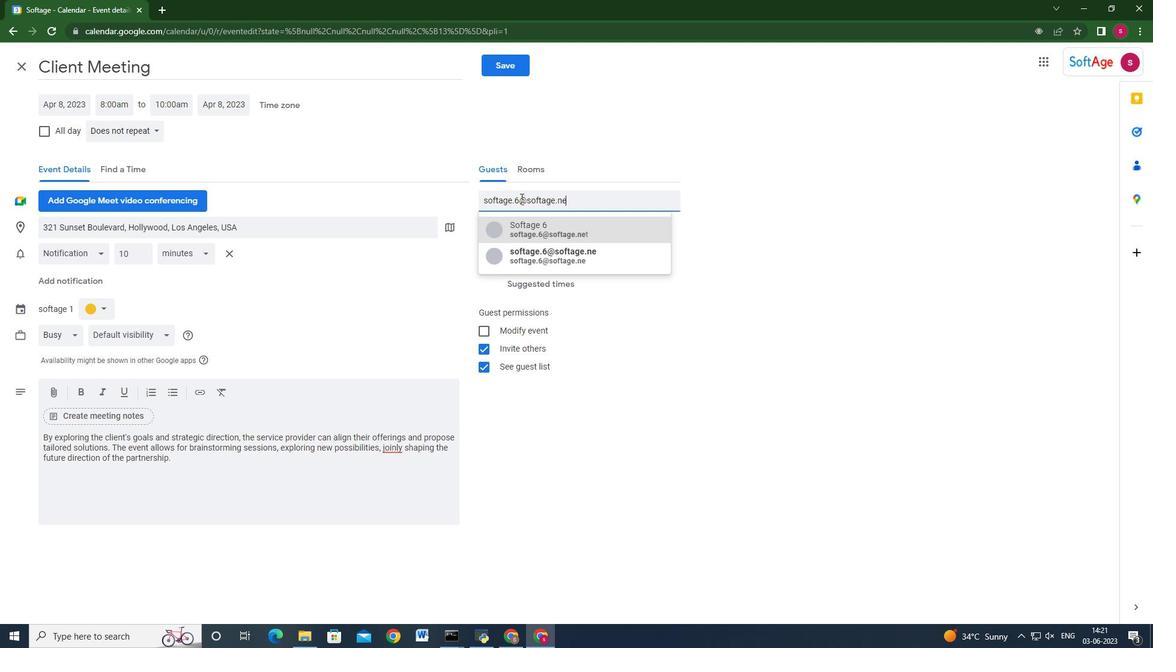
Action: Mouse moved to (159, 133)
Screenshot: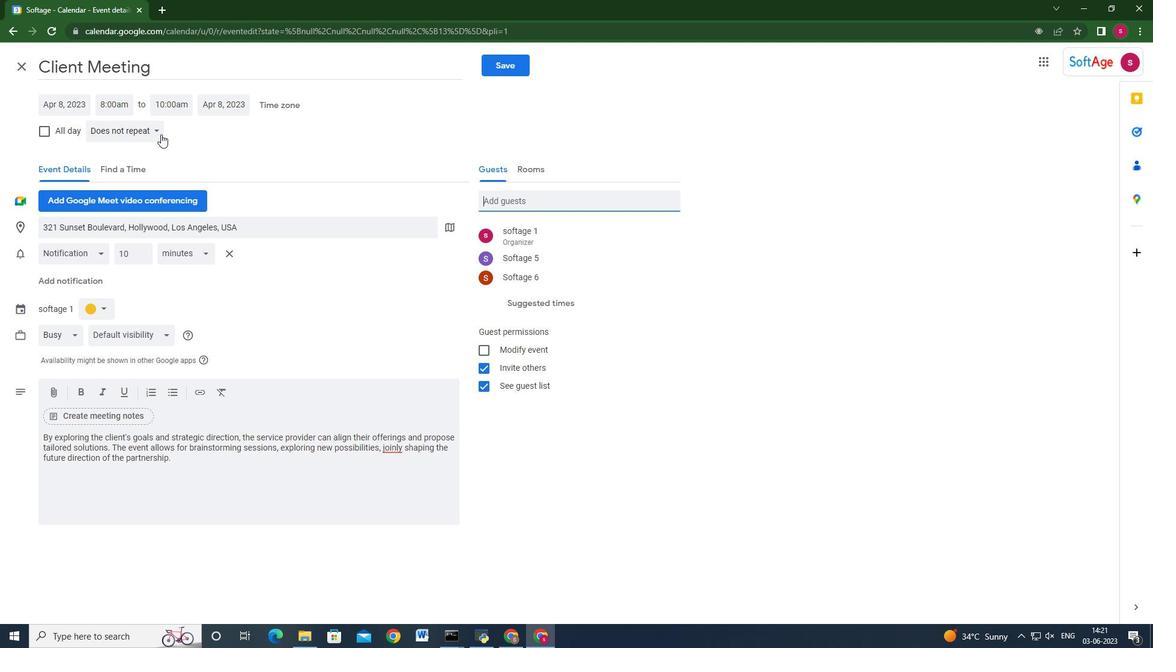 
Action: Mouse pressed left at (159, 133)
Screenshot: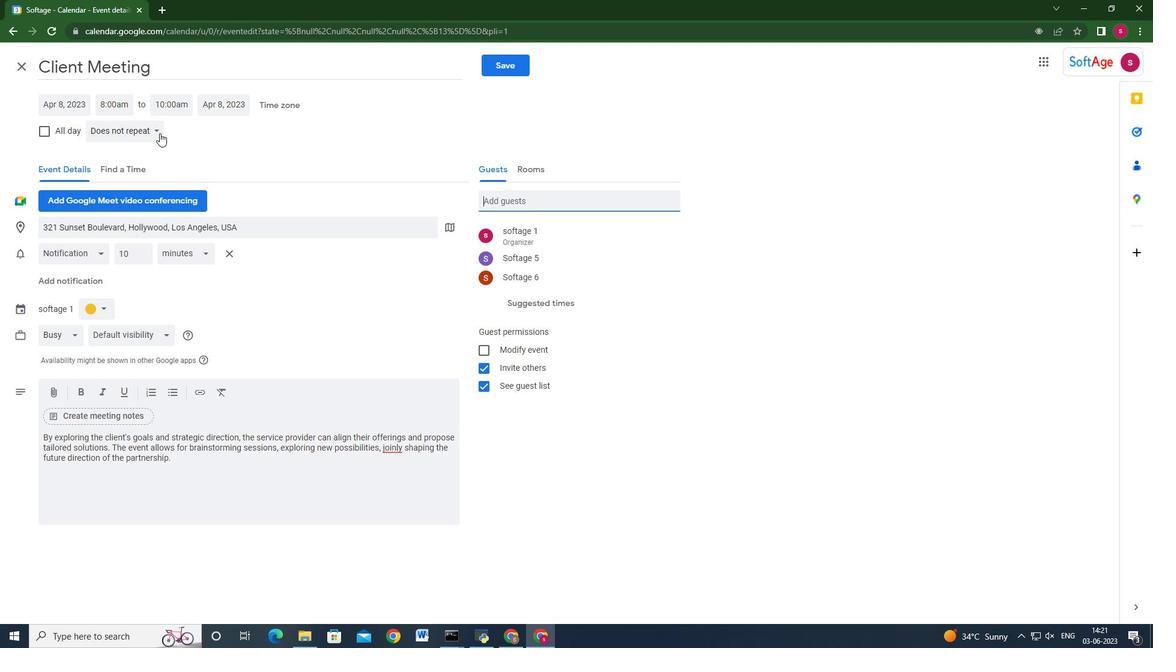 
Action: Mouse moved to (198, 234)
Screenshot: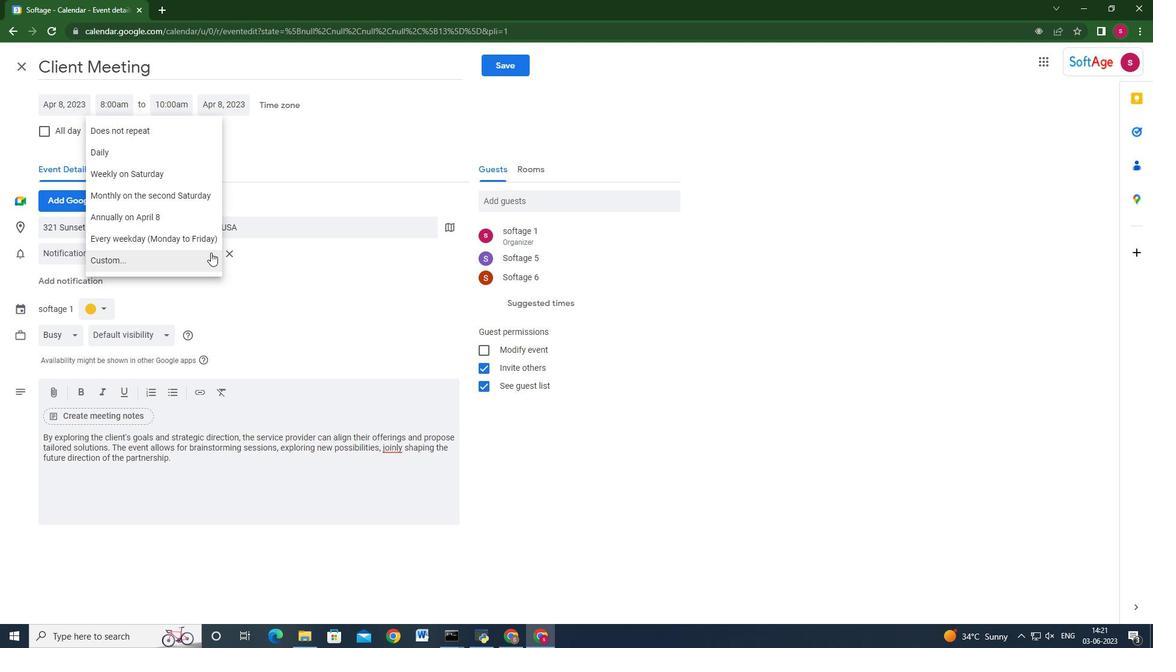 
Action: Mouse pressed left at (198, 234)
Screenshot: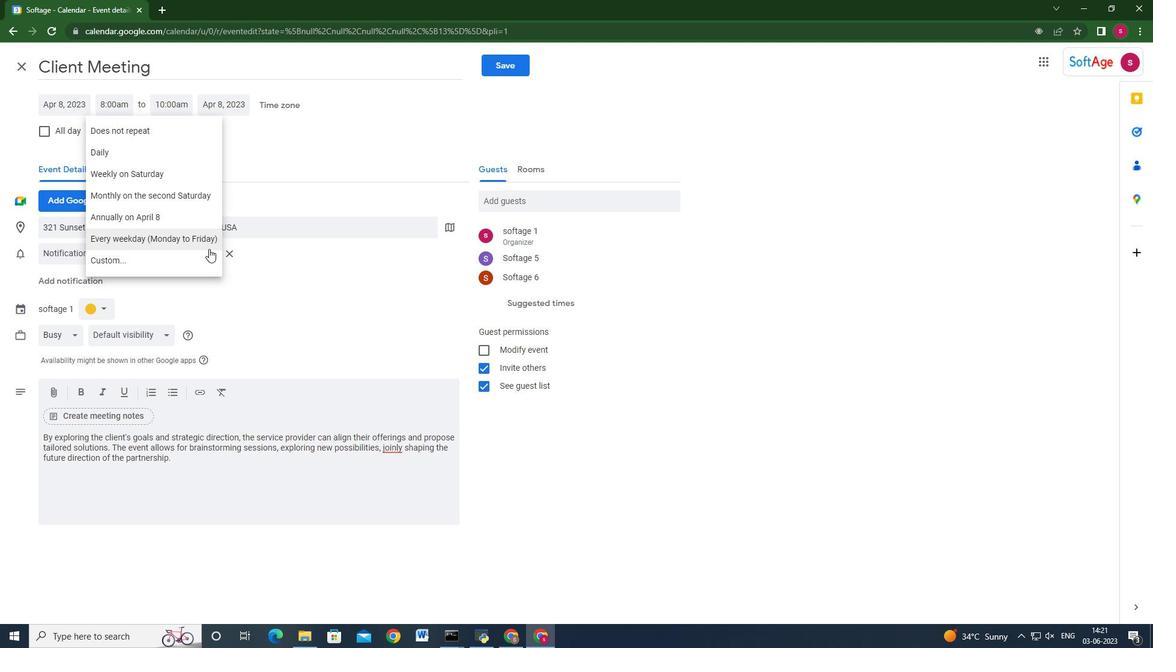 
Action: Mouse moved to (365, 338)
Screenshot: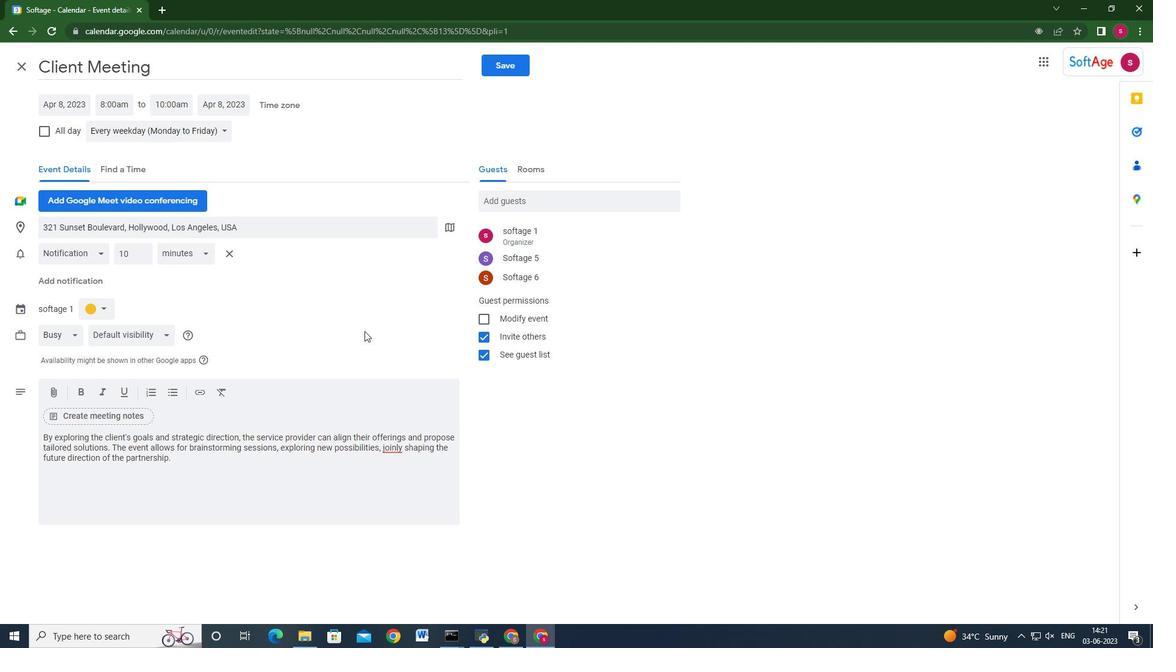 
Action: Mouse scrolled (365, 338) with delta (0, 0)
Screenshot: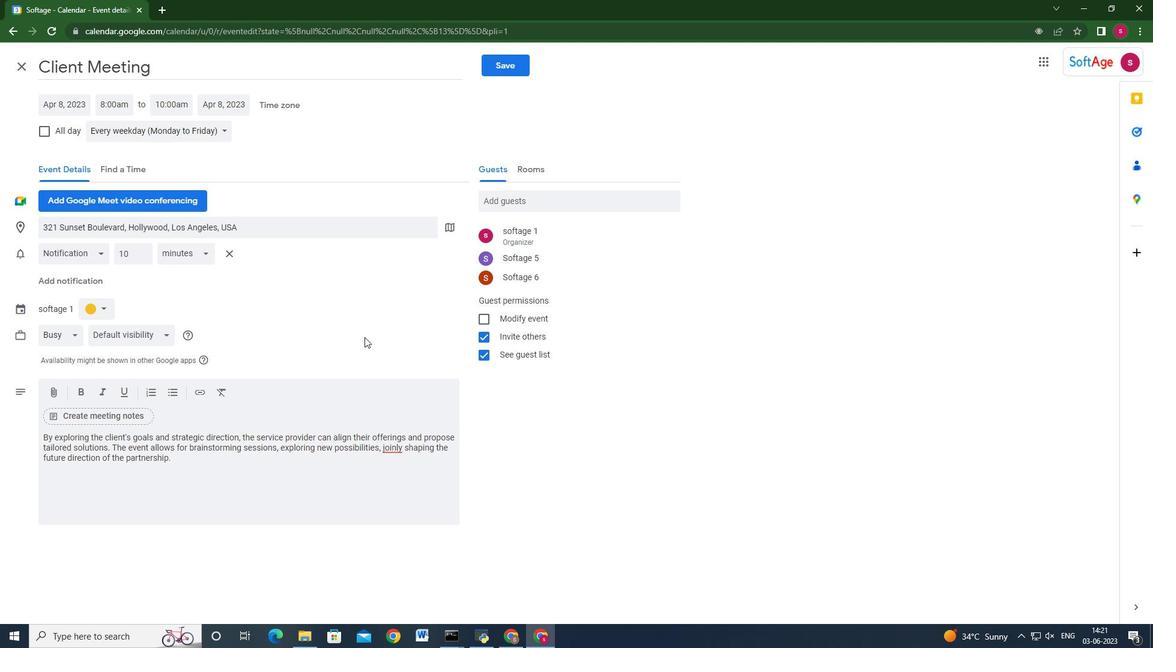 
Action: Mouse moved to (505, 60)
Screenshot: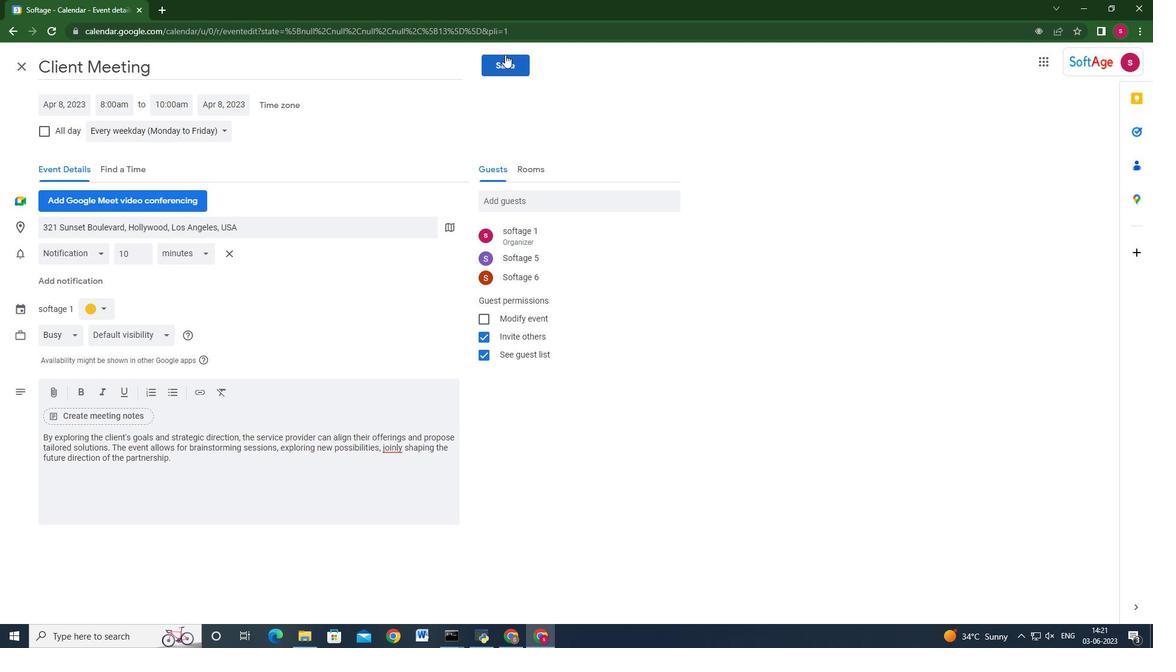 
Action: Mouse pressed left at (505, 60)
Screenshot: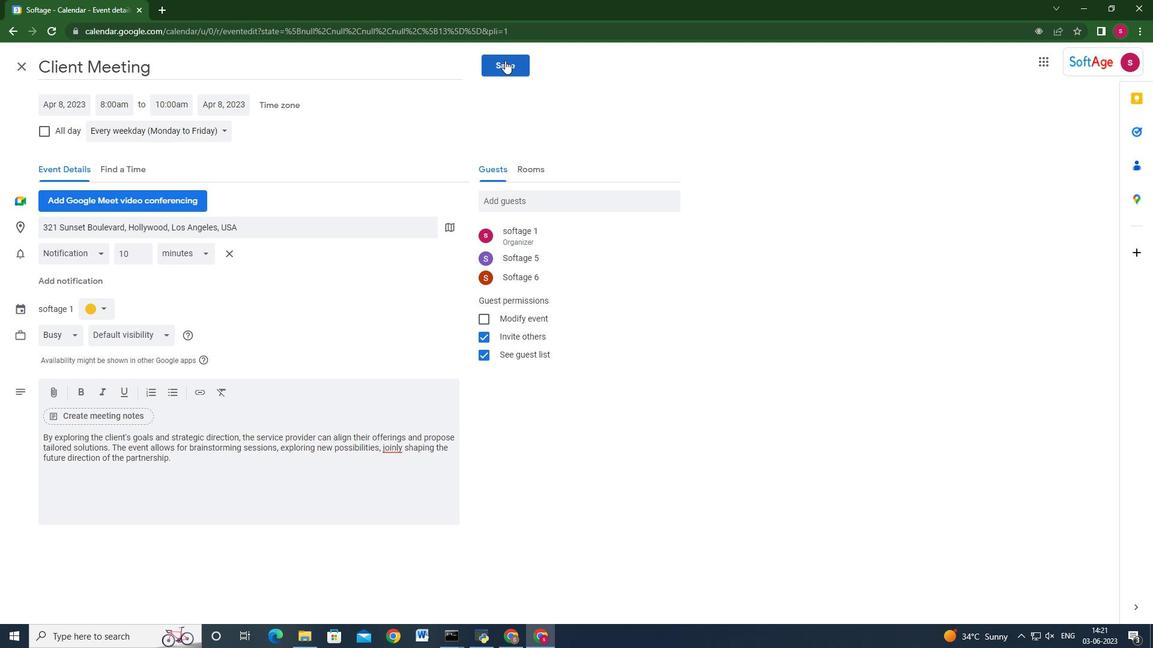 
Action: Mouse moved to (687, 359)
Screenshot: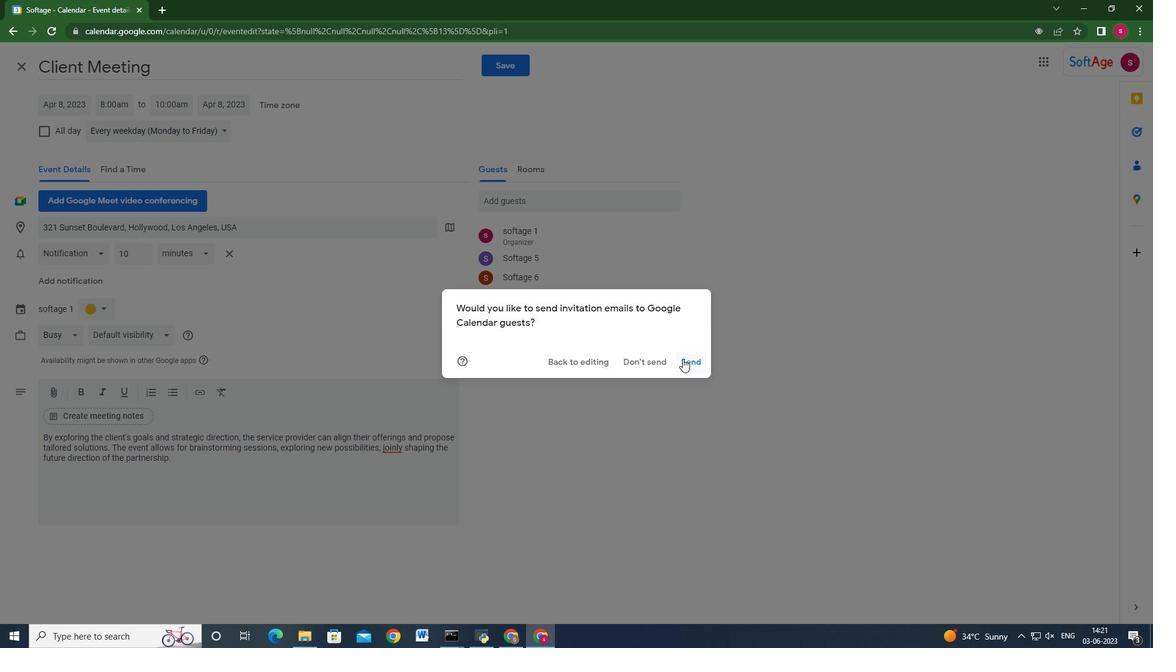 
Action: Mouse pressed left at (687, 359)
Screenshot: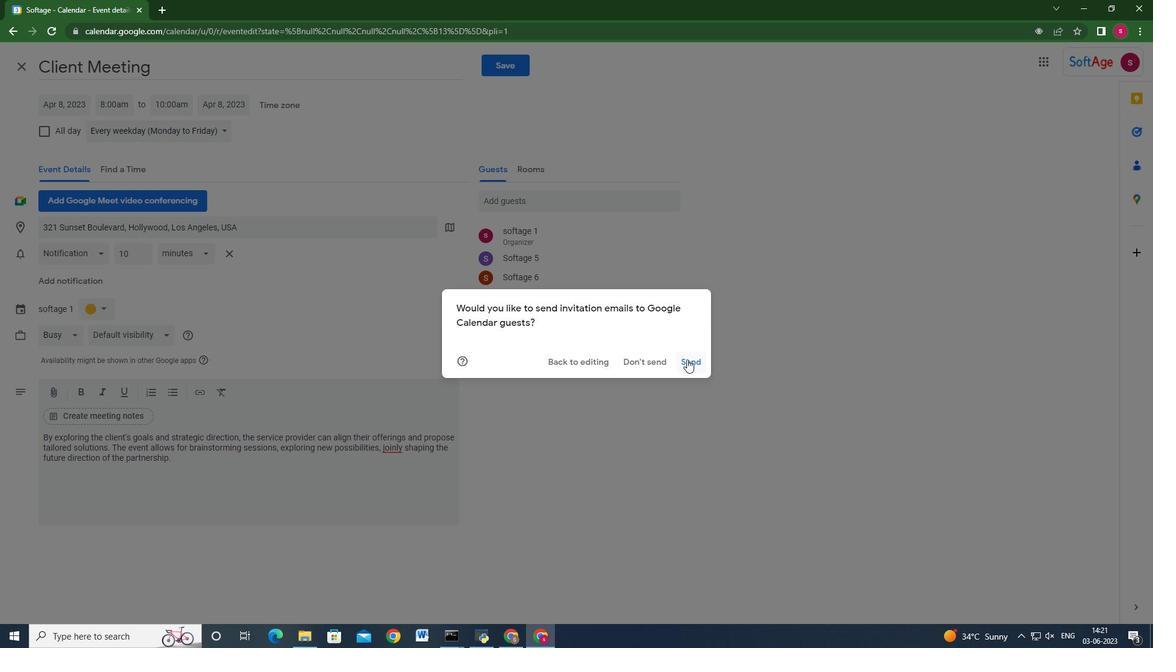 
Action: Mouse moved to (740, 343)
Screenshot: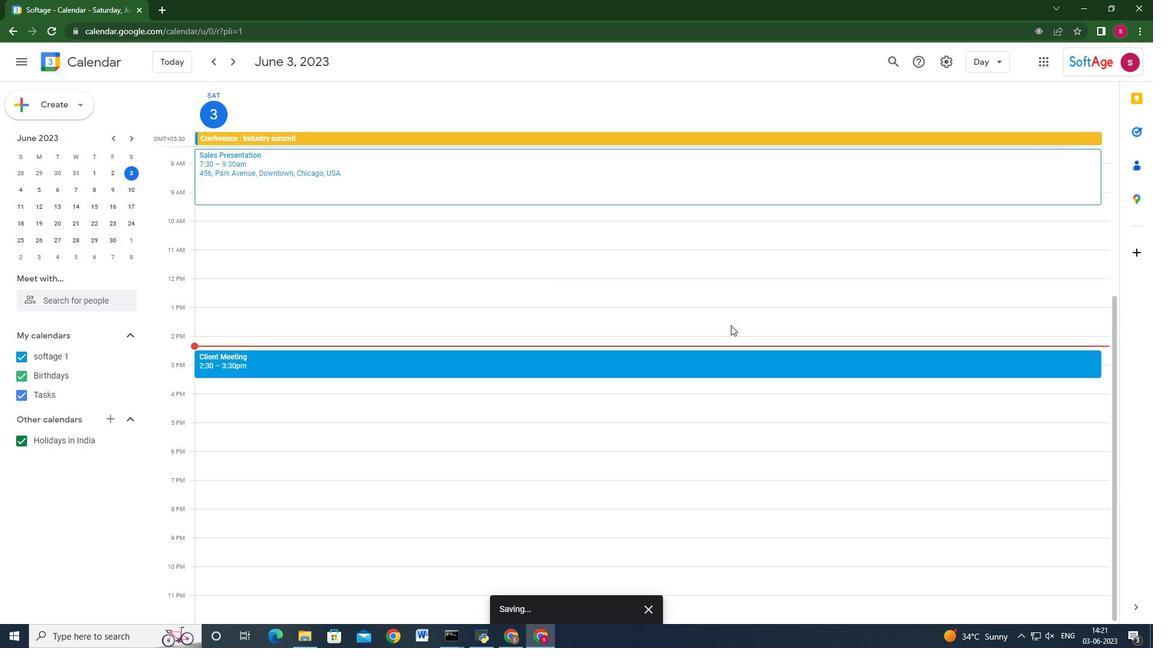 
